 Task: Find connections with filter location Thimphu with filter topic #Futurismwith filter profile language Spanish with filter current company AU SMALL FINANCE BANK with filter school Maharaja Surajmal Institute with filter industry Chiropractors with filter service category Financial Reporting with filter keywords title Controller
Action: Mouse moved to (613, 124)
Screenshot: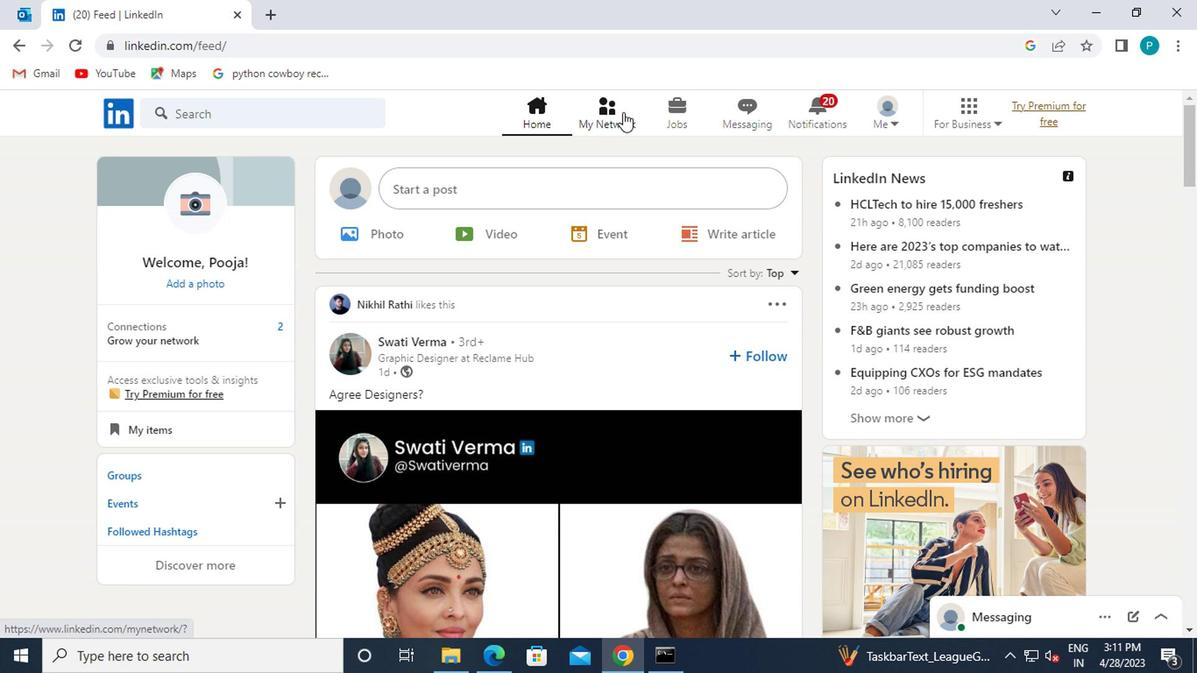 
Action: Mouse pressed left at (613, 124)
Screenshot: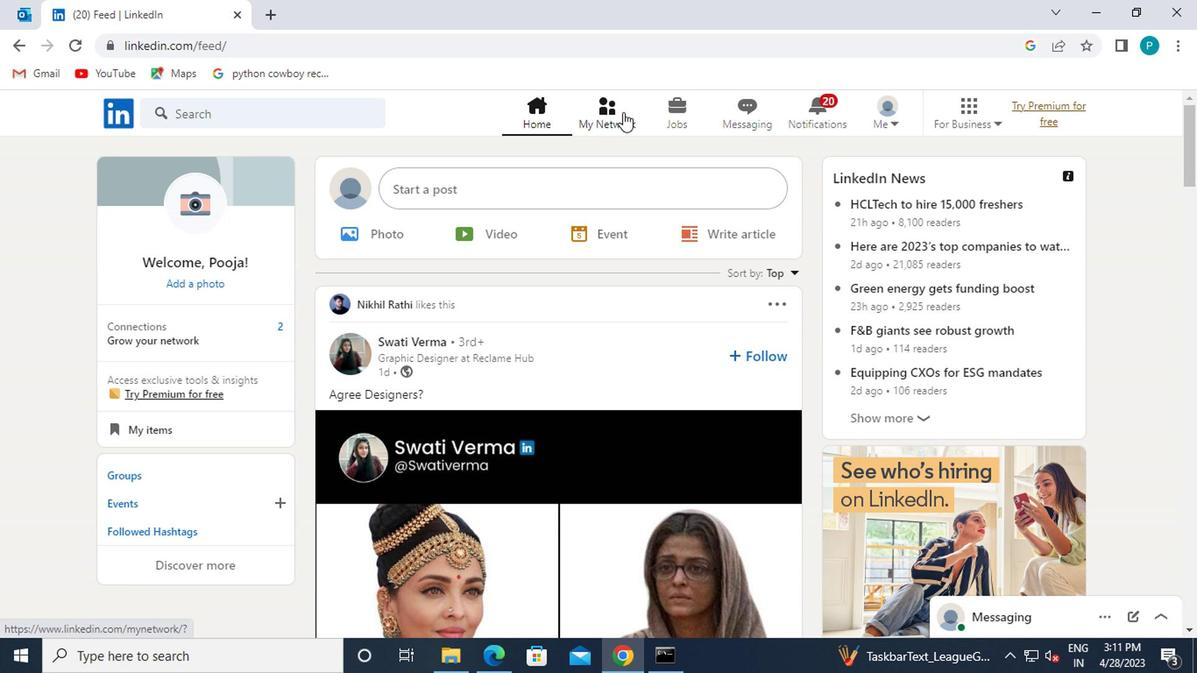 
Action: Mouse moved to (326, 203)
Screenshot: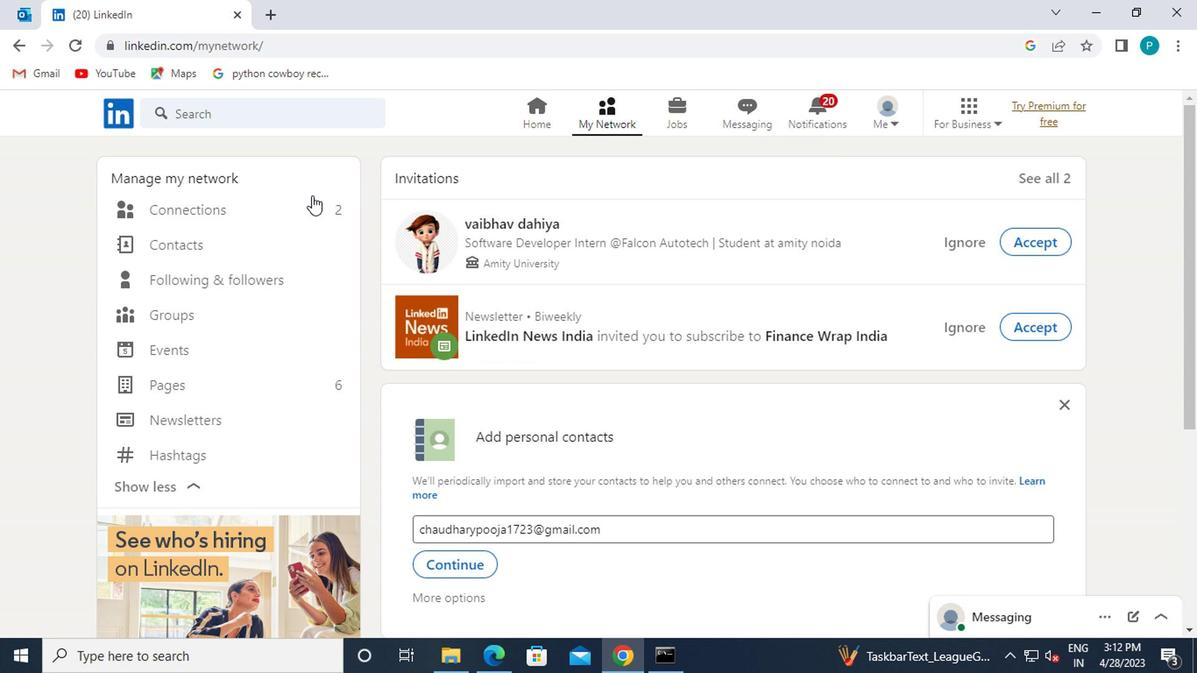 
Action: Mouse pressed left at (326, 203)
Screenshot: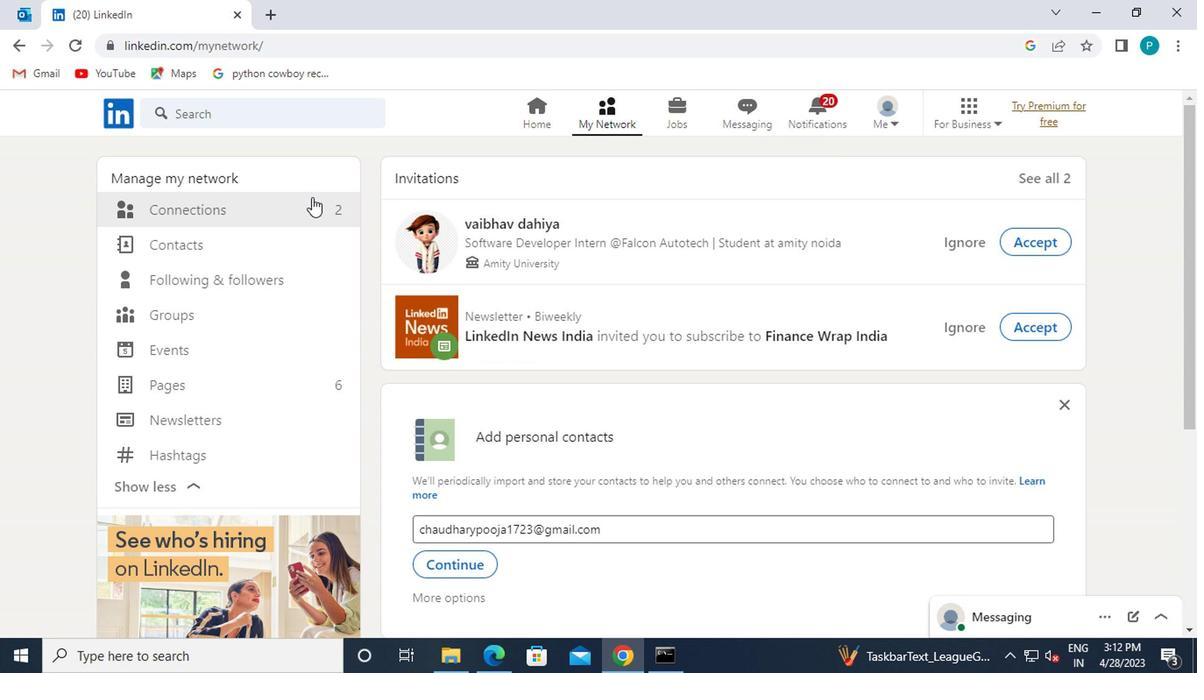 
Action: Mouse moved to (704, 223)
Screenshot: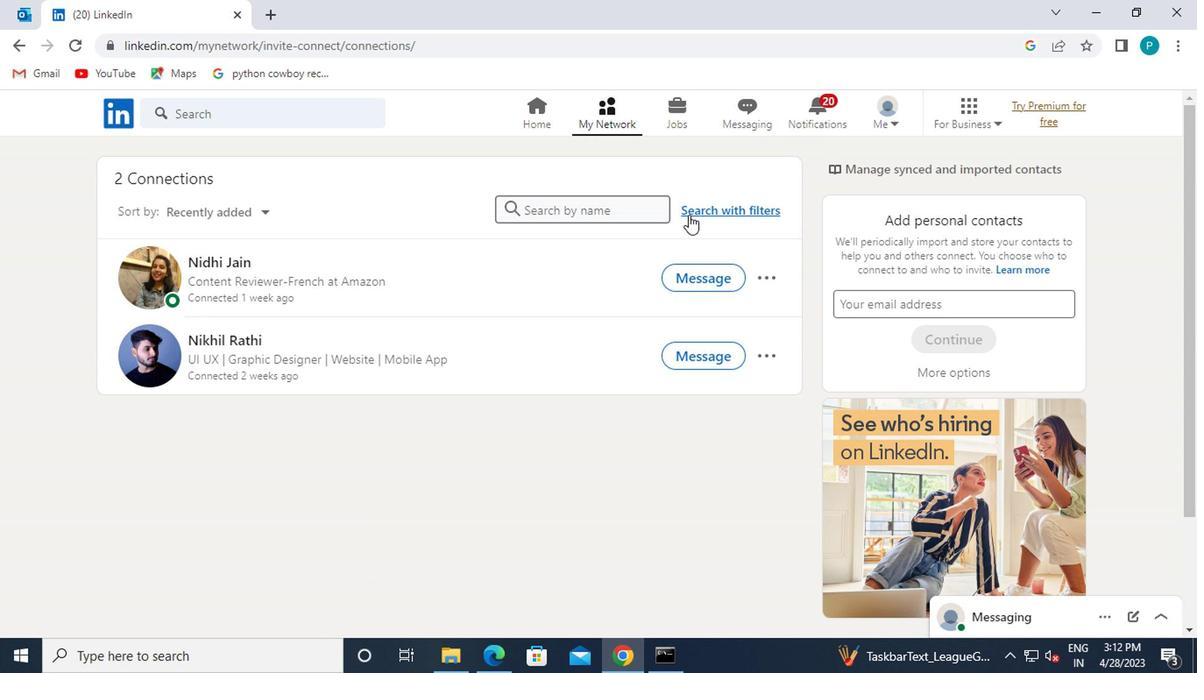 
Action: Mouse pressed left at (704, 223)
Screenshot: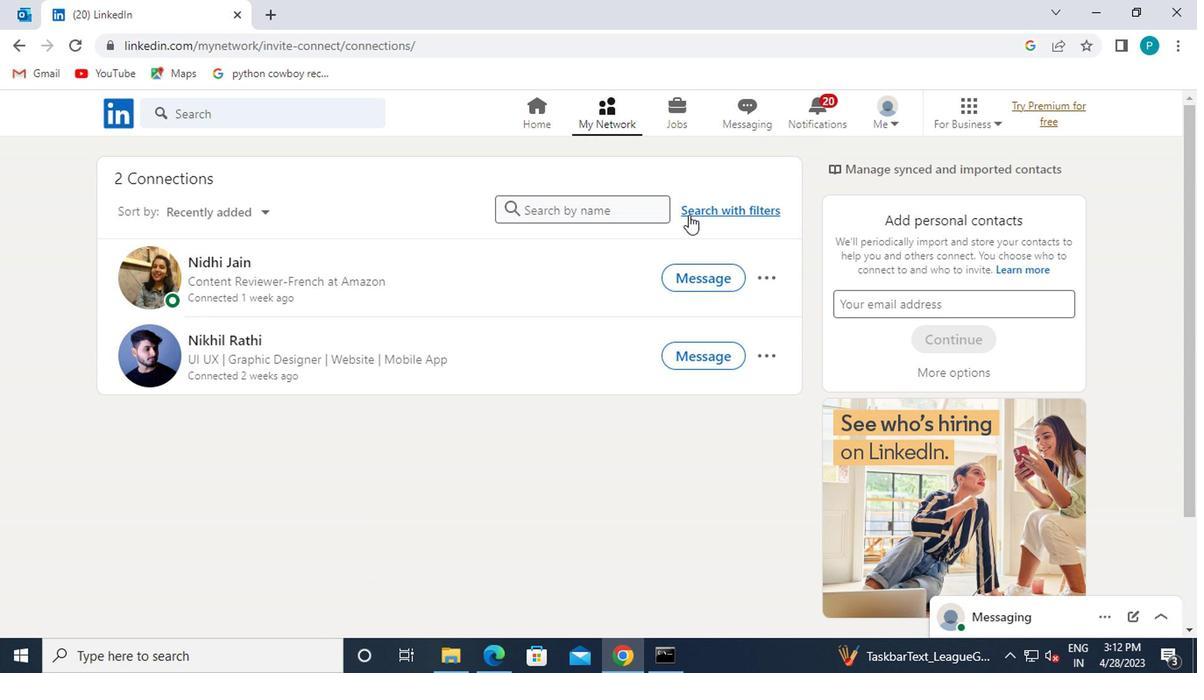 
Action: Mouse moved to (708, 217)
Screenshot: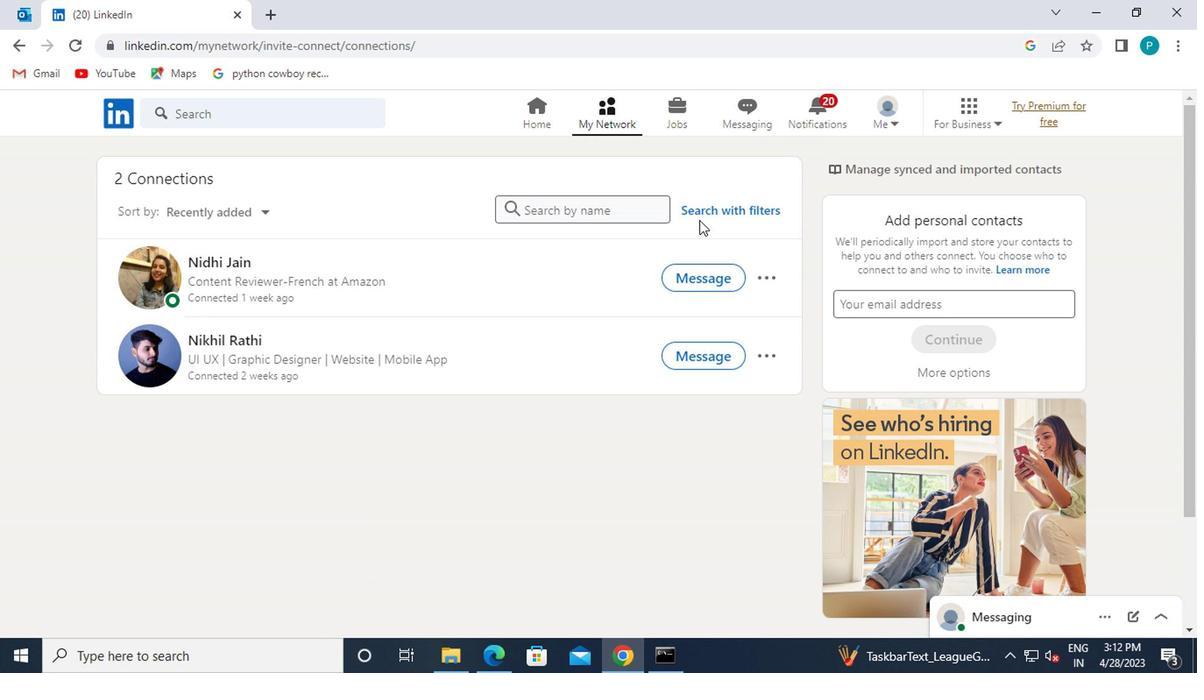 
Action: Mouse pressed left at (708, 217)
Screenshot: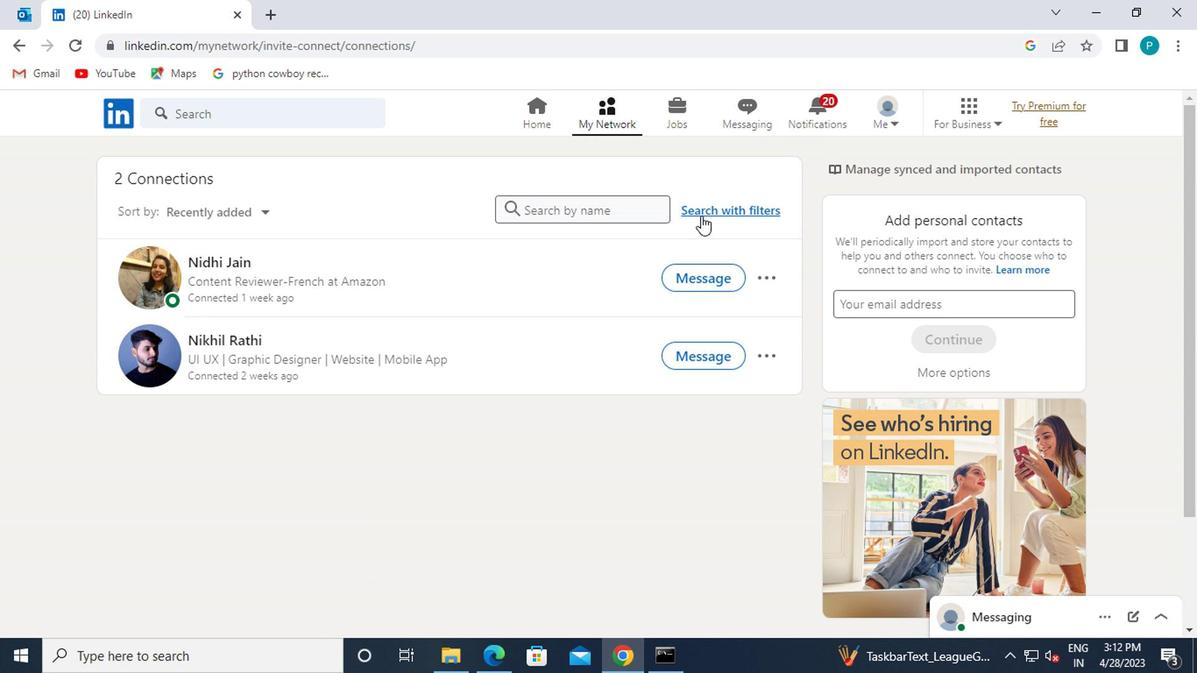 
Action: Mouse moved to (657, 167)
Screenshot: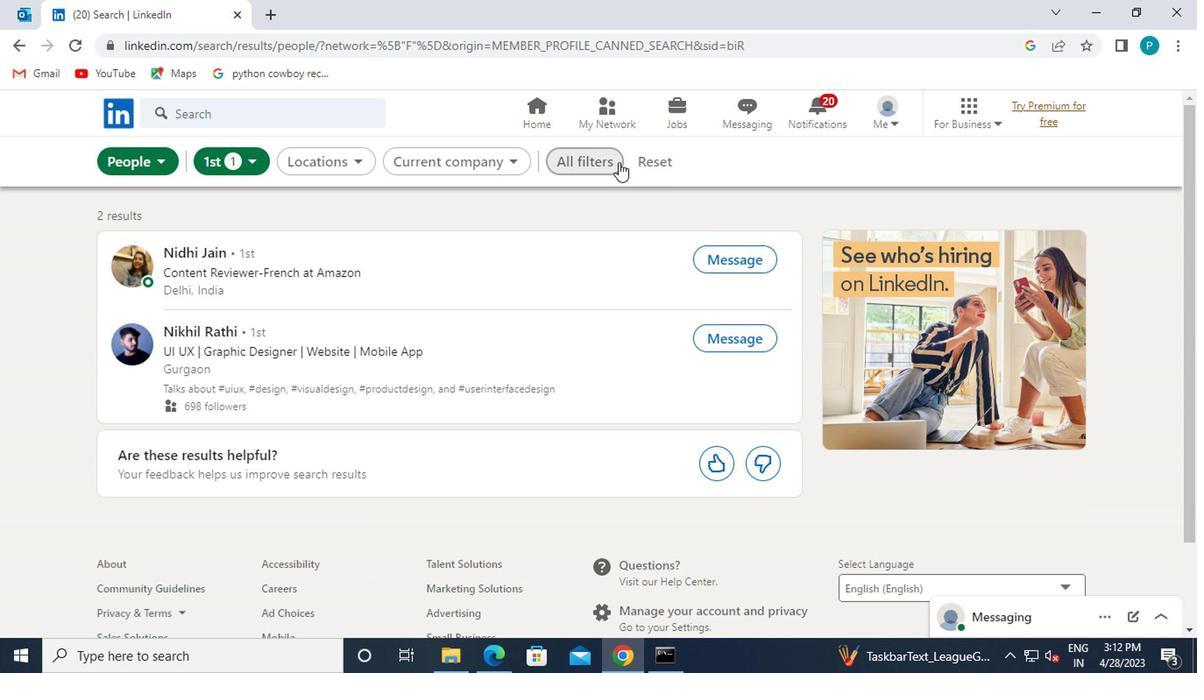 
Action: Mouse pressed left at (657, 167)
Screenshot: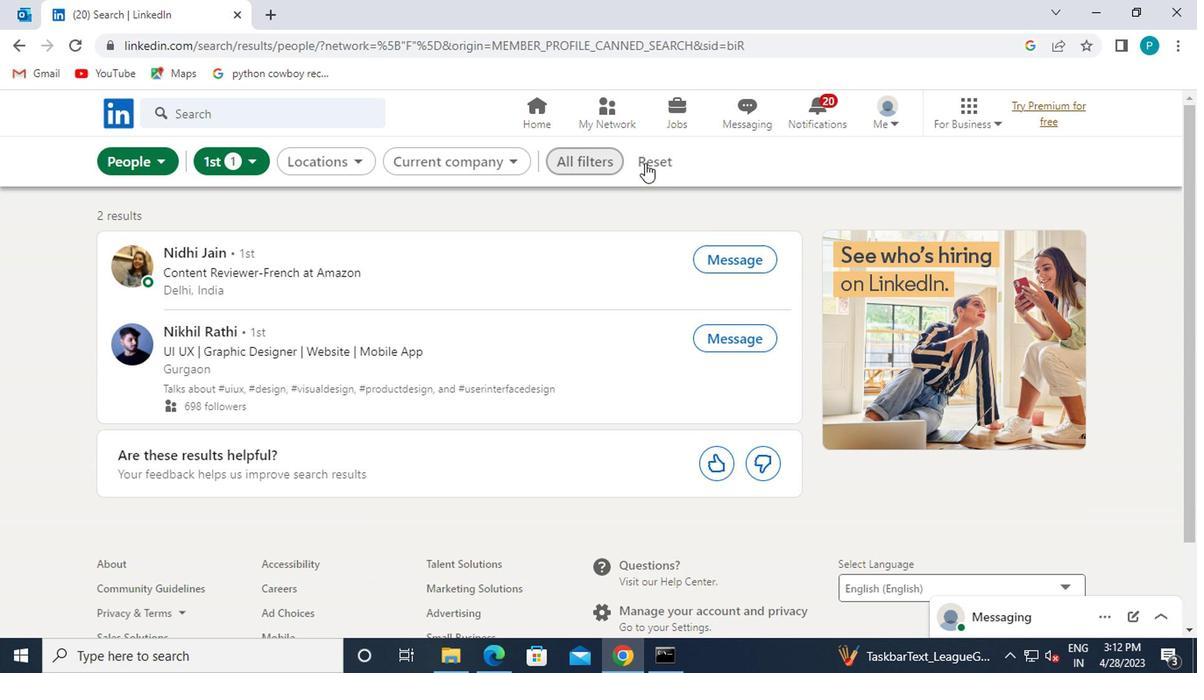 
Action: Mouse moved to (626, 162)
Screenshot: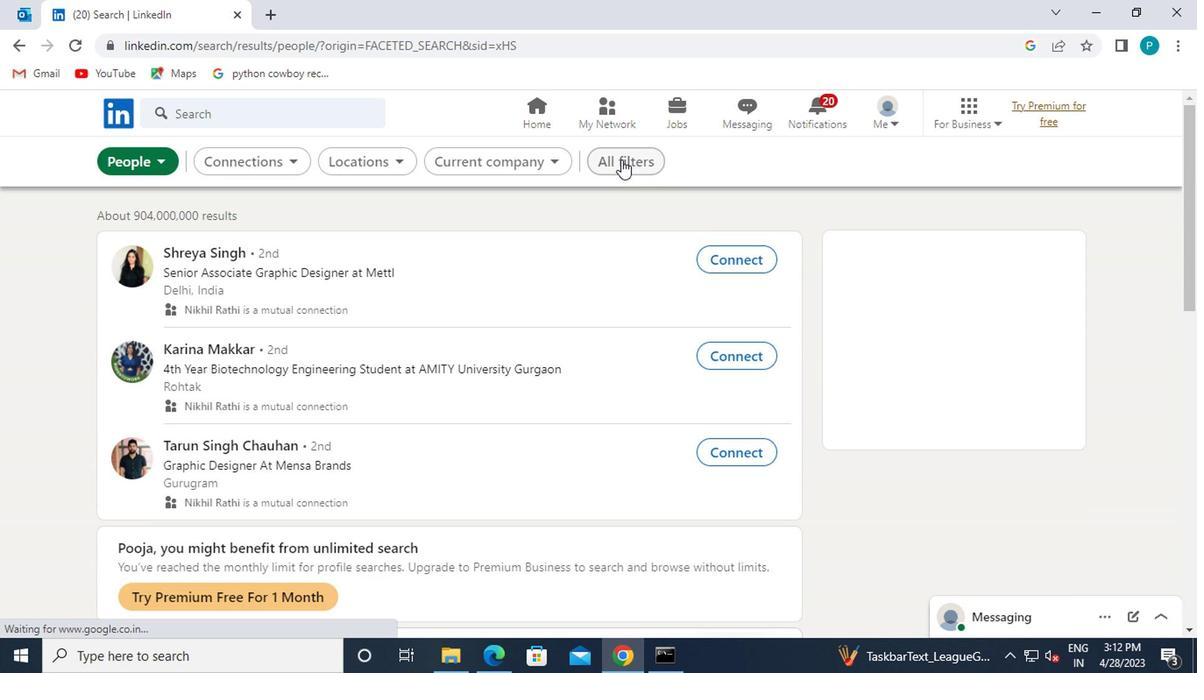 
Action: Mouse pressed left at (626, 162)
Screenshot: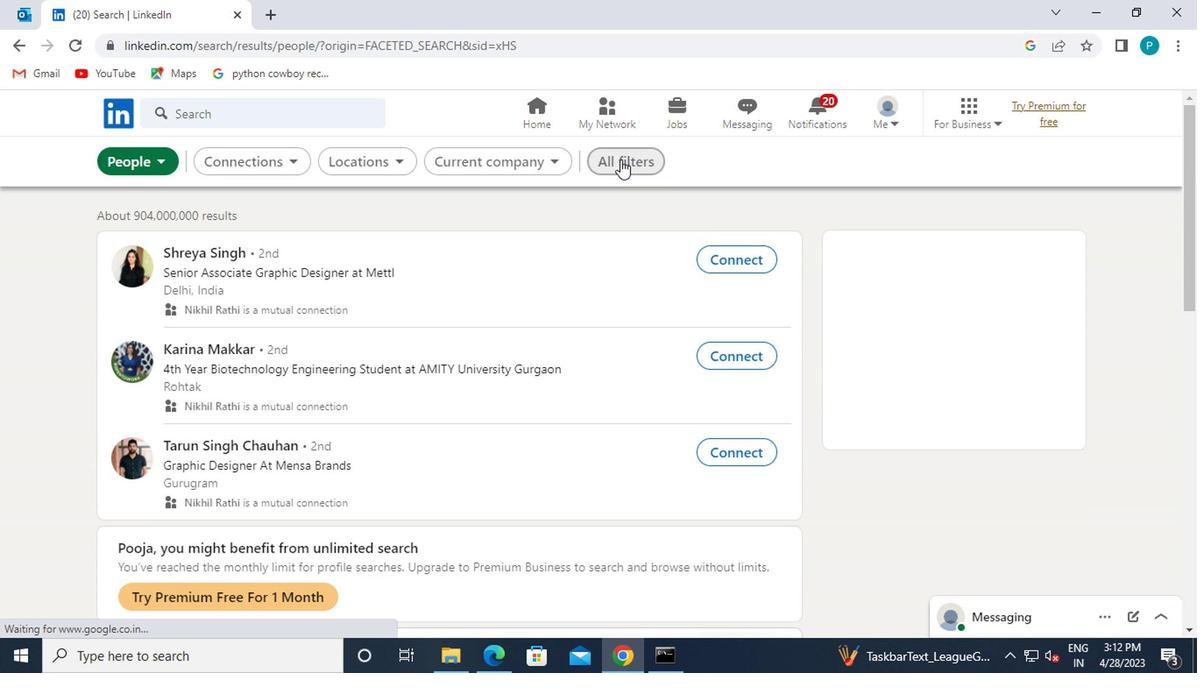 
Action: Mouse moved to (1018, 383)
Screenshot: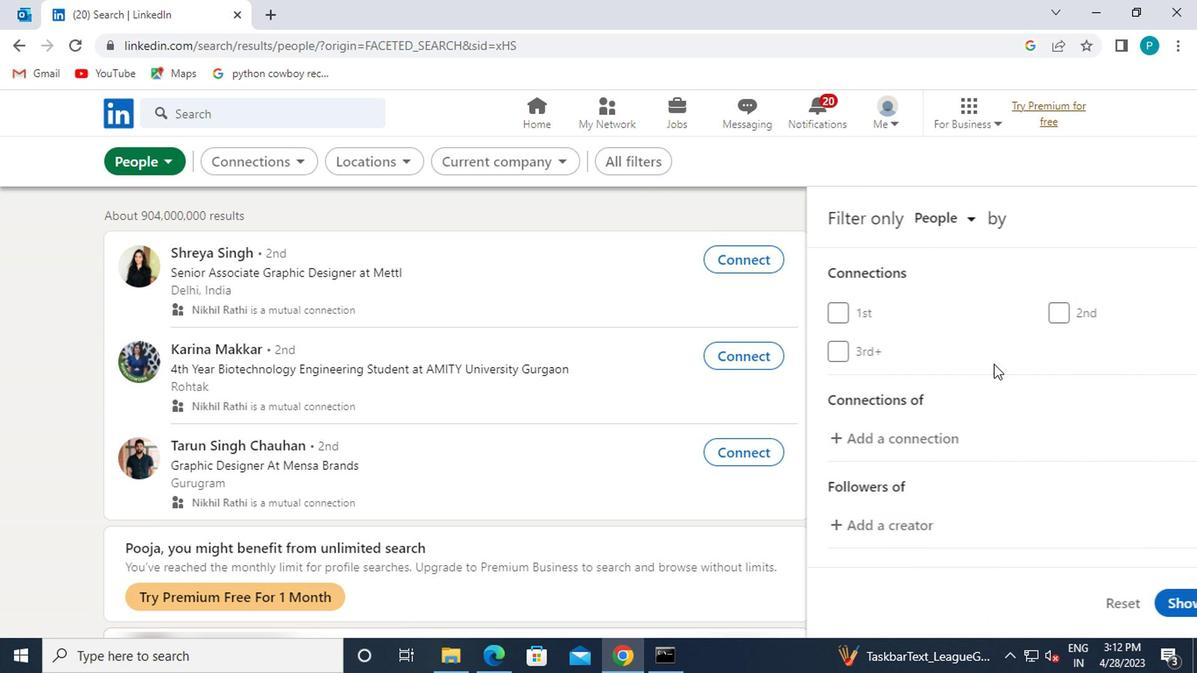 
Action: Mouse scrolled (1018, 381) with delta (0, -1)
Screenshot: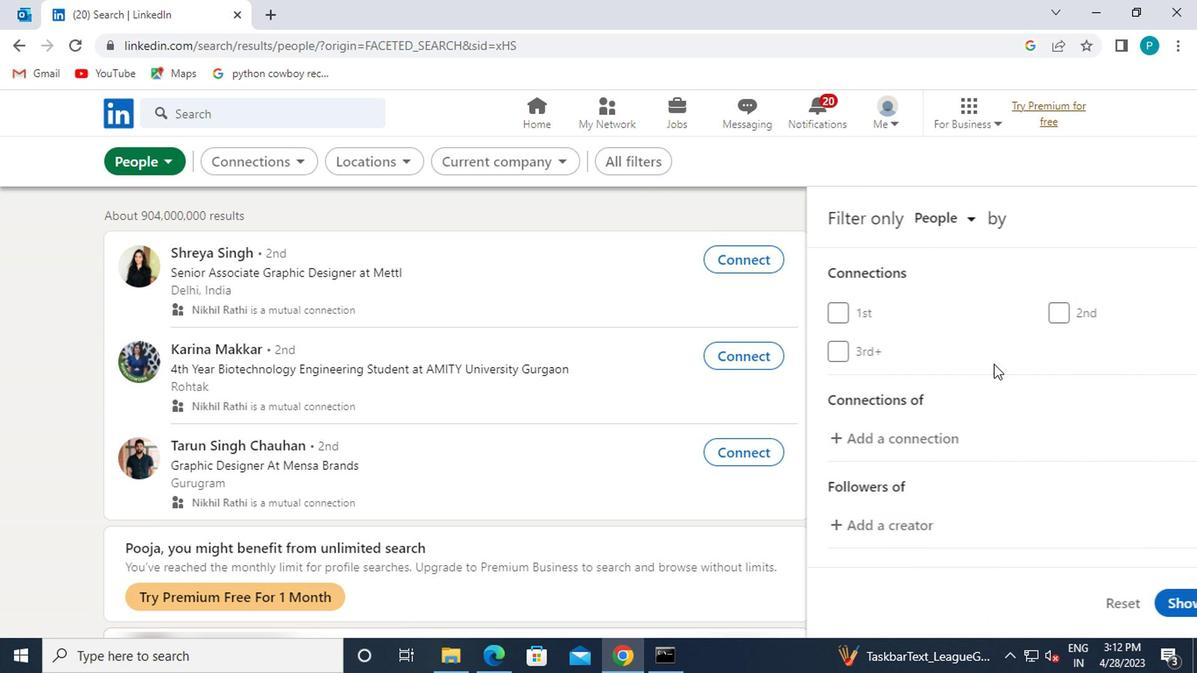 
Action: Mouse moved to (1021, 385)
Screenshot: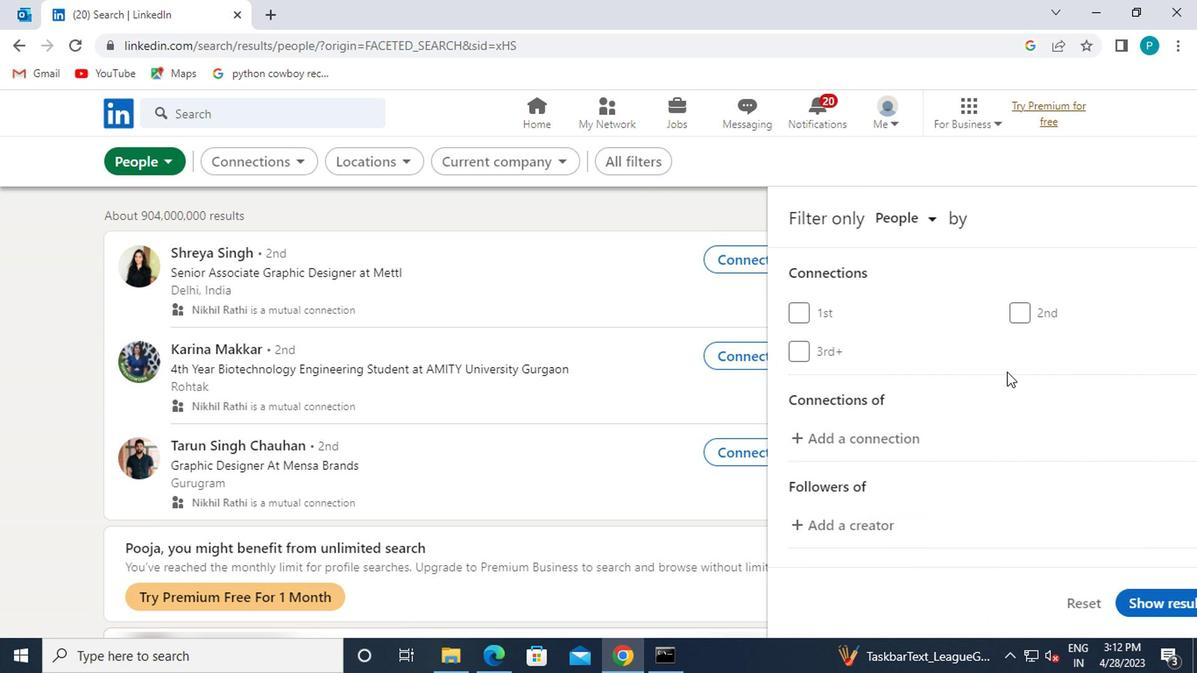 
Action: Mouse scrolled (1021, 384) with delta (0, -1)
Screenshot: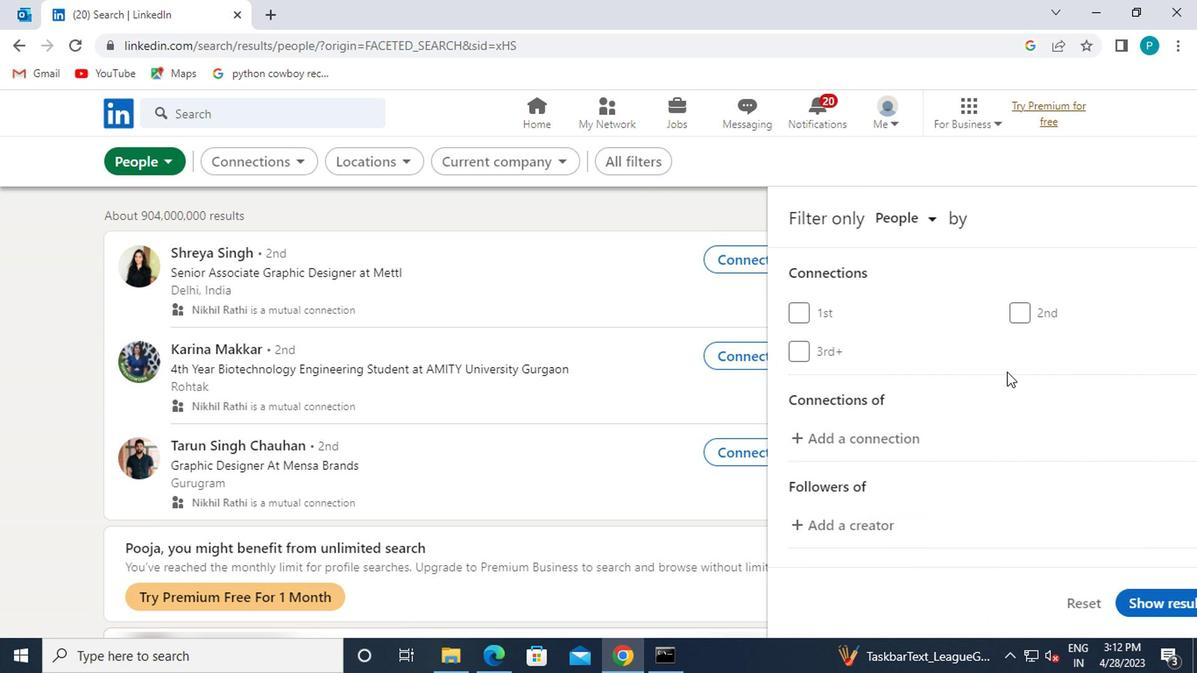 
Action: Mouse moved to (1023, 387)
Screenshot: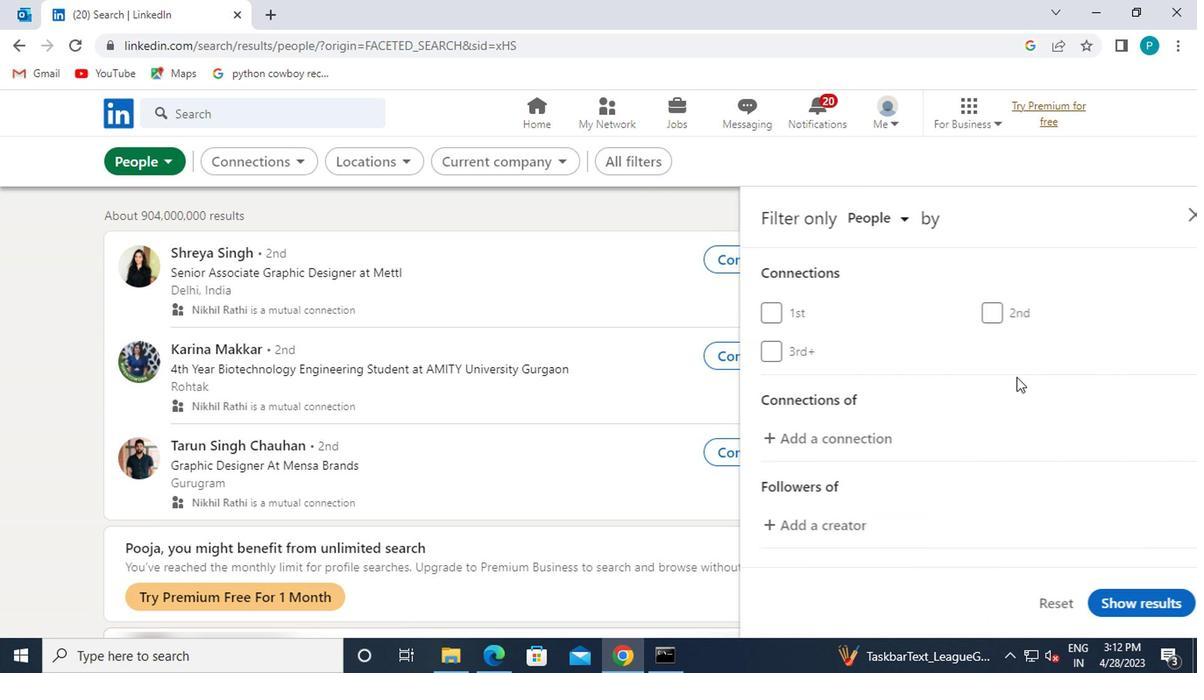
Action: Mouse scrolled (1023, 386) with delta (0, -1)
Screenshot: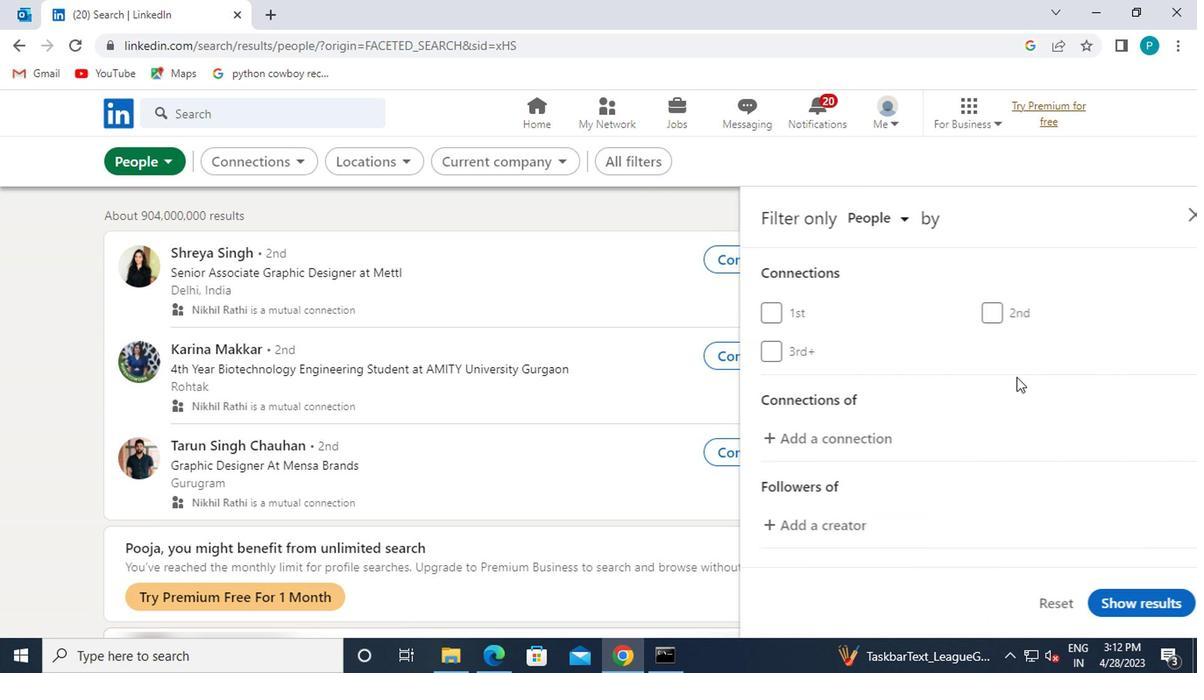 
Action: Mouse moved to (1031, 429)
Screenshot: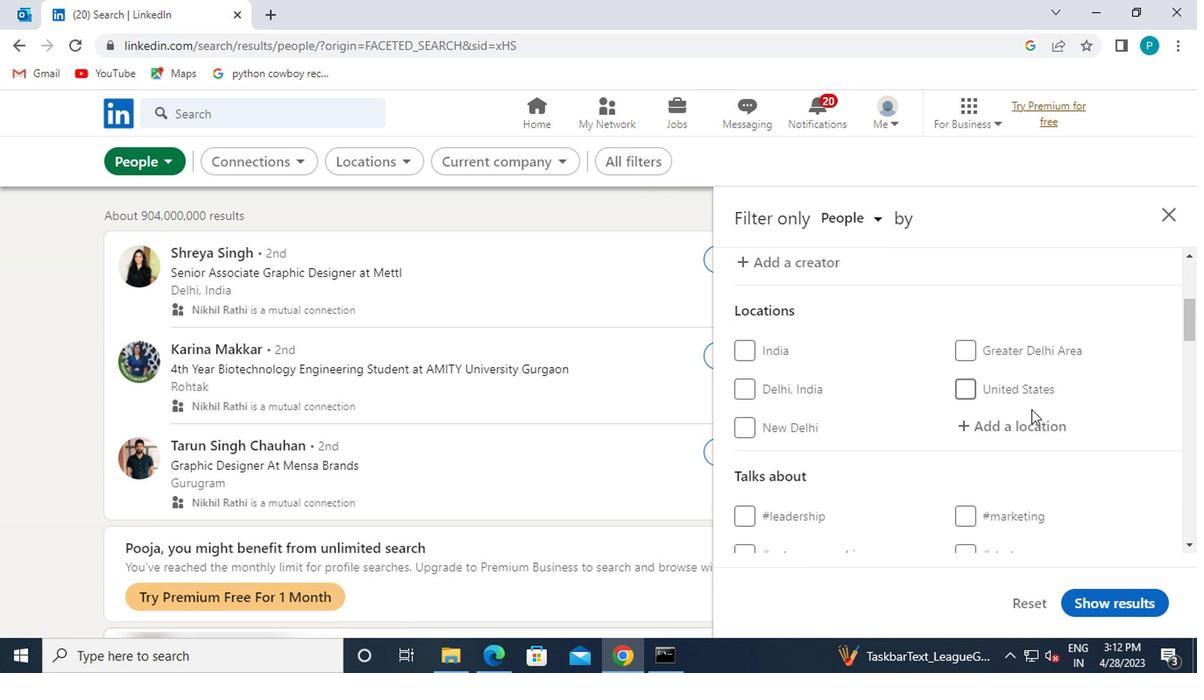 
Action: Mouse pressed left at (1031, 429)
Screenshot: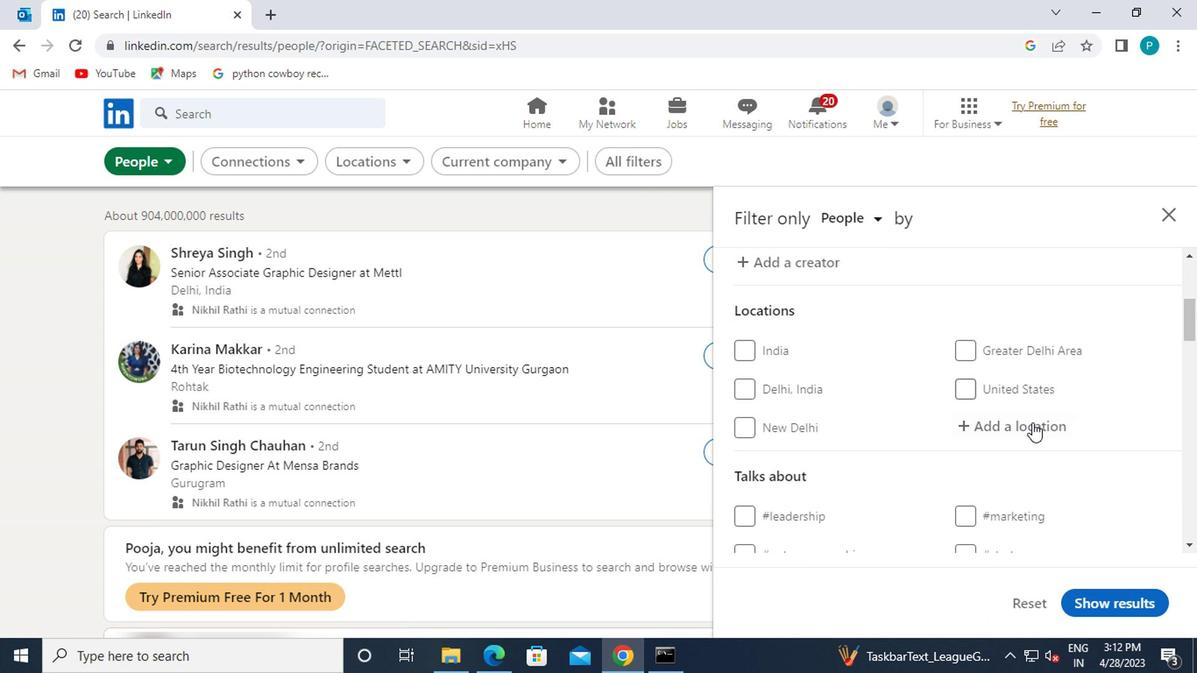 
Action: Mouse moved to (1031, 429)
Screenshot: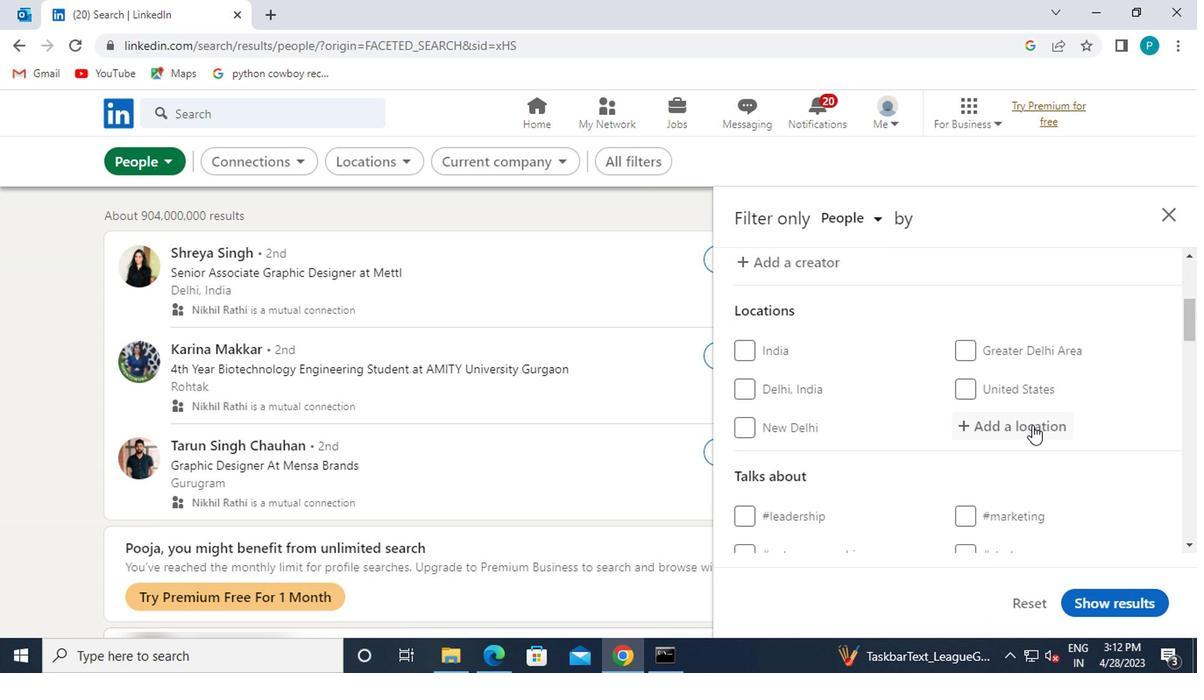 
Action: Key pressed <Key.caps_lock>t<Key.caps_lock>himpu
Screenshot: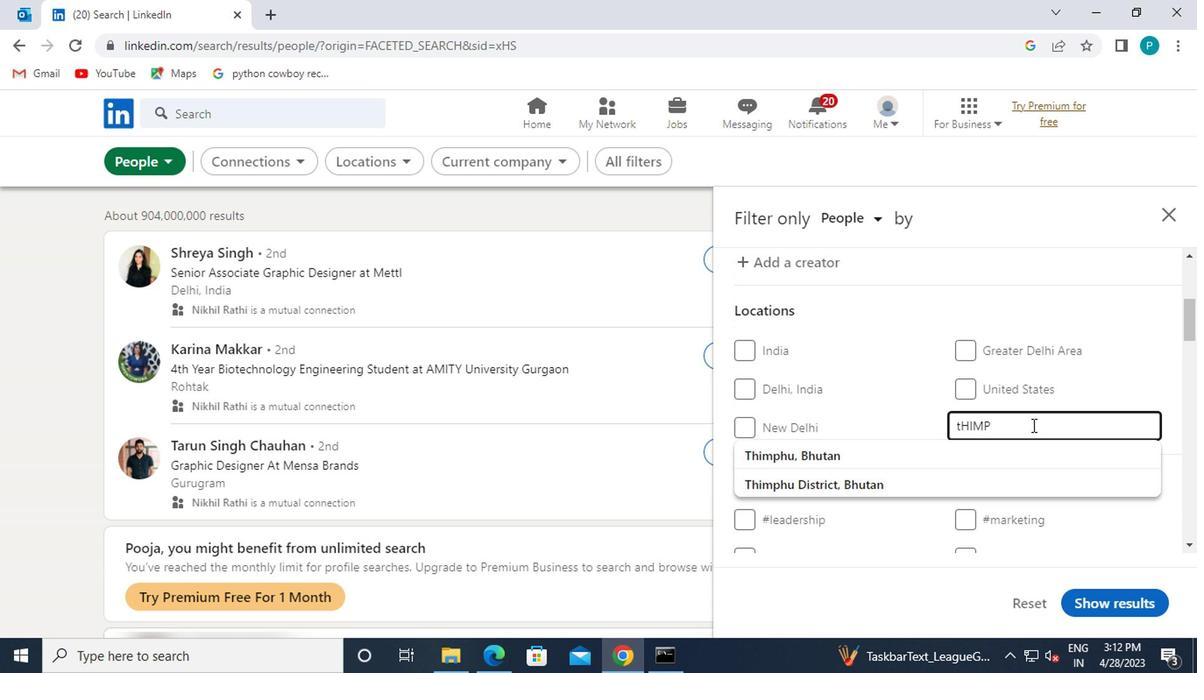 
Action: Mouse moved to (1006, 464)
Screenshot: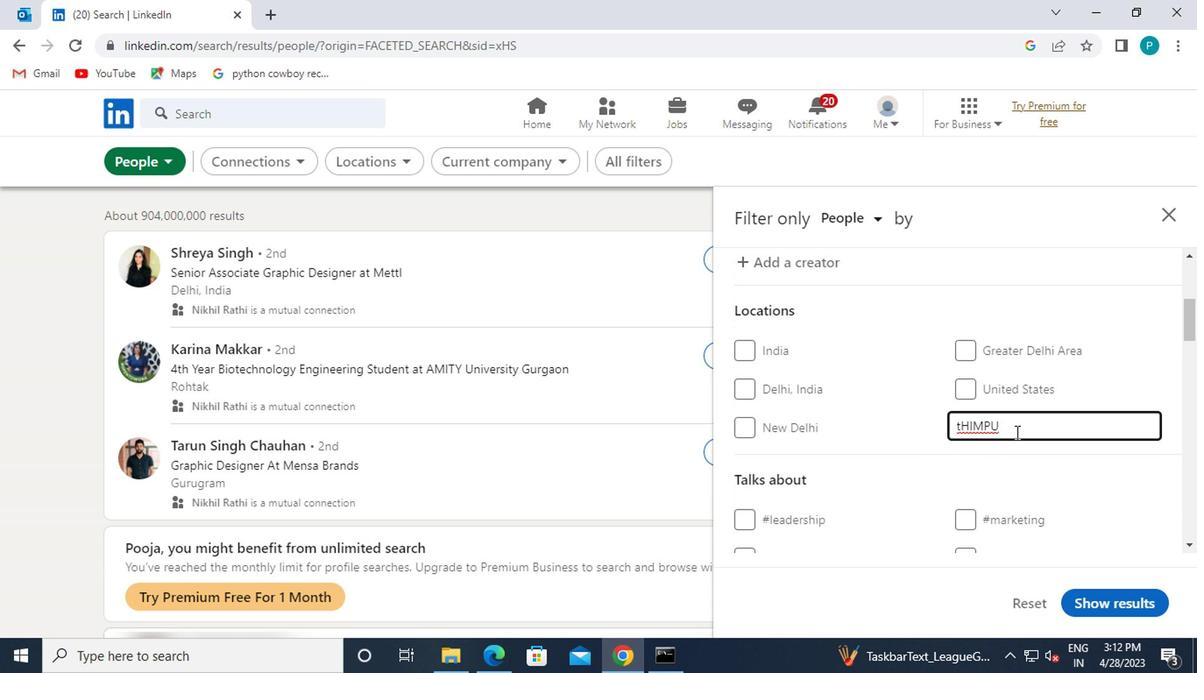 
Action: Key pressed <Key.backspace><Key.backspace>
Screenshot: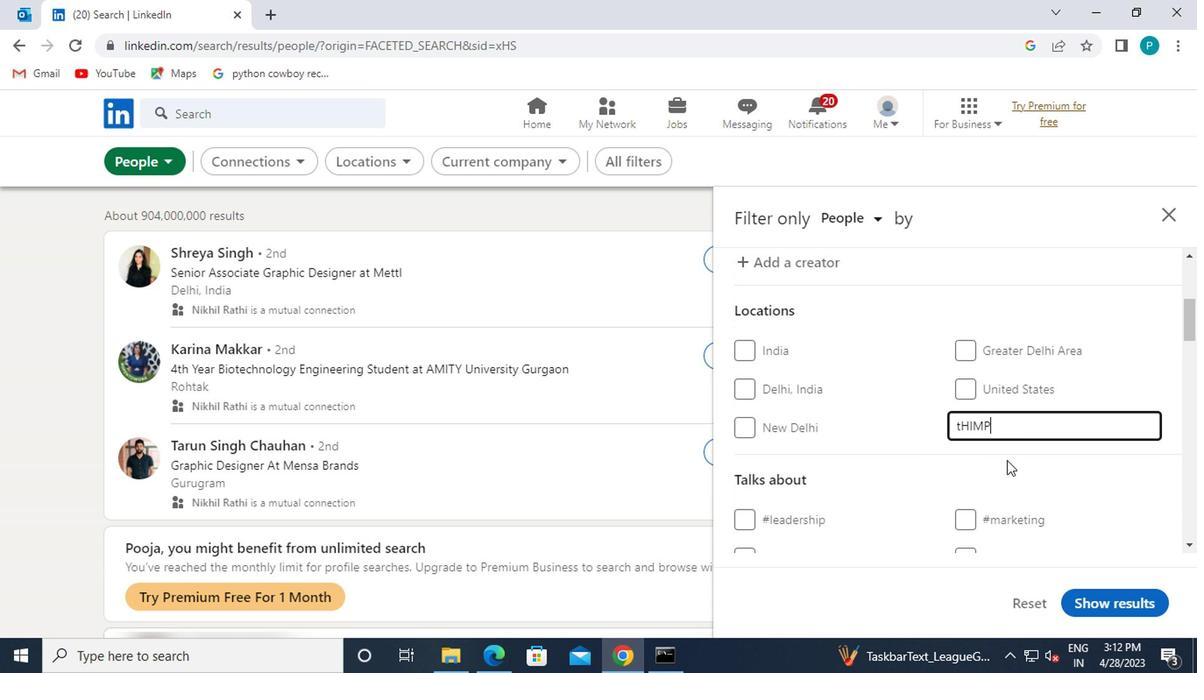 
Action: Mouse moved to (966, 452)
Screenshot: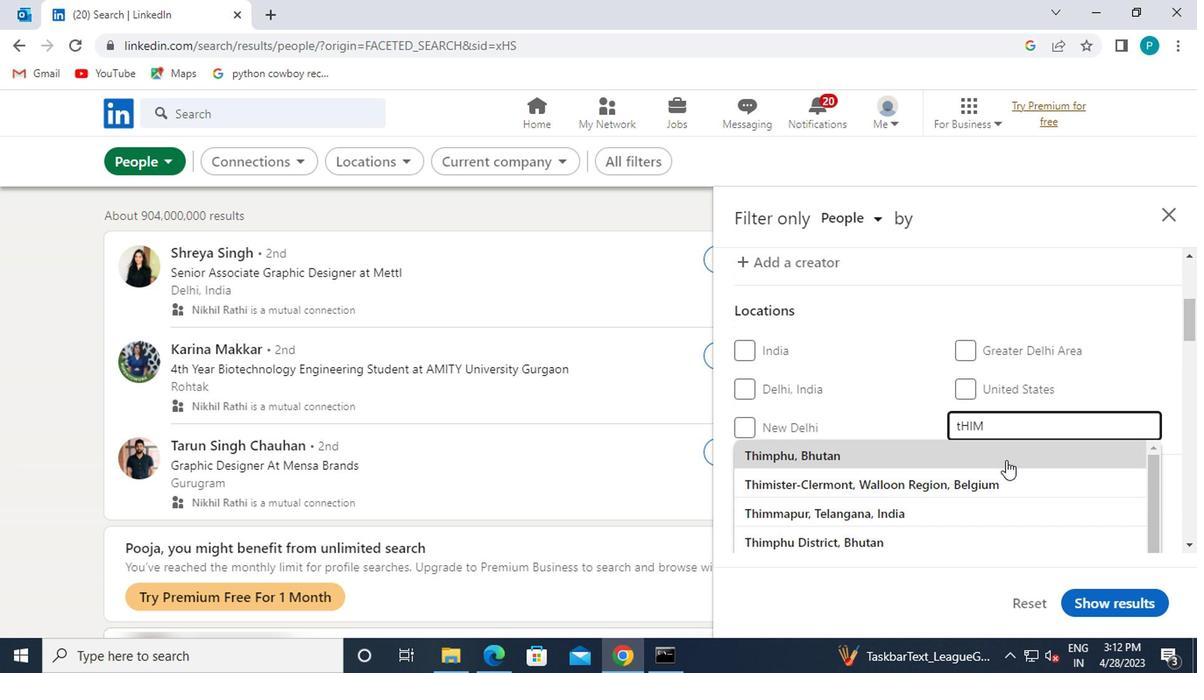 
Action: Mouse pressed left at (966, 452)
Screenshot: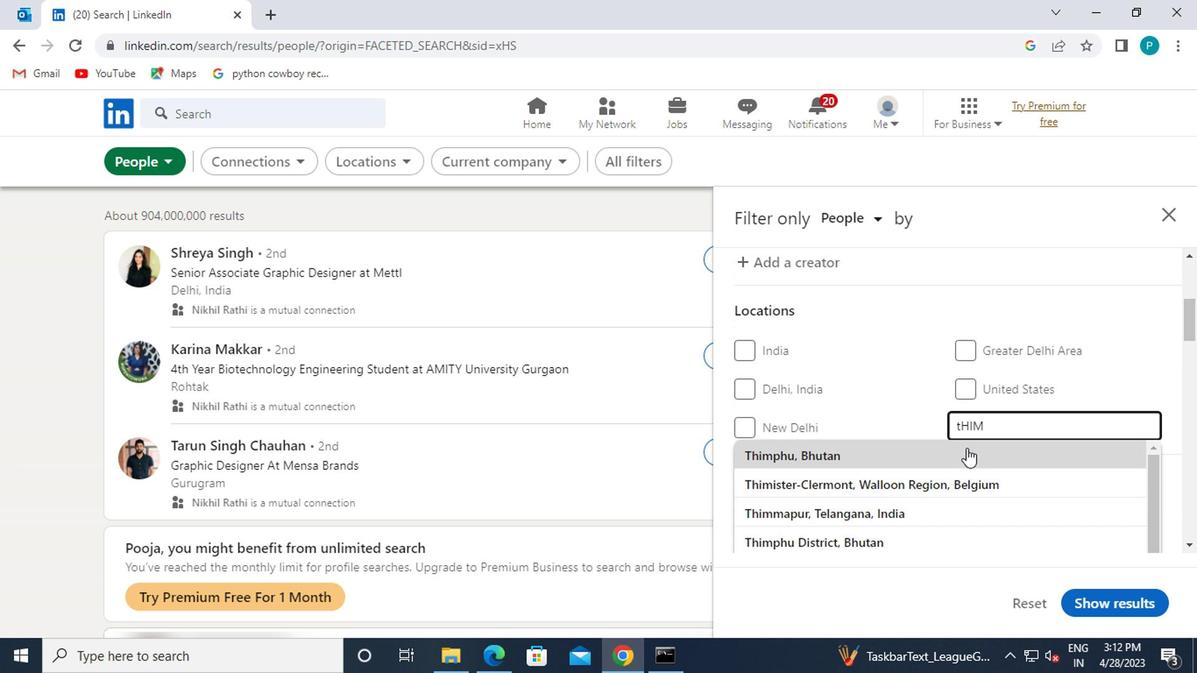 
Action: Mouse scrolled (966, 451) with delta (0, 0)
Screenshot: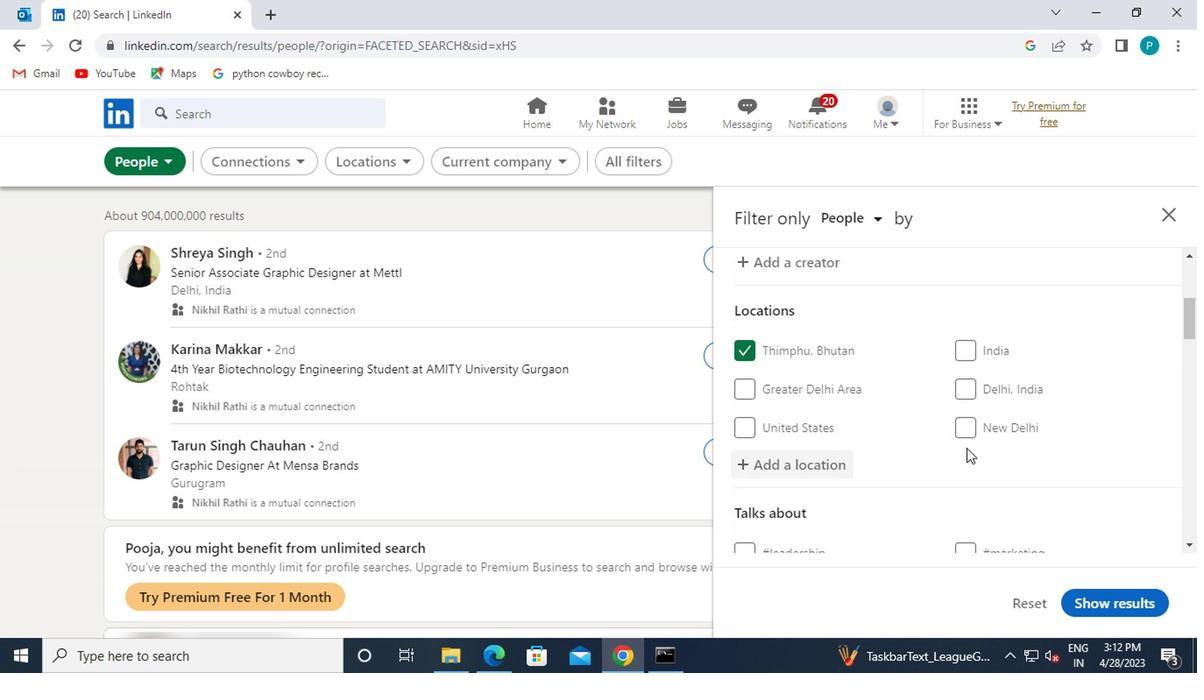 
Action: Mouse scrolled (966, 451) with delta (0, 0)
Screenshot: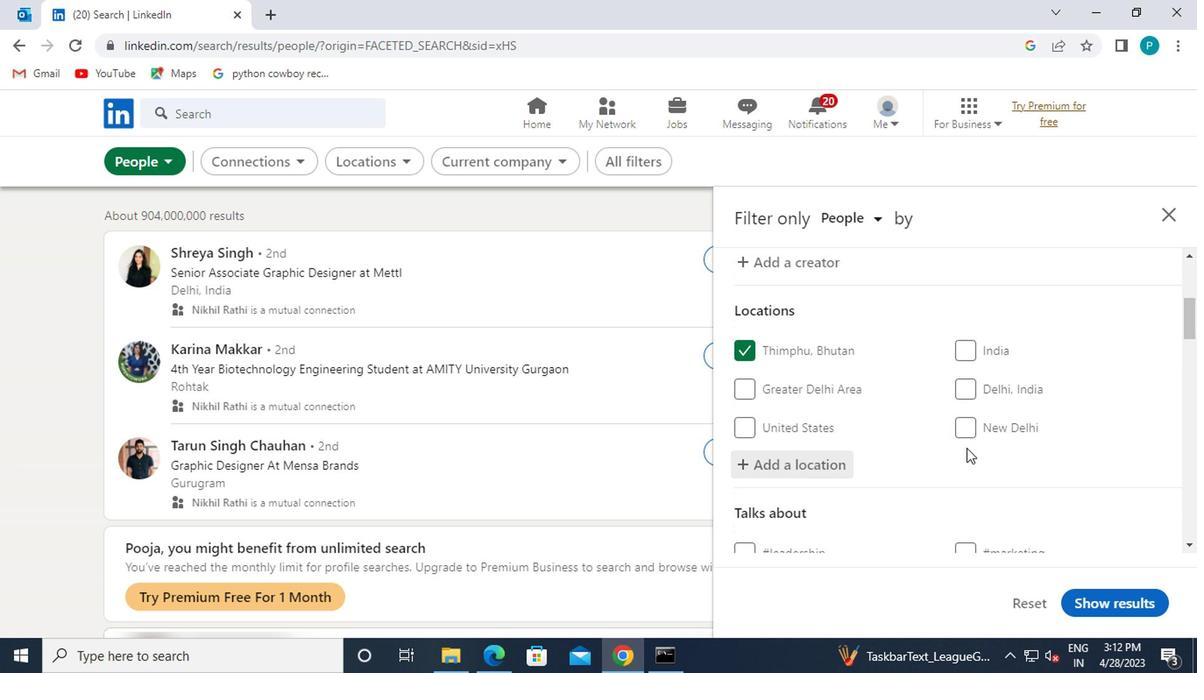 
Action: Mouse scrolled (966, 451) with delta (0, 0)
Screenshot: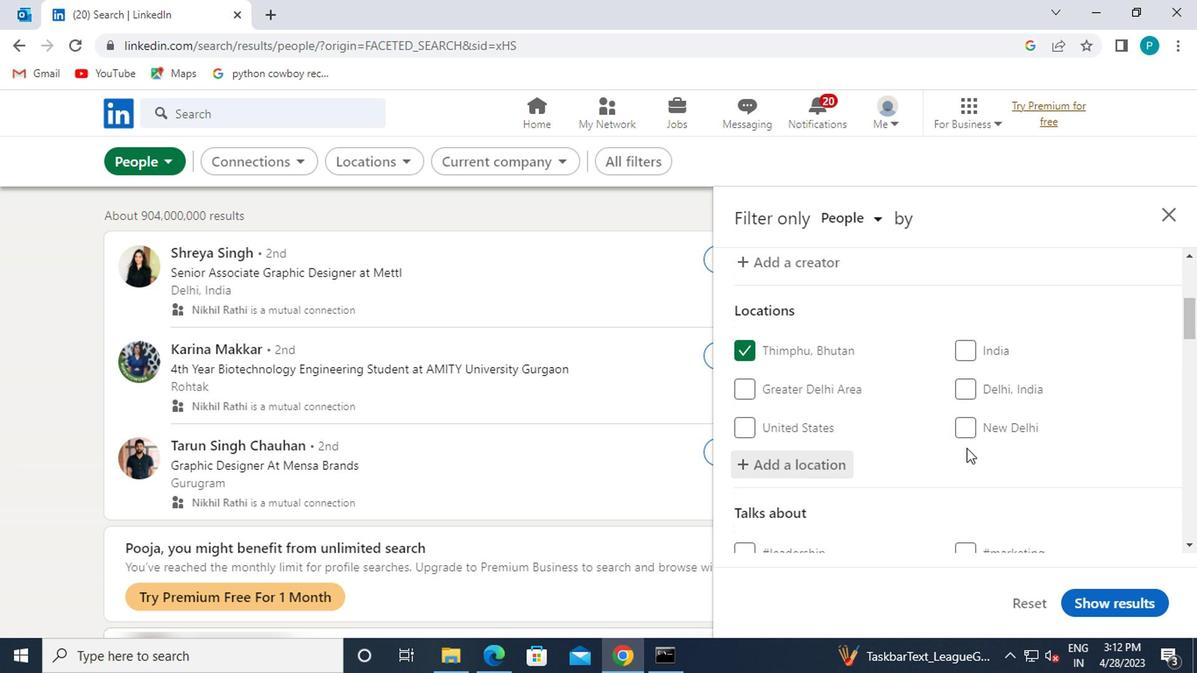 
Action: Mouse moved to (990, 375)
Screenshot: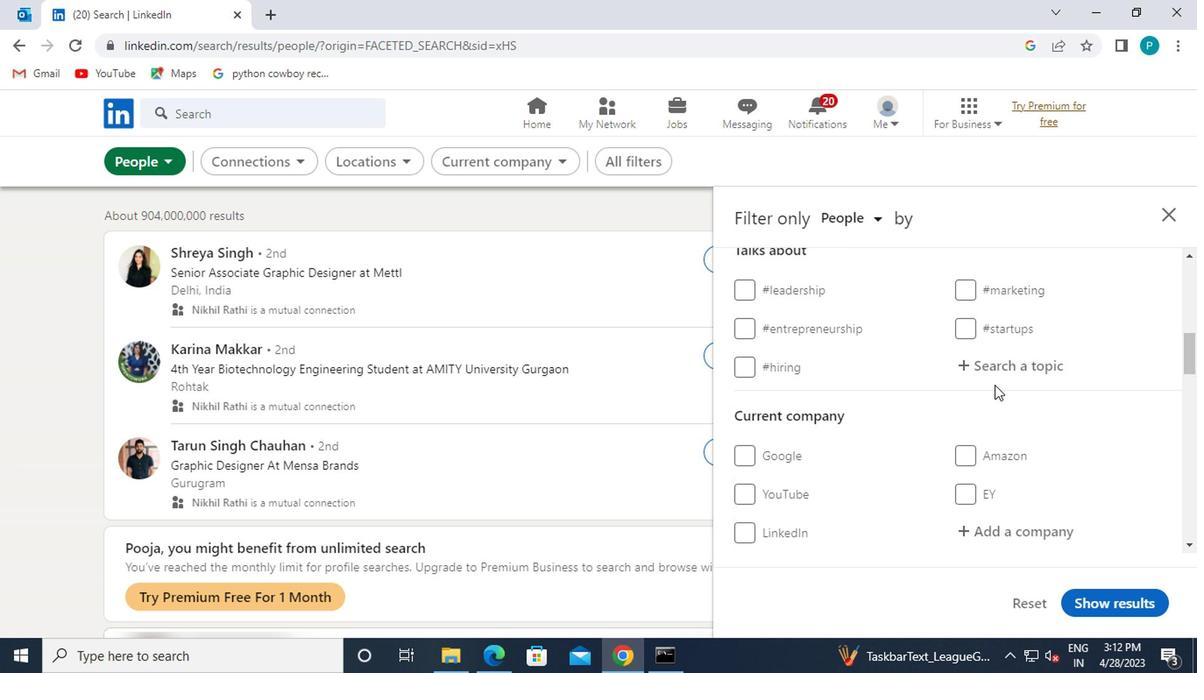 
Action: Mouse pressed left at (990, 375)
Screenshot: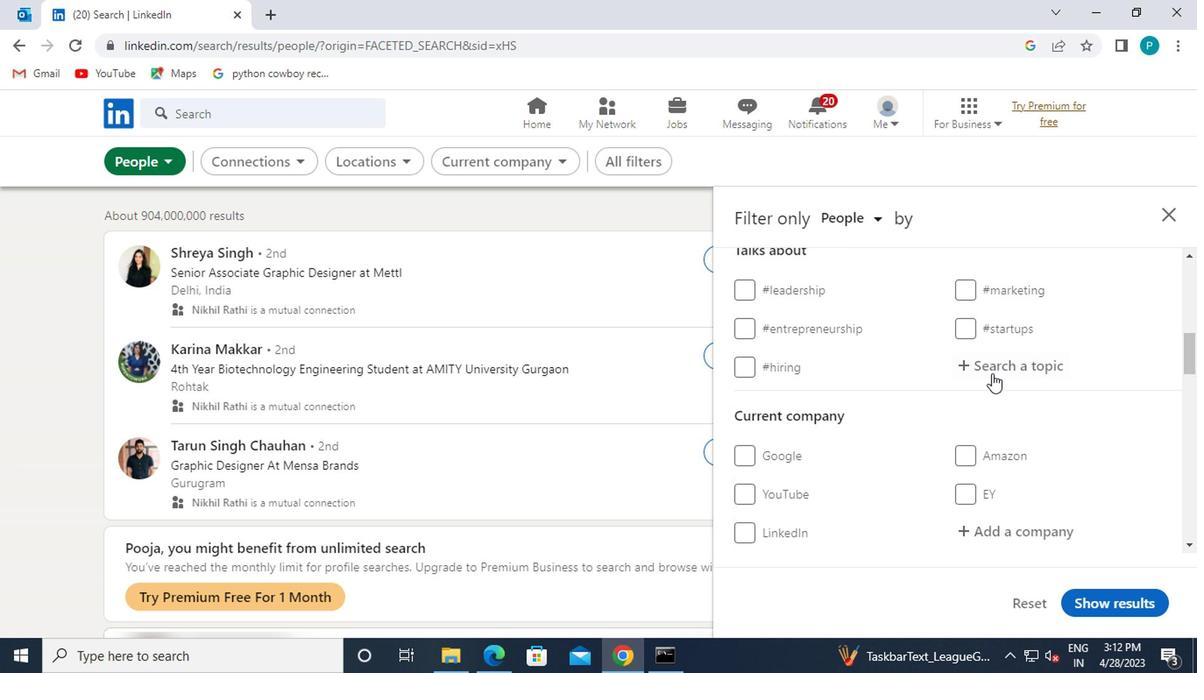 
Action: Mouse moved to (990, 372)
Screenshot: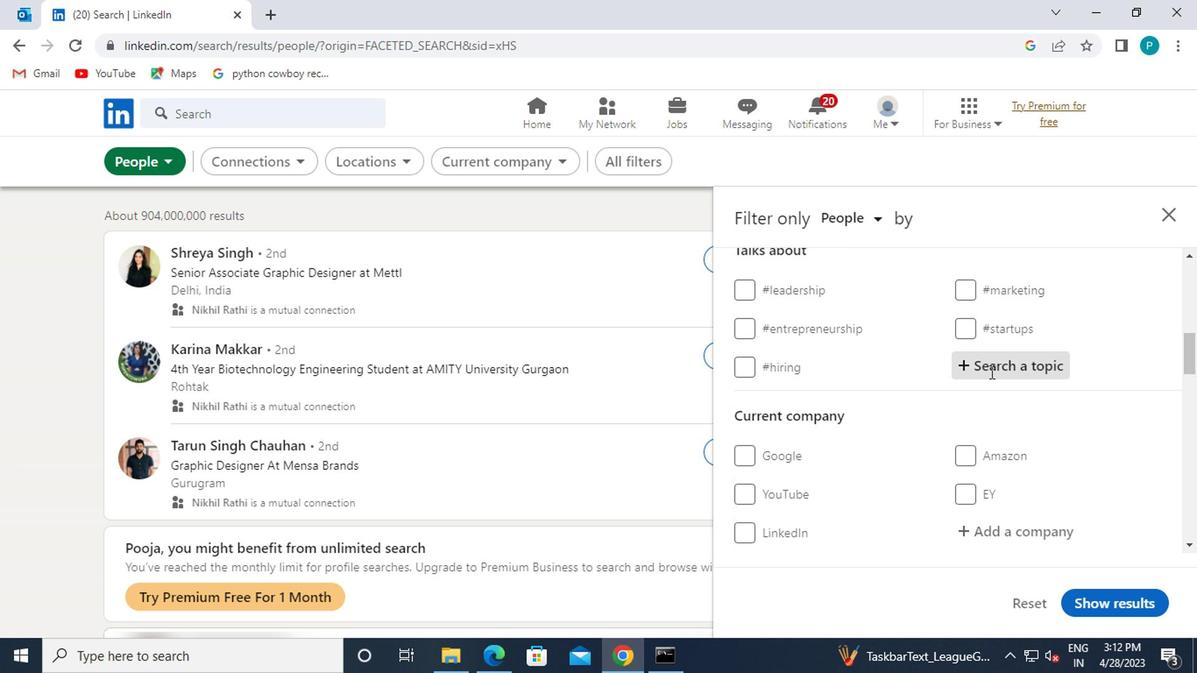 
Action: Key pressed <Key.shift>#<Key.caps_lock><Key.caps_lock>F<Key.caps_lock>UTURISM
Screenshot: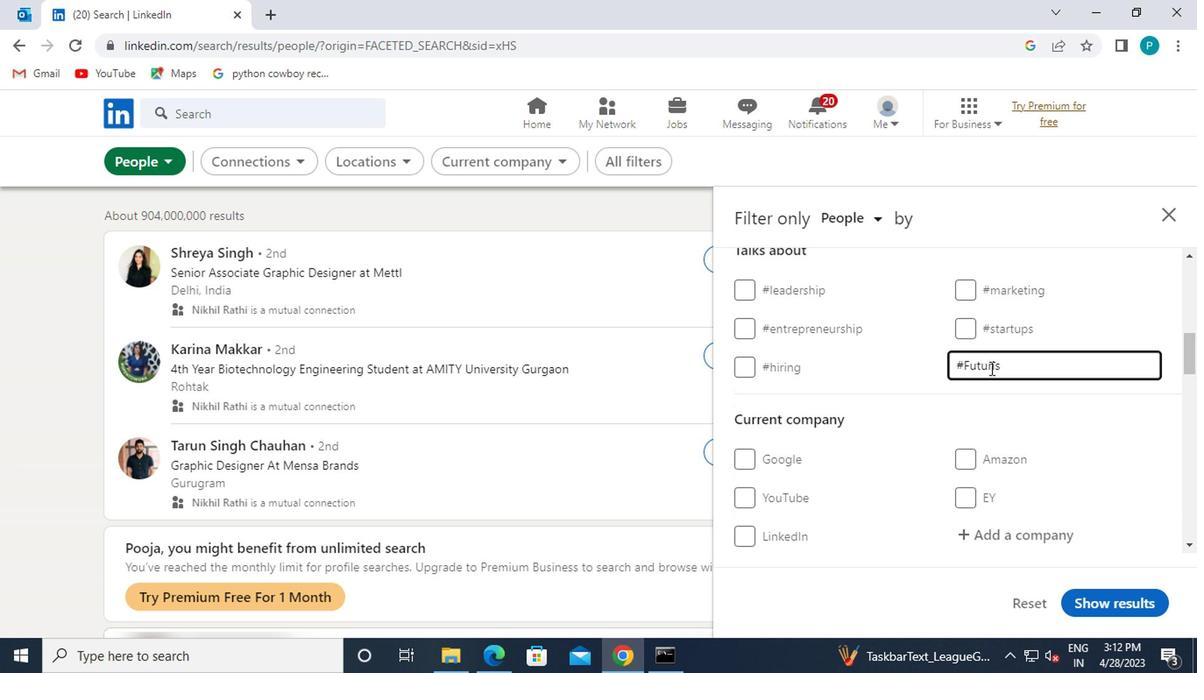 
Action: Mouse moved to (949, 407)
Screenshot: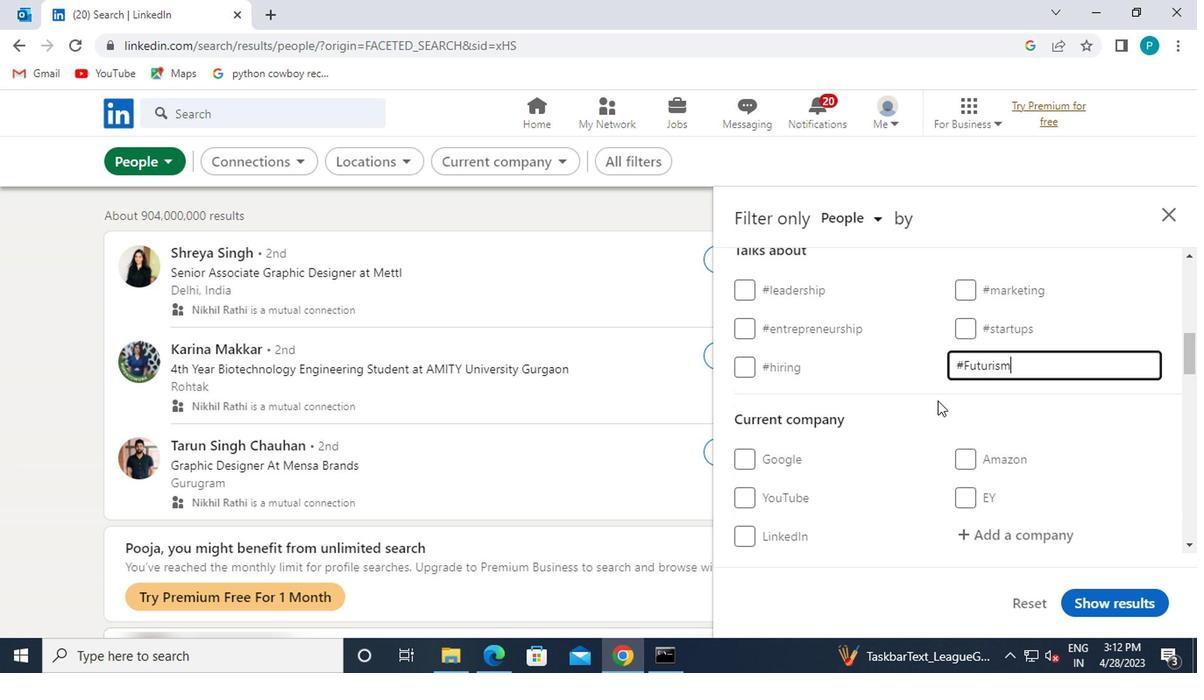 
Action: Mouse scrolled (949, 406) with delta (0, 0)
Screenshot: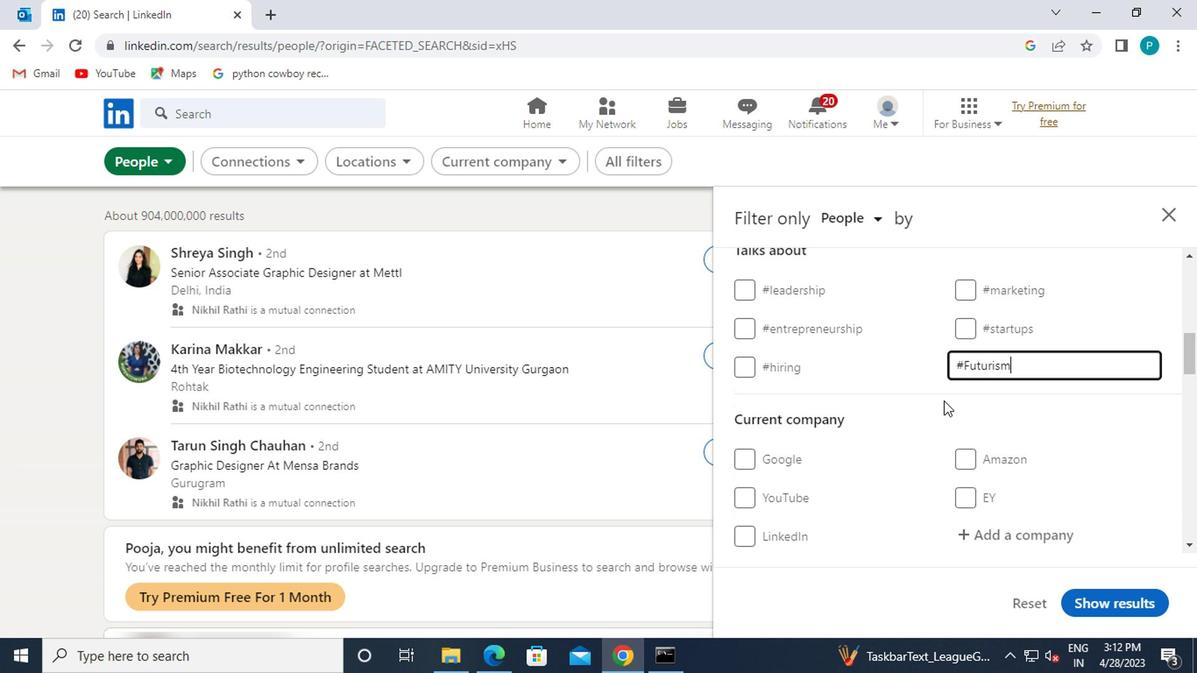 
Action: Mouse moved to (1024, 449)
Screenshot: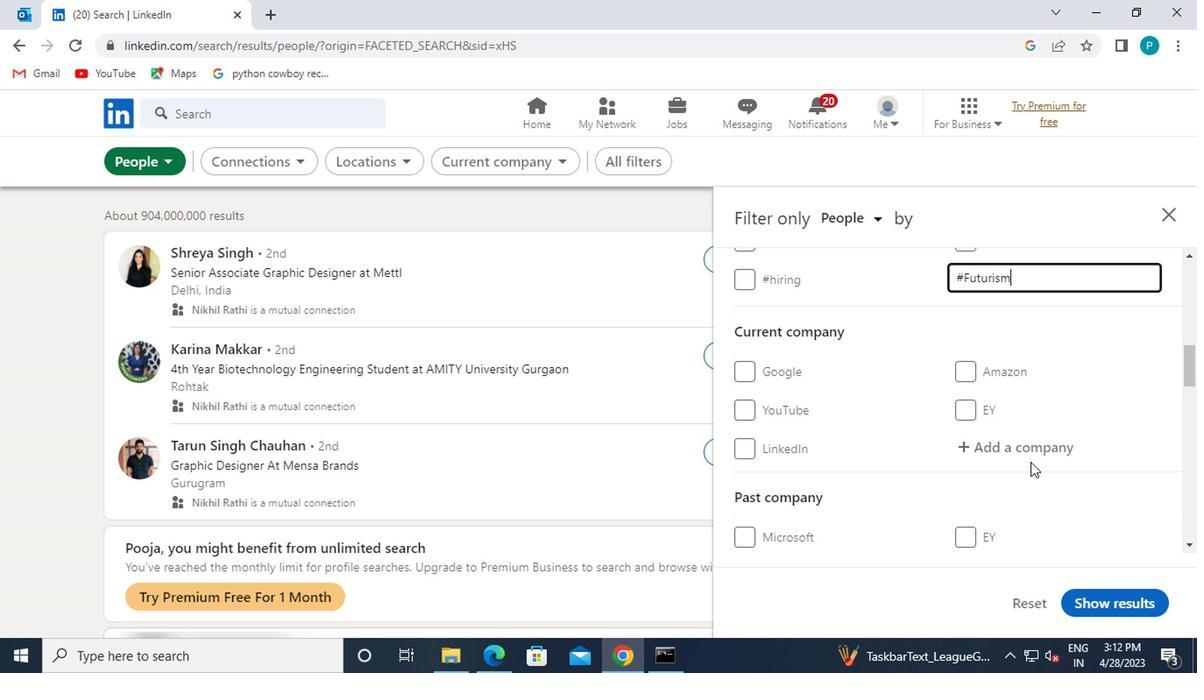 
Action: Mouse pressed left at (1024, 449)
Screenshot: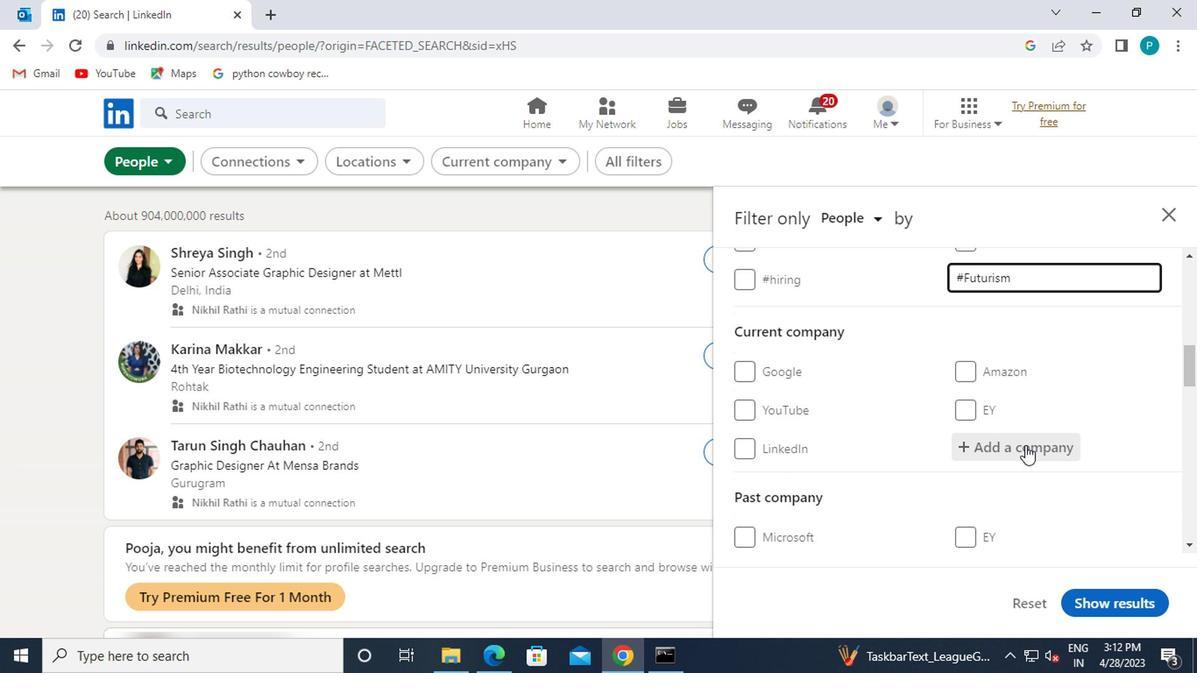 
Action: Mouse moved to (940, 457)
Screenshot: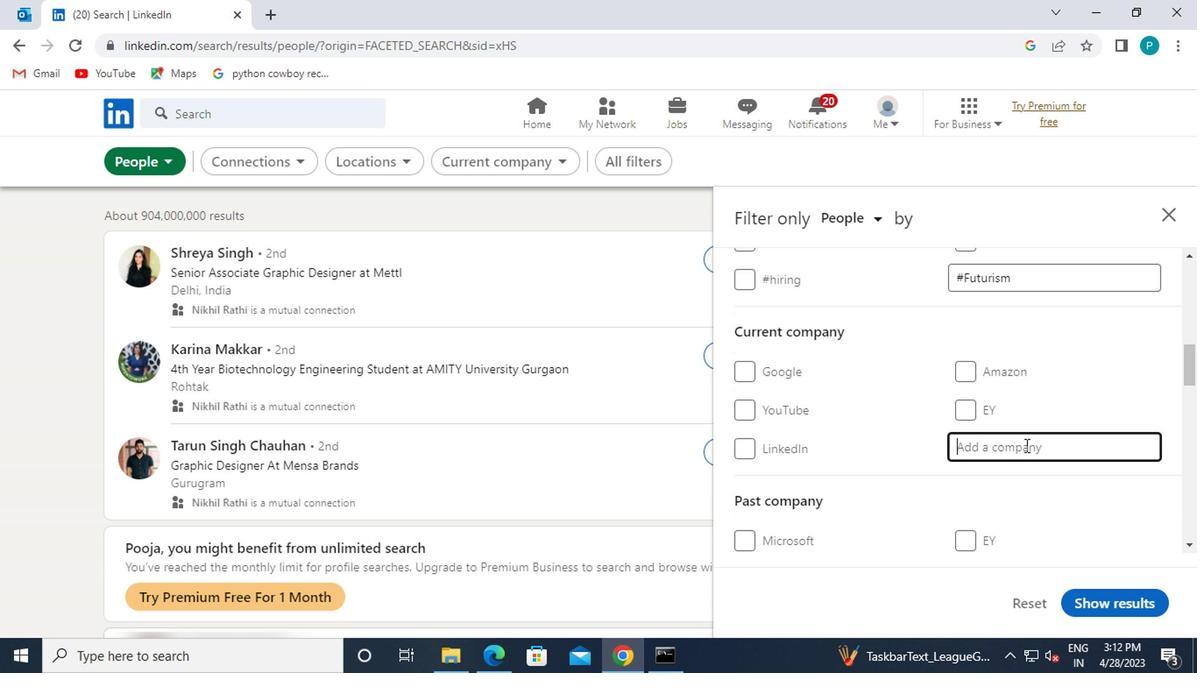 
Action: Mouse scrolled (940, 456) with delta (0, 0)
Screenshot: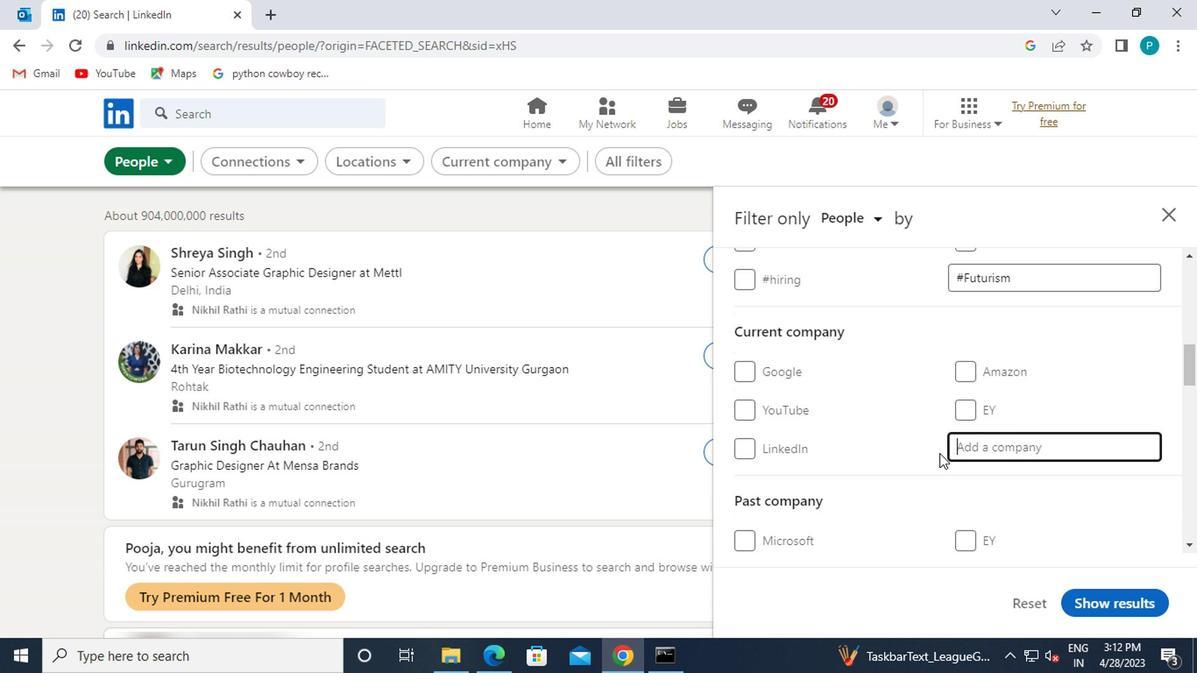 
Action: Mouse scrolled (940, 456) with delta (0, 0)
Screenshot: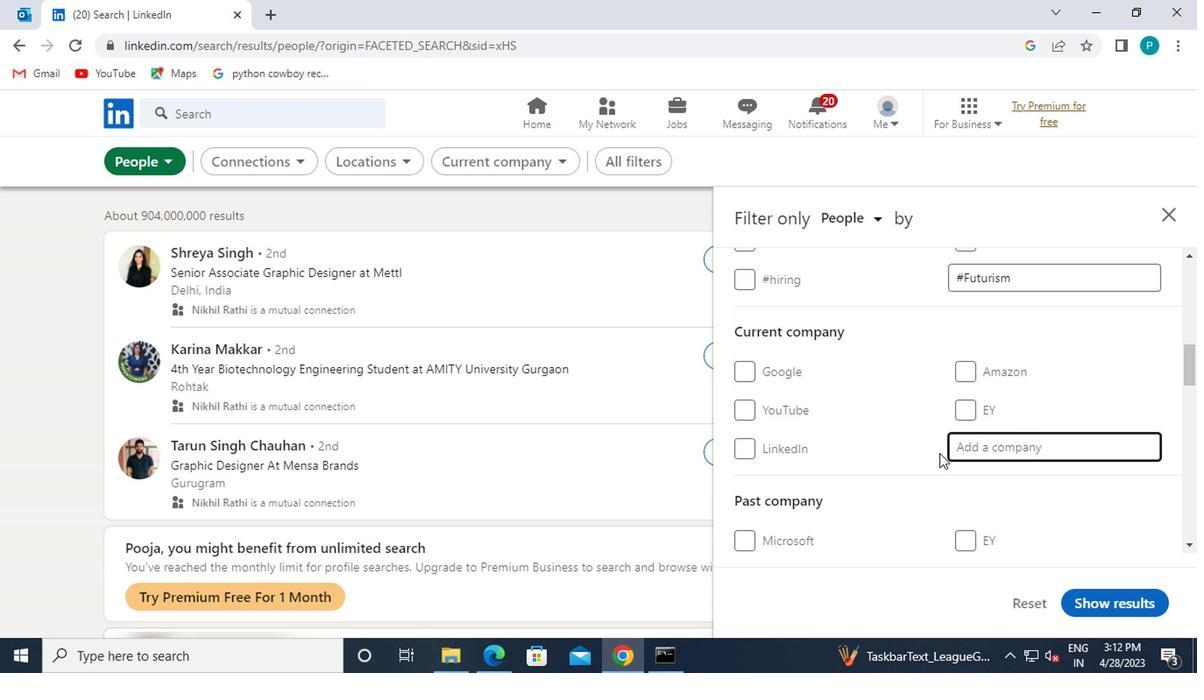 
Action: Mouse scrolled (940, 456) with delta (0, 0)
Screenshot: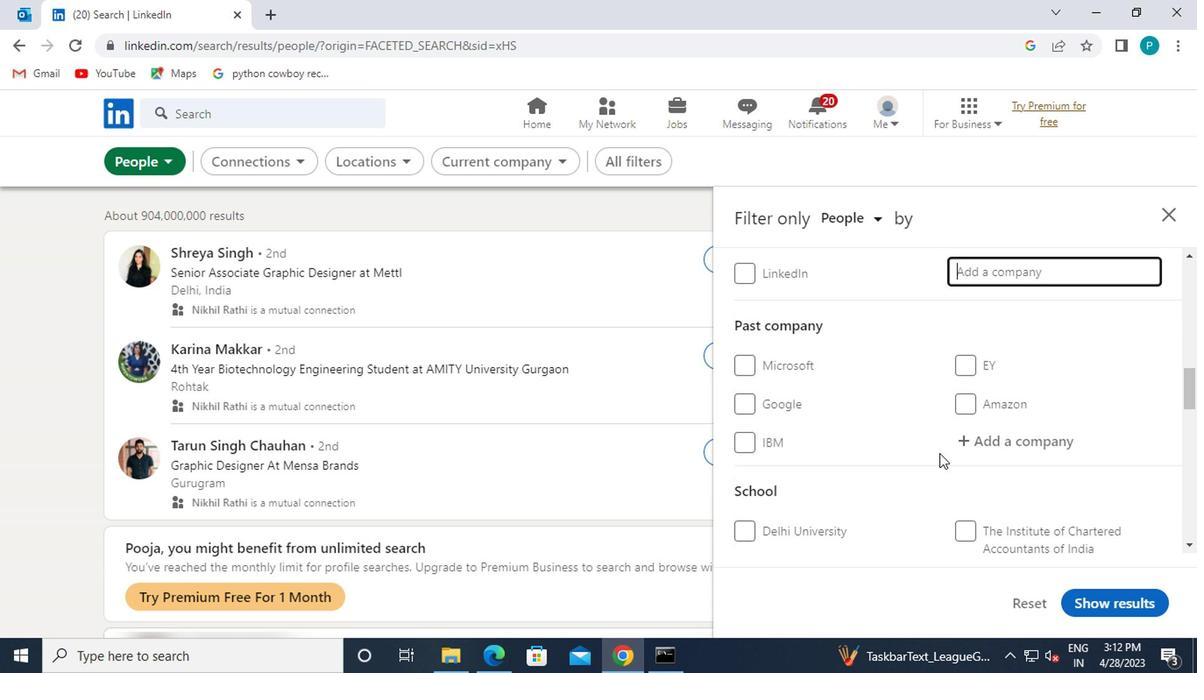 
Action: Mouse scrolled (940, 456) with delta (0, 0)
Screenshot: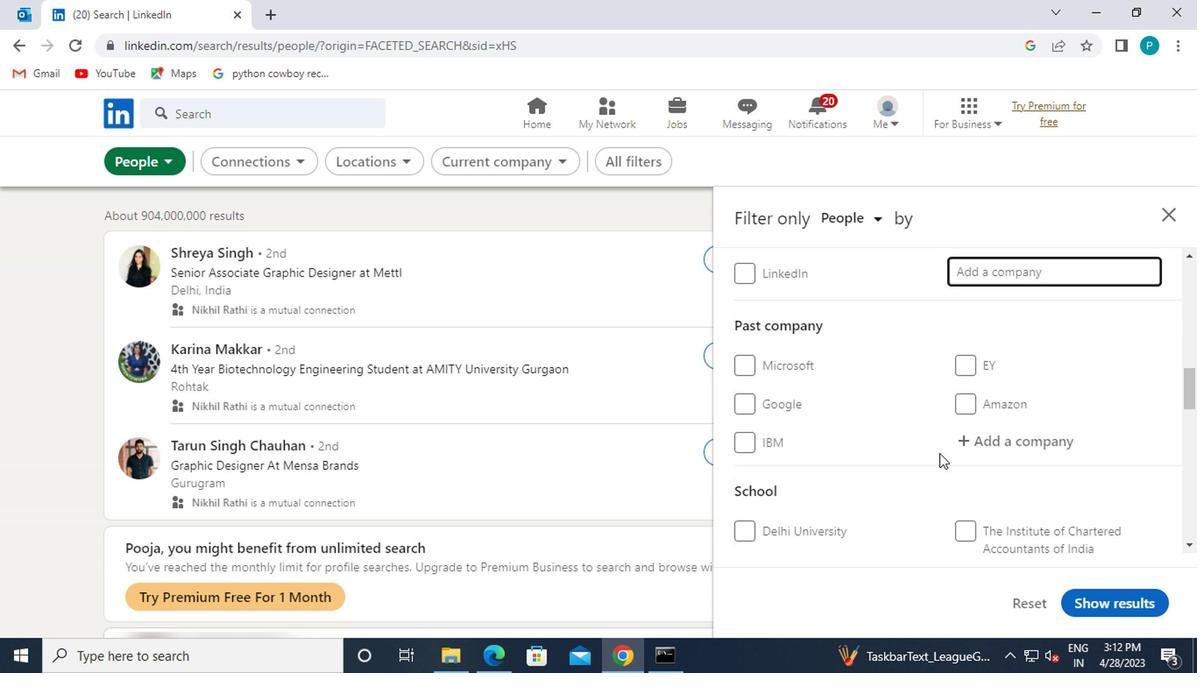 
Action: Mouse moved to (799, 444)
Screenshot: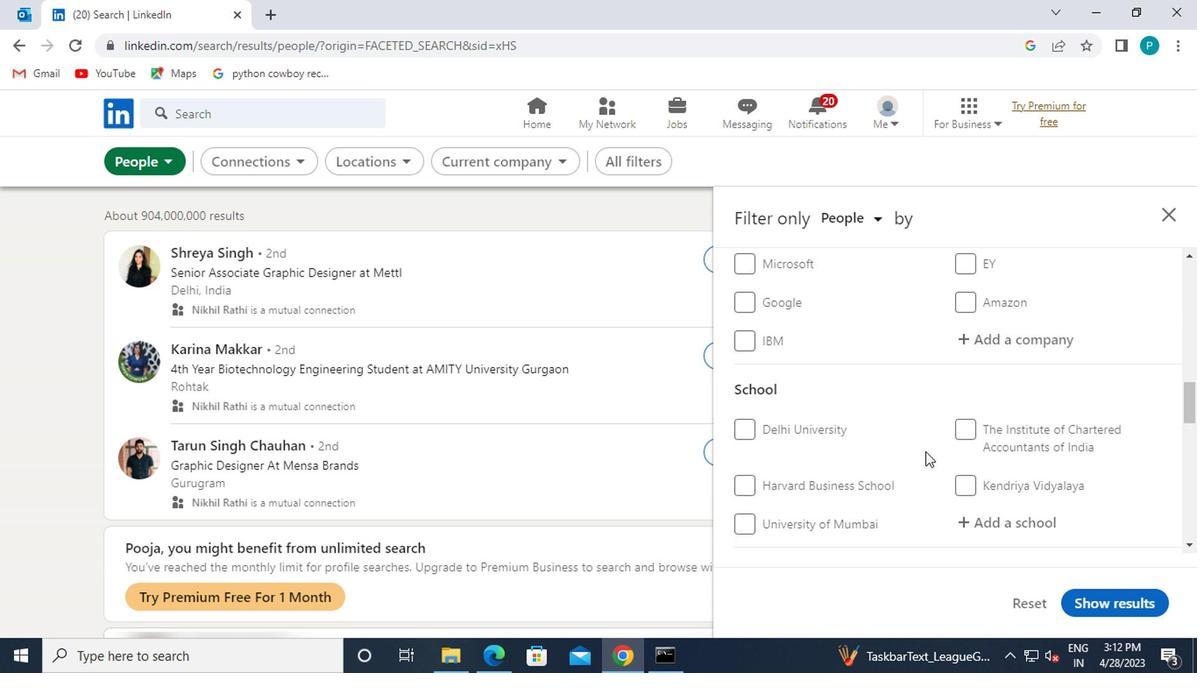 
Action: Mouse scrolled (799, 443) with delta (0, 0)
Screenshot: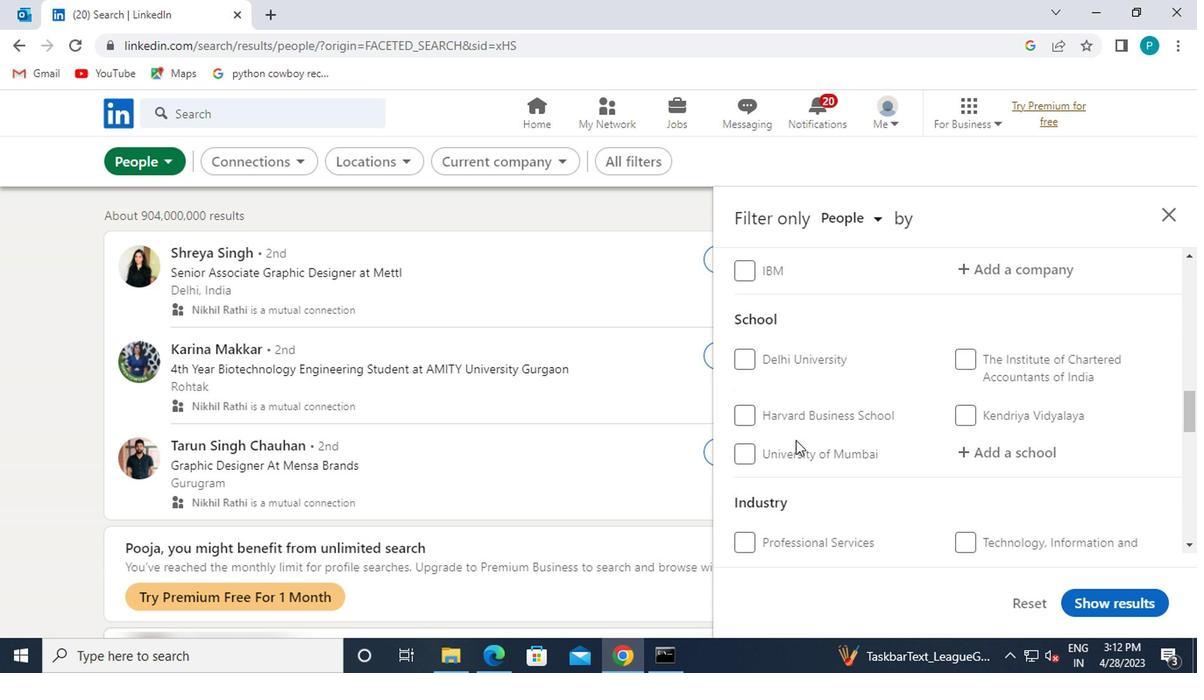 
Action: Mouse scrolled (799, 443) with delta (0, 0)
Screenshot: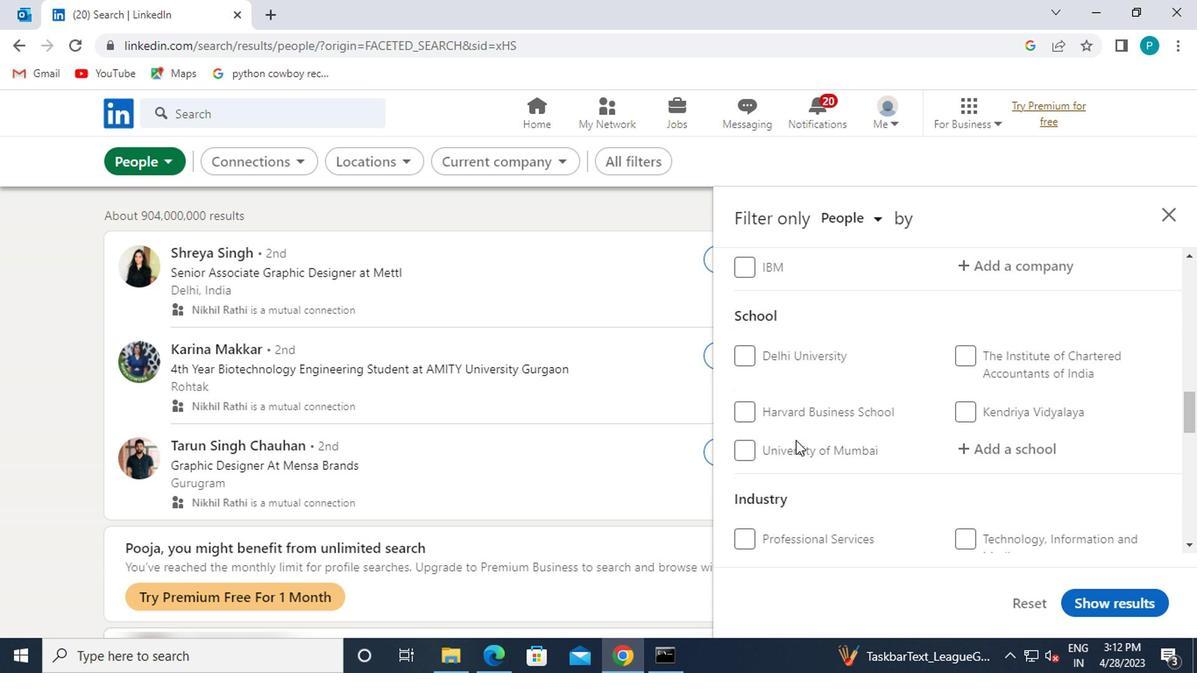
Action: Mouse scrolled (799, 443) with delta (0, 0)
Screenshot: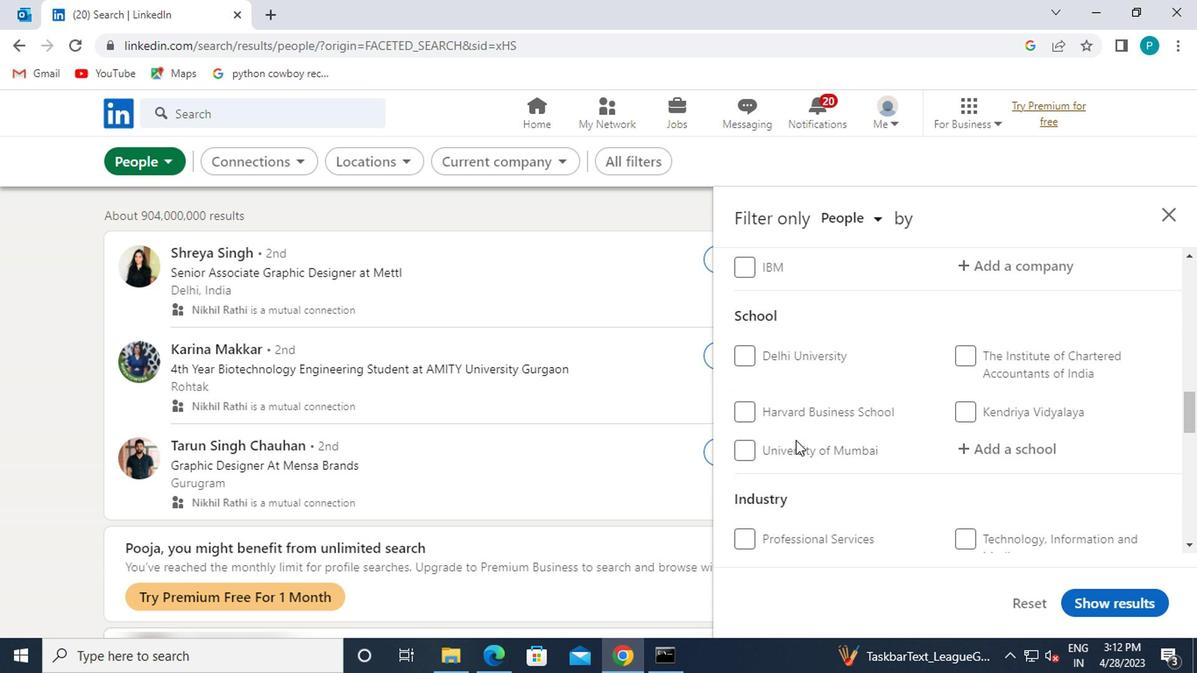 
Action: Mouse moved to (788, 464)
Screenshot: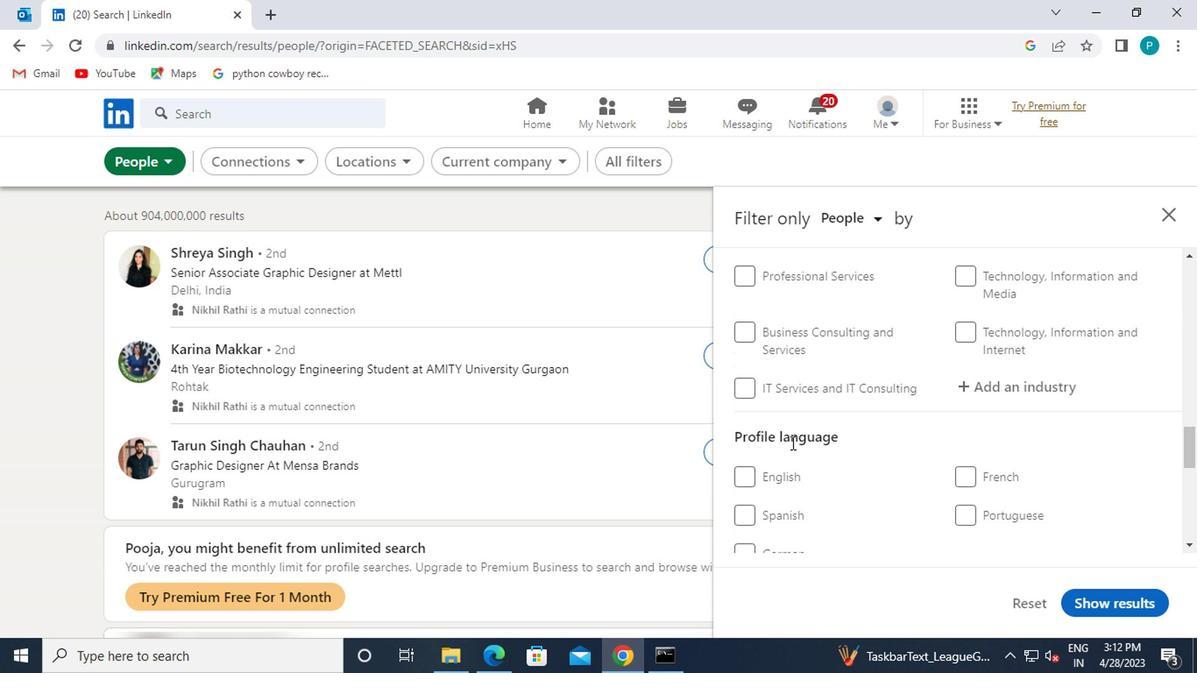 
Action: Mouse scrolled (788, 463) with delta (0, -1)
Screenshot: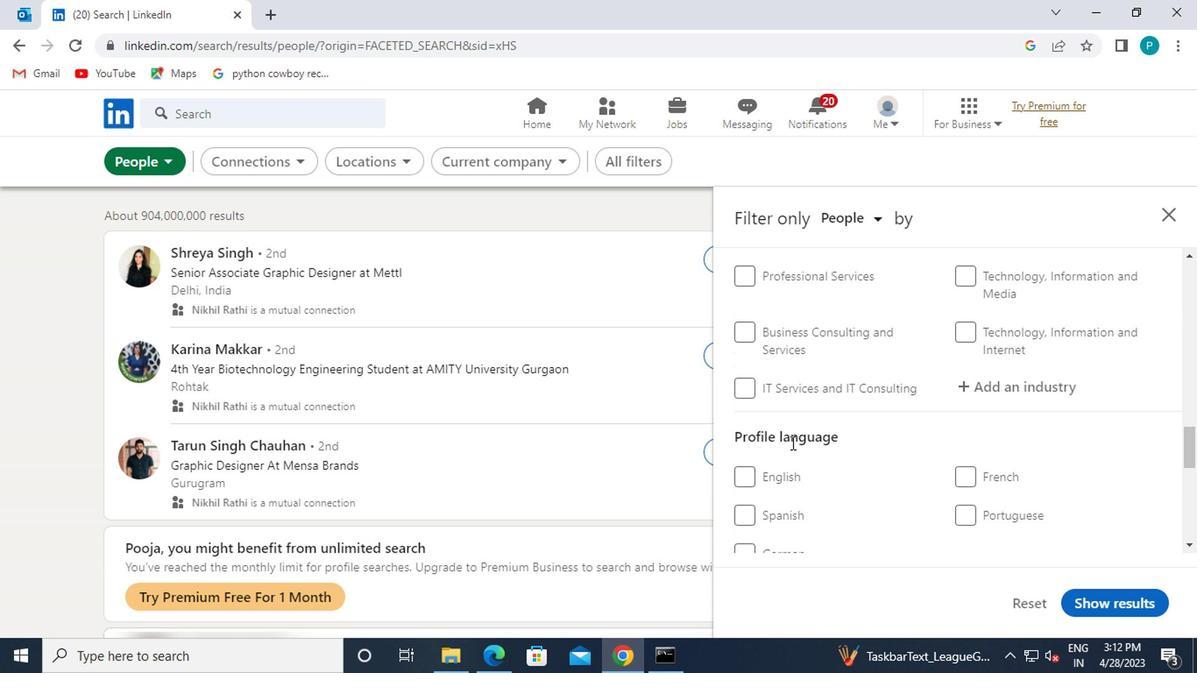 
Action: Mouse moved to (787, 465)
Screenshot: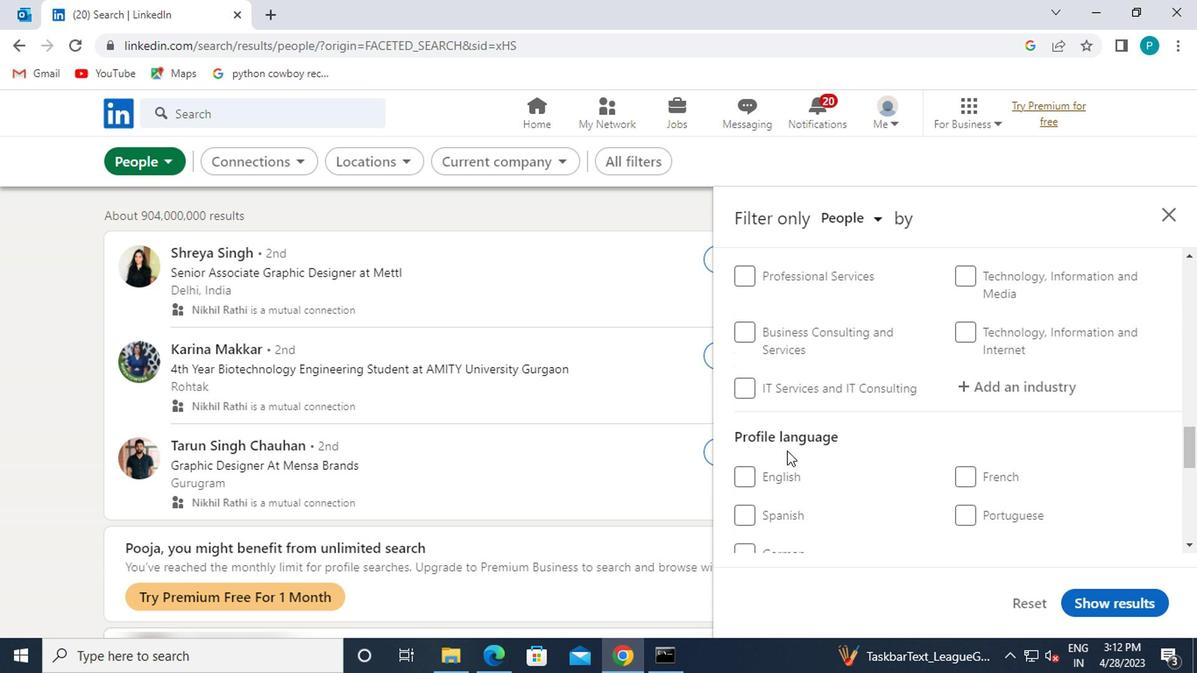 
Action: Mouse scrolled (787, 464) with delta (0, 0)
Screenshot: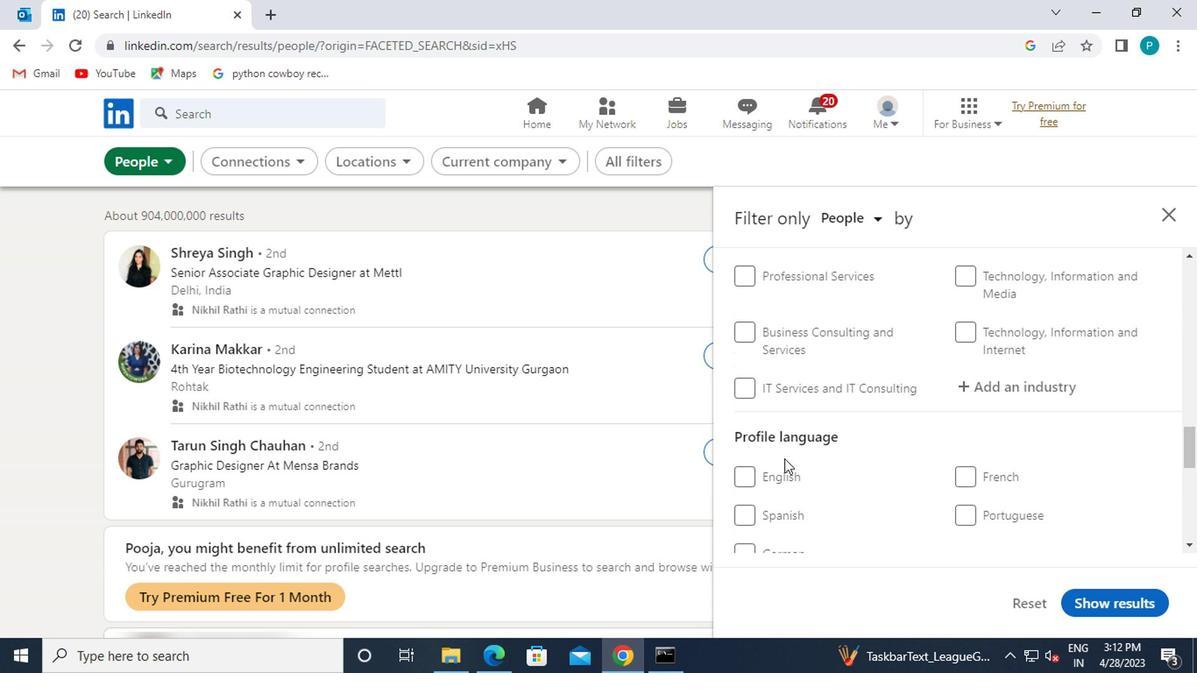
Action: Mouse moved to (771, 351)
Screenshot: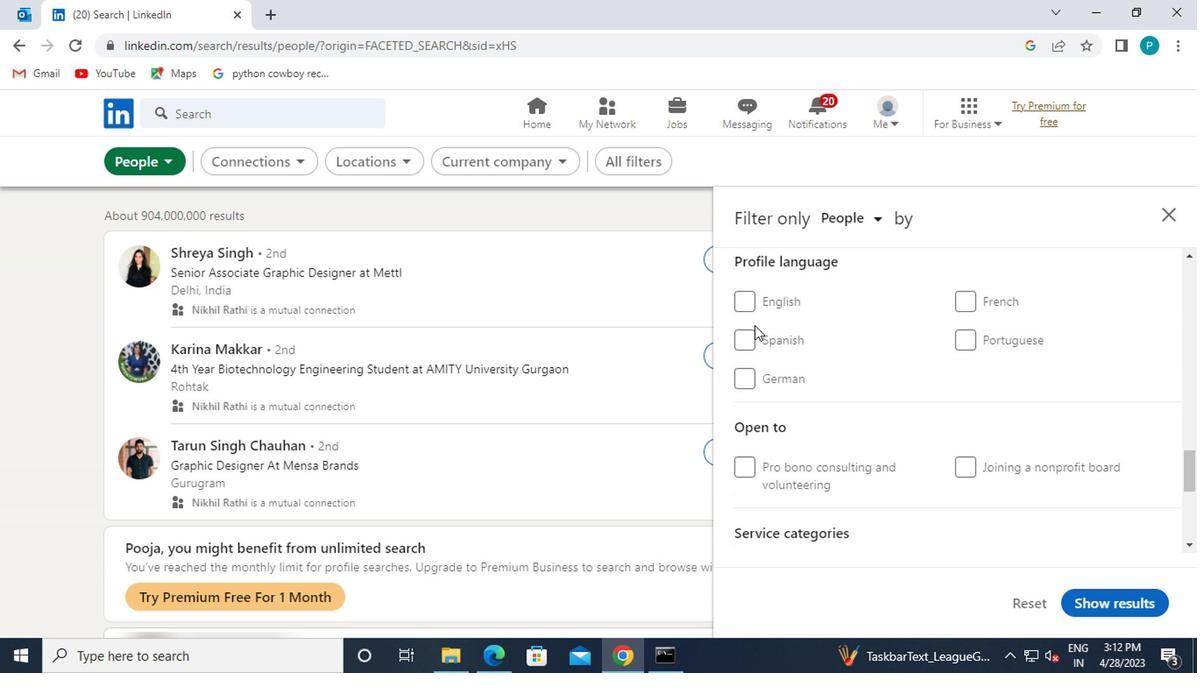
Action: Mouse pressed left at (771, 351)
Screenshot: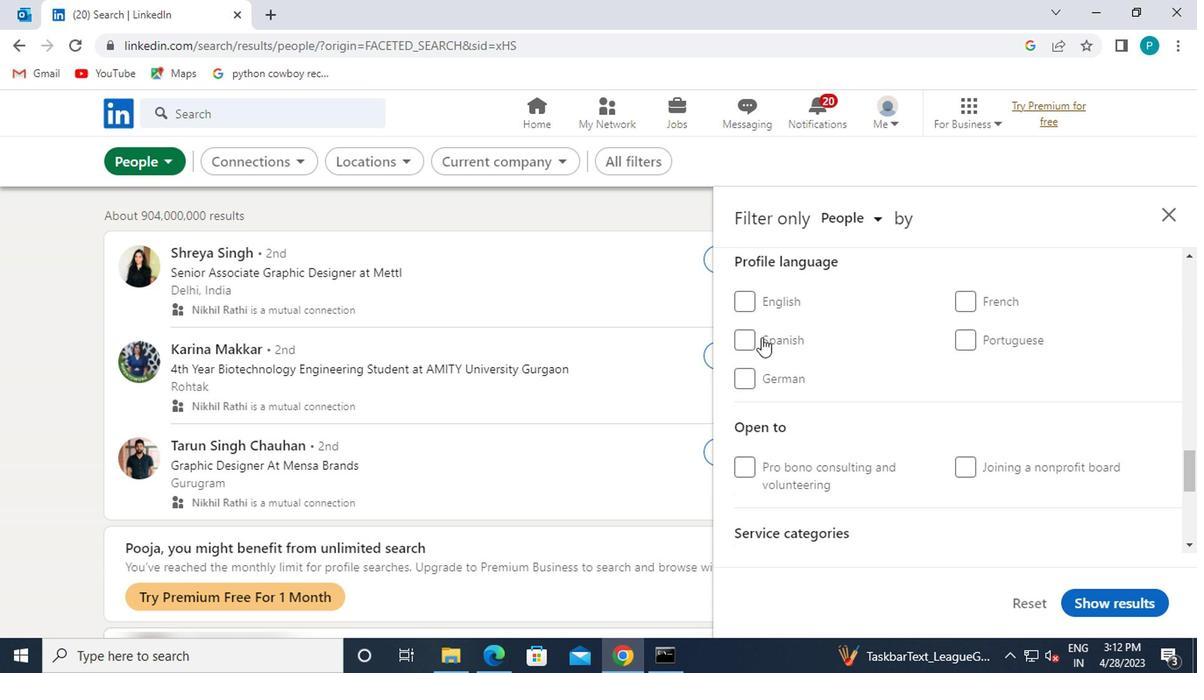 
Action: Mouse moved to (910, 374)
Screenshot: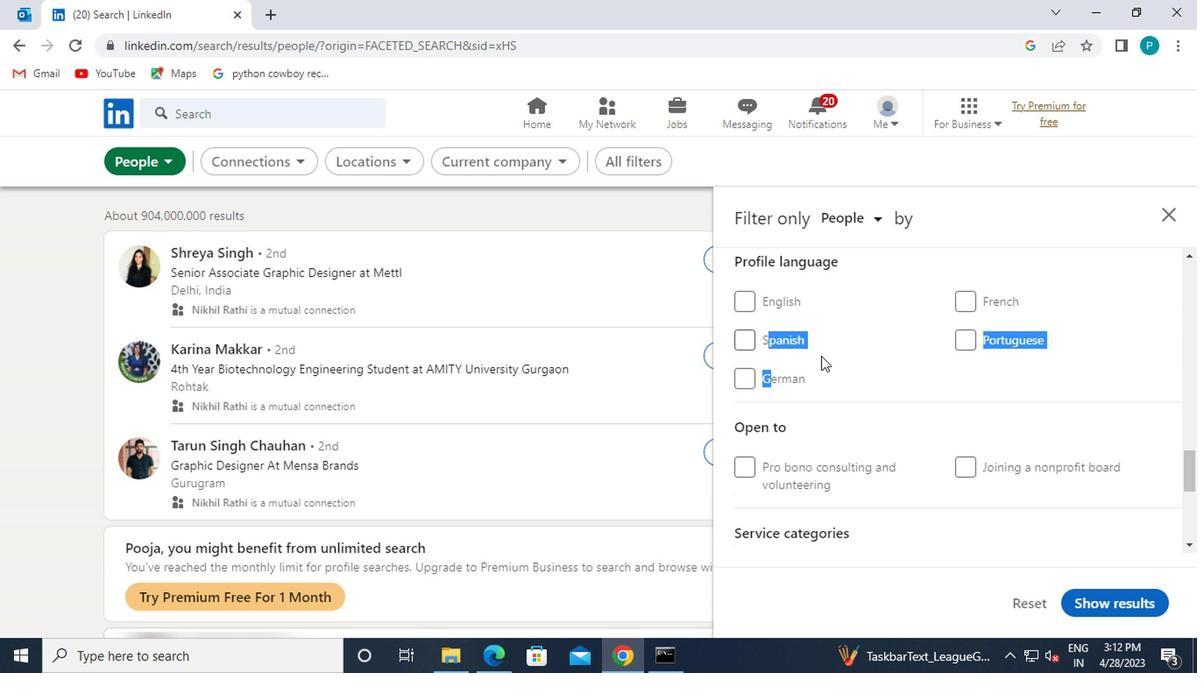 
Action: Mouse scrolled (910, 375) with delta (0, 0)
Screenshot: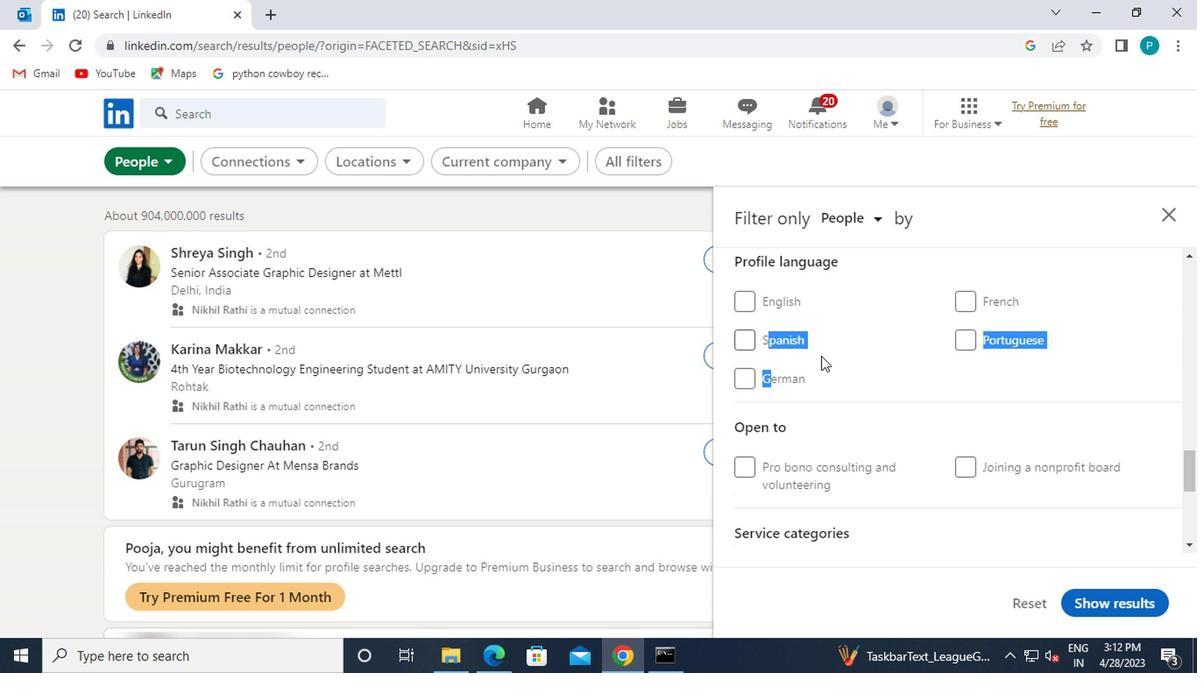 
Action: Mouse scrolled (910, 375) with delta (0, 0)
Screenshot: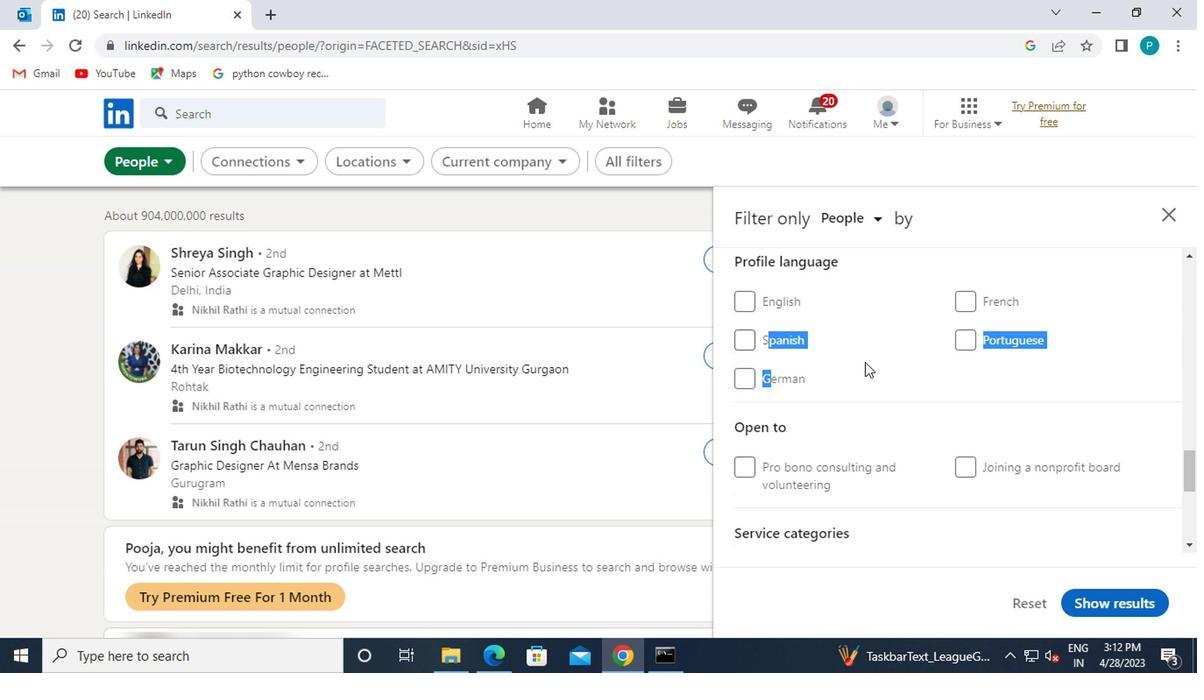 
Action: Mouse scrolled (910, 375) with delta (0, 0)
Screenshot: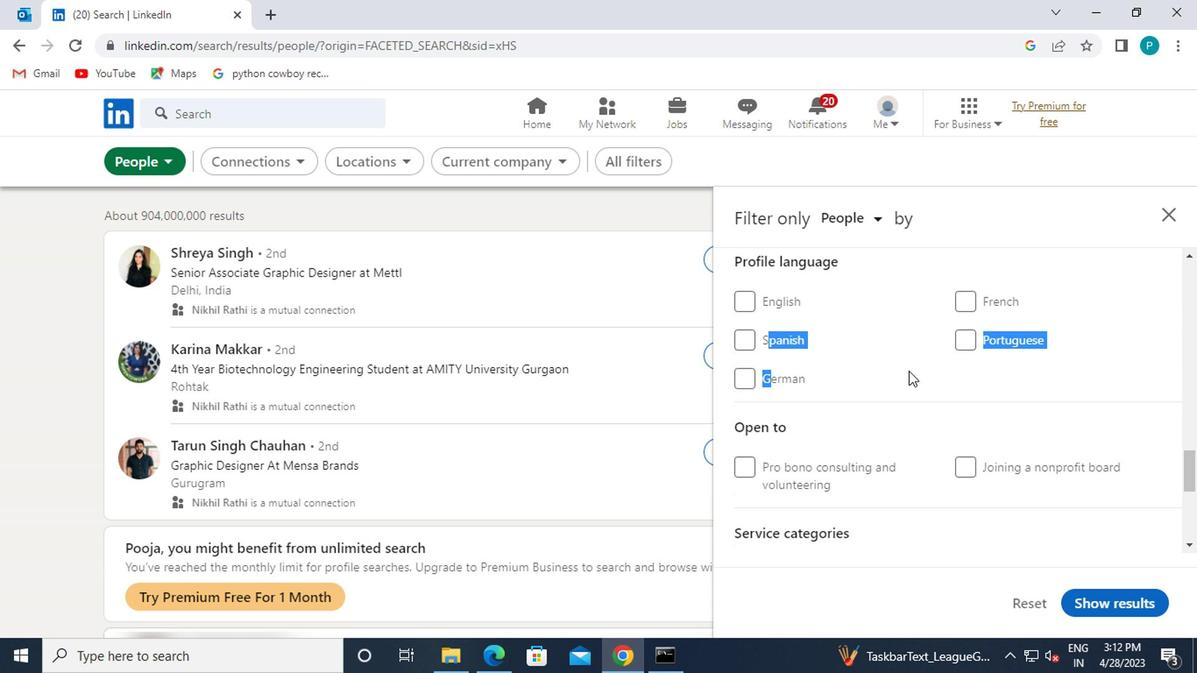 
Action: Mouse moved to (757, 508)
Screenshot: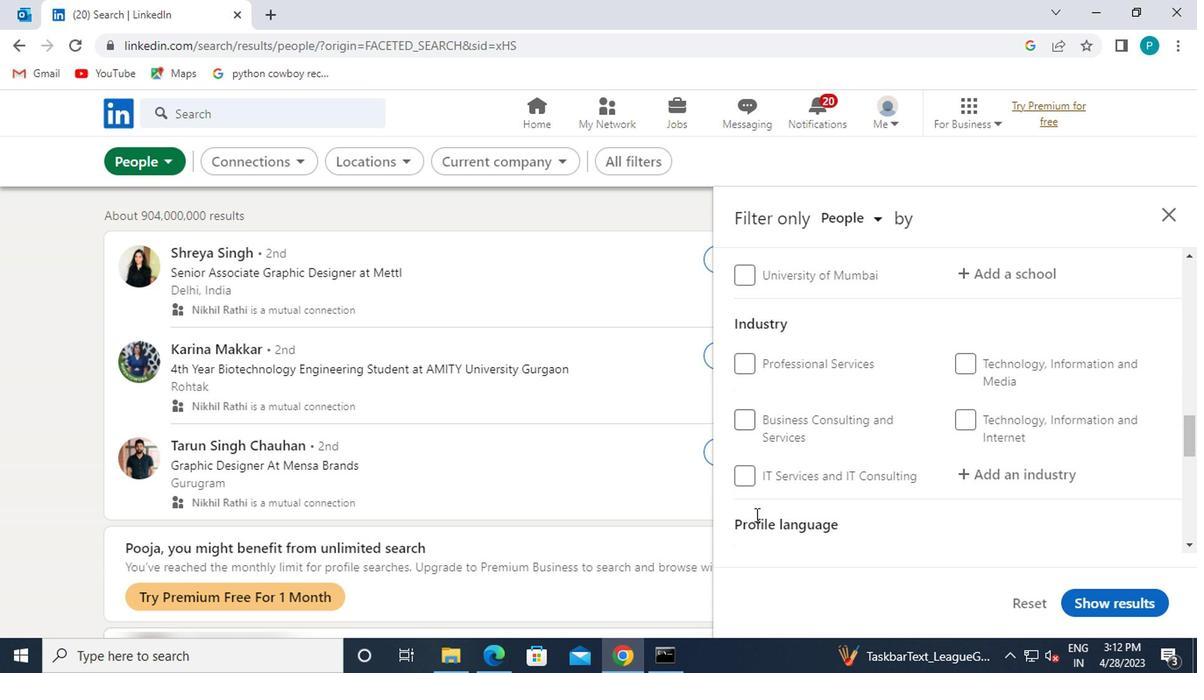 
Action: Mouse scrolled (757, 507) with delta (0, 0)
Screenshot: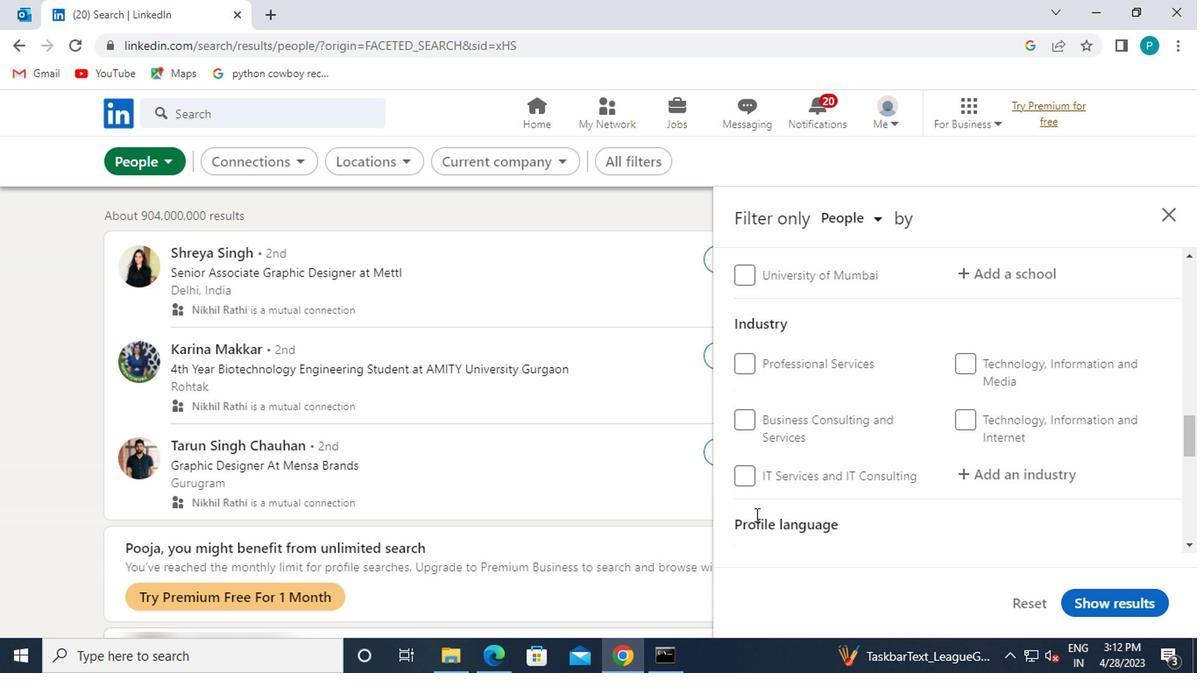 
Action: Mouse scrolled (757, 507) with delta (0, 0)
Screenshot: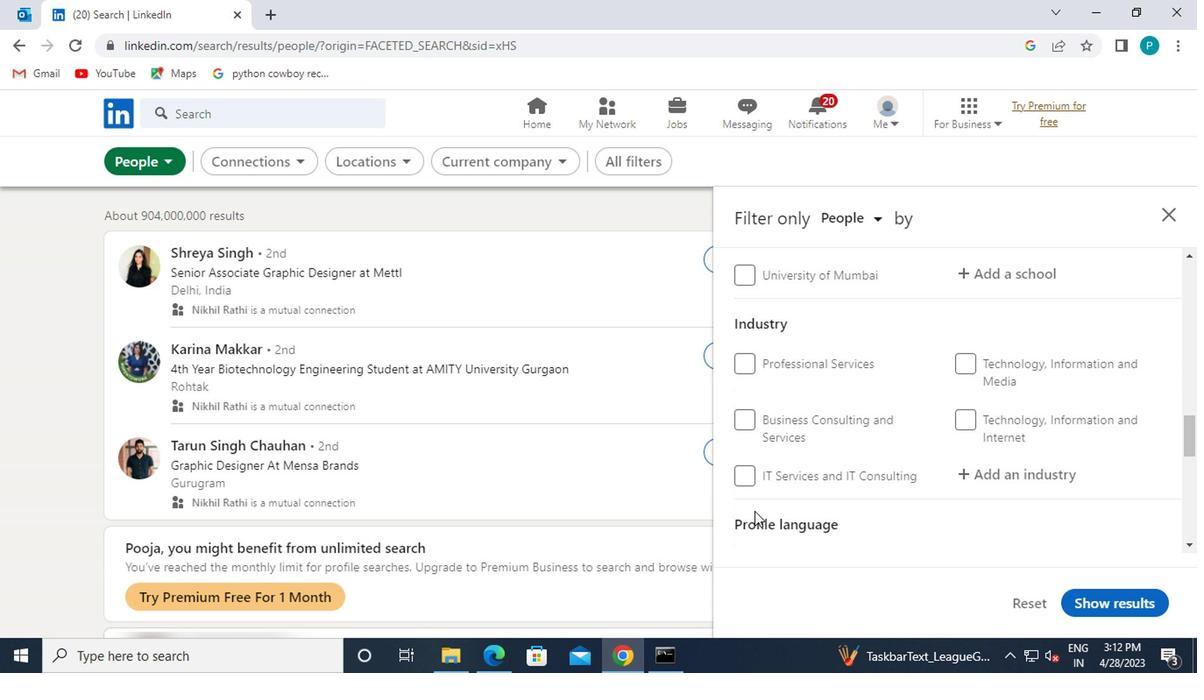 
Action: Mouse moved to (754, 437)
Screenshot: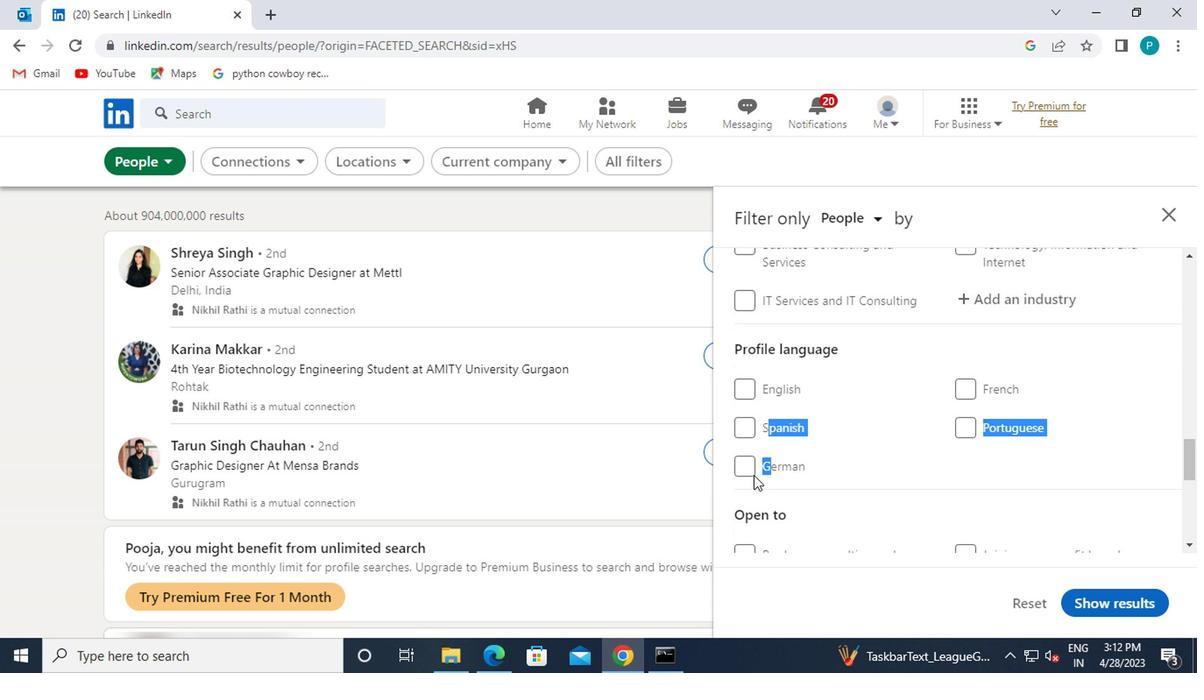 
Action: Mouse pressed left at (754, 437)
Screenshot: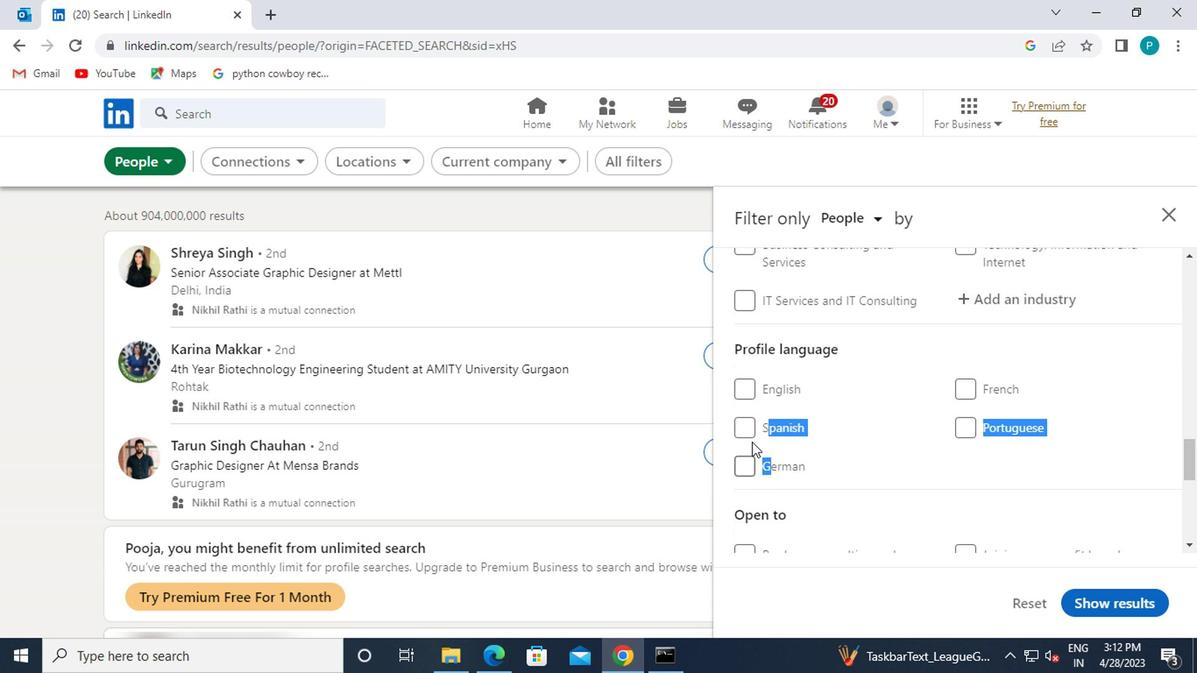 
Action: Mouse moved to (877, 448)
Screenshot: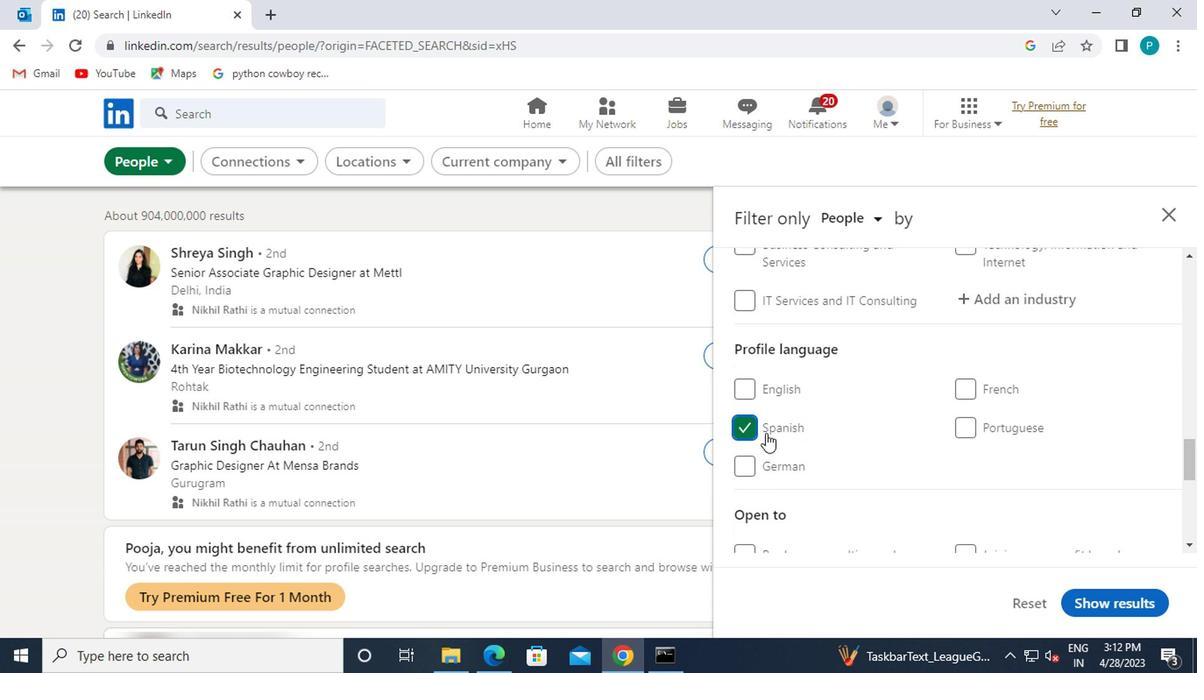 
Action: Mouse scrolled (877, 449) with delta (0, 1)
Screenshot: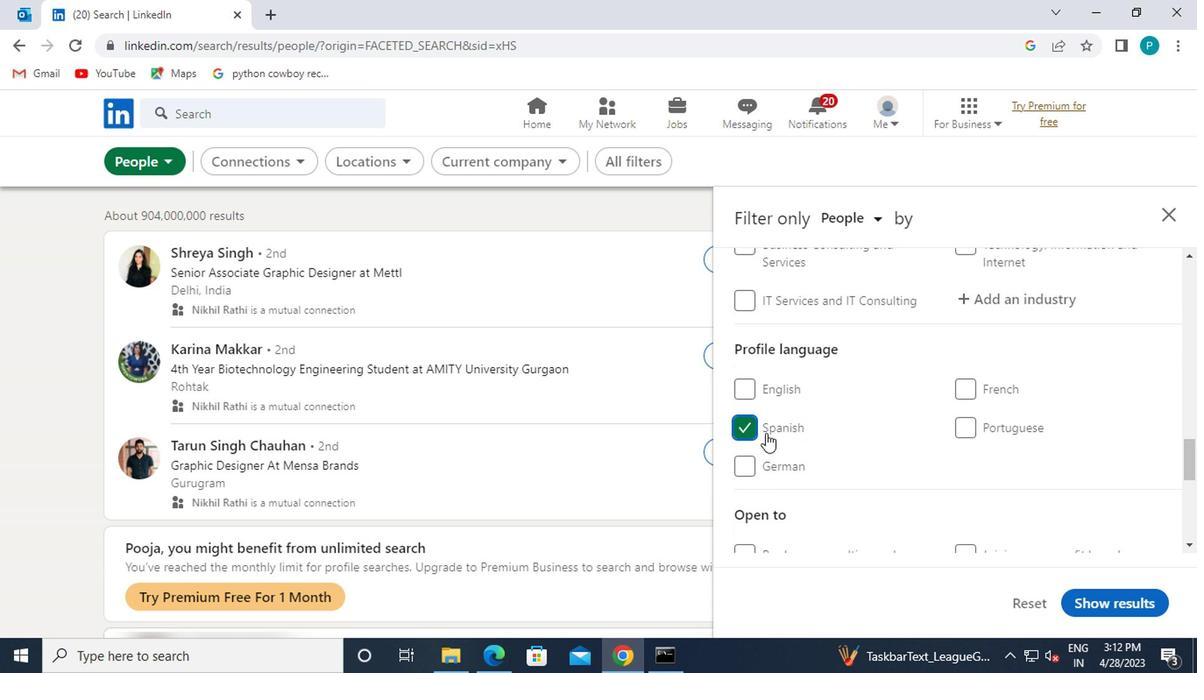 
Action: Mouse moved to (877, 448)
Screenshot: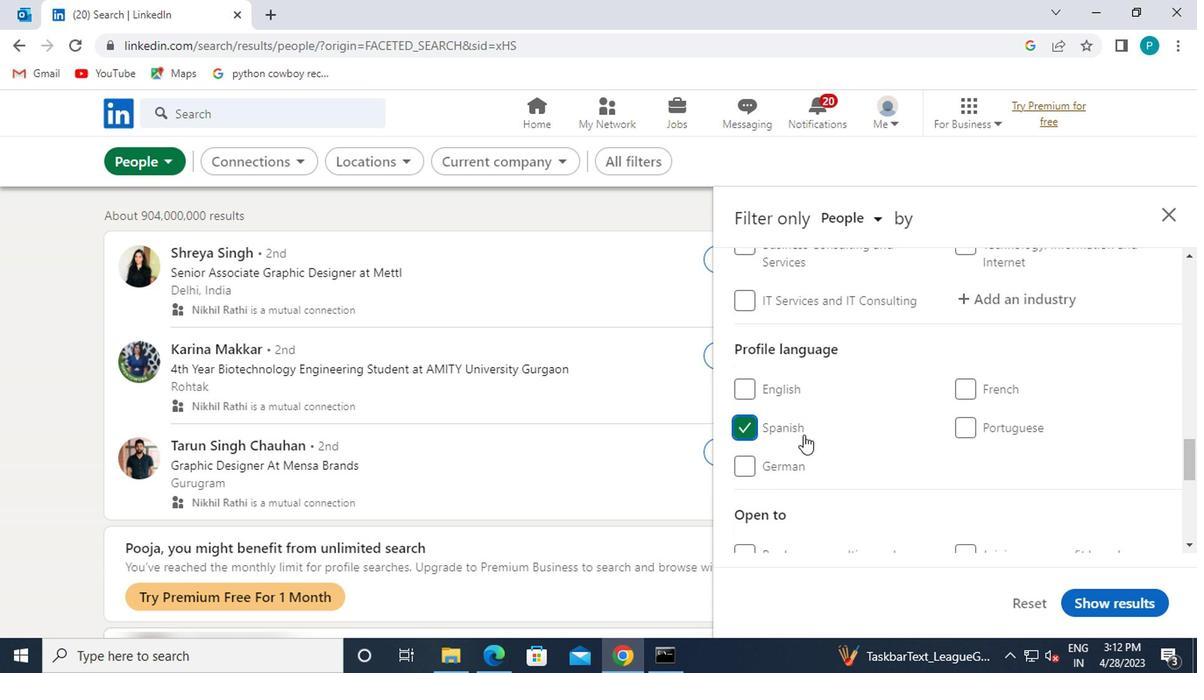 
Action: Mouse scrolled (877, 449) with delta (0, 1)
Screenshot: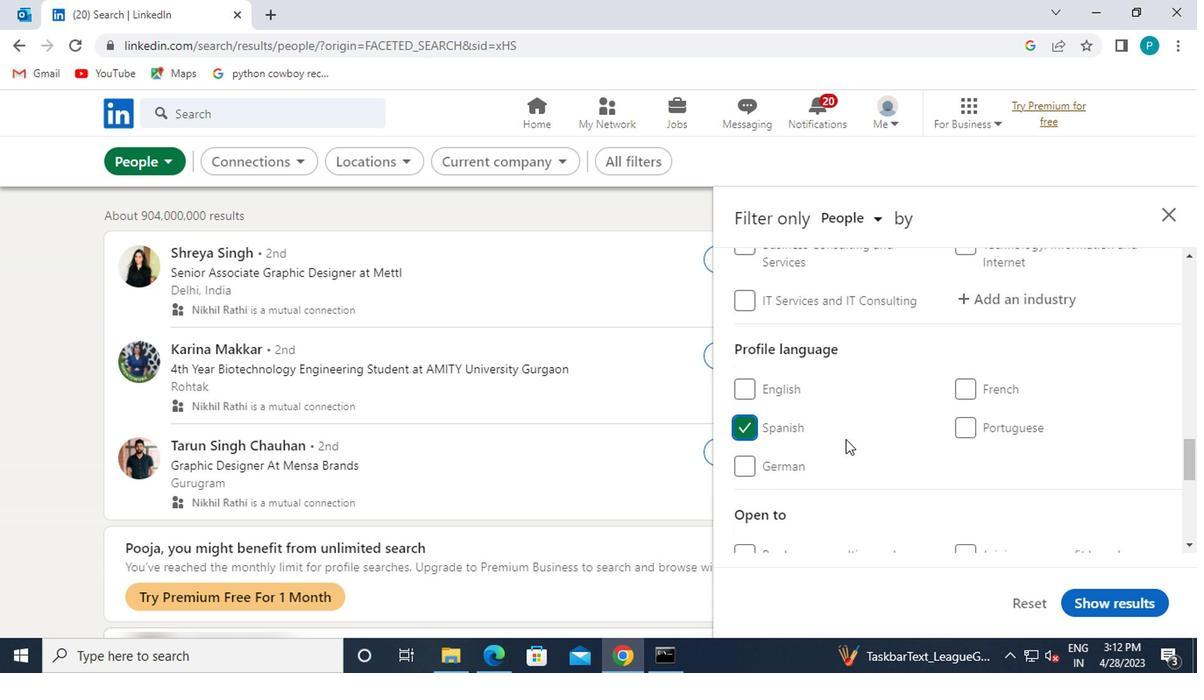 
Action: Mouse moved to (879, 450)
Screenshot: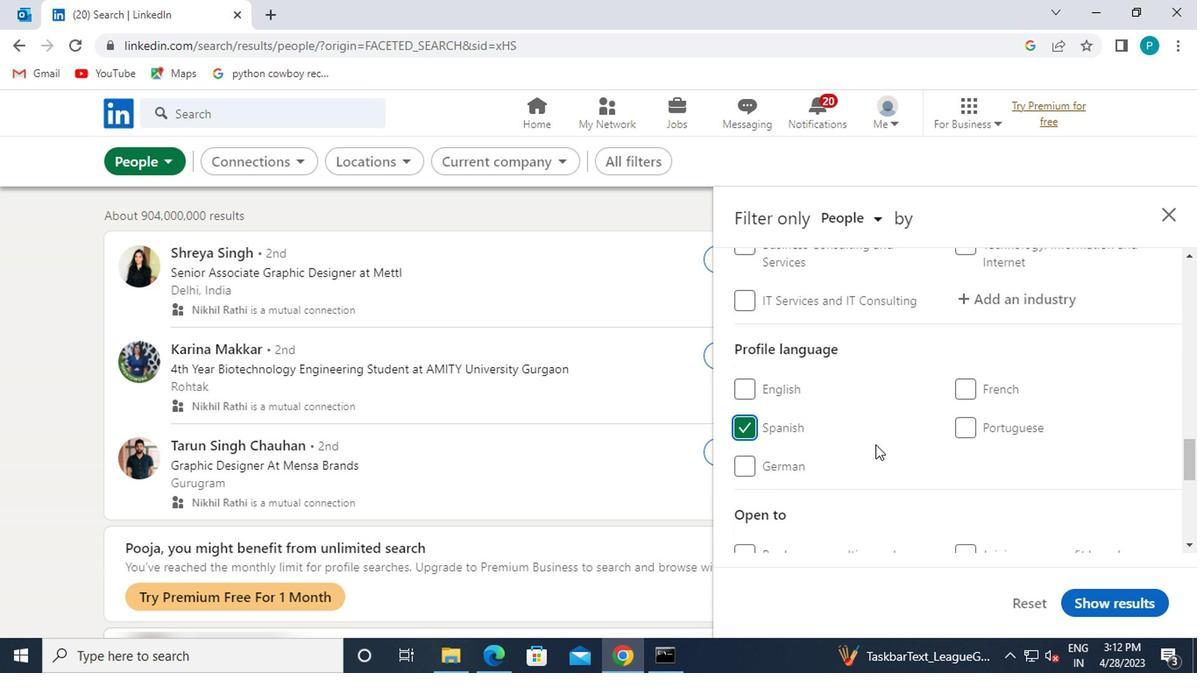 
Action: Mouse scrolled (879, 451) with delta (0, 1)
Screenshot: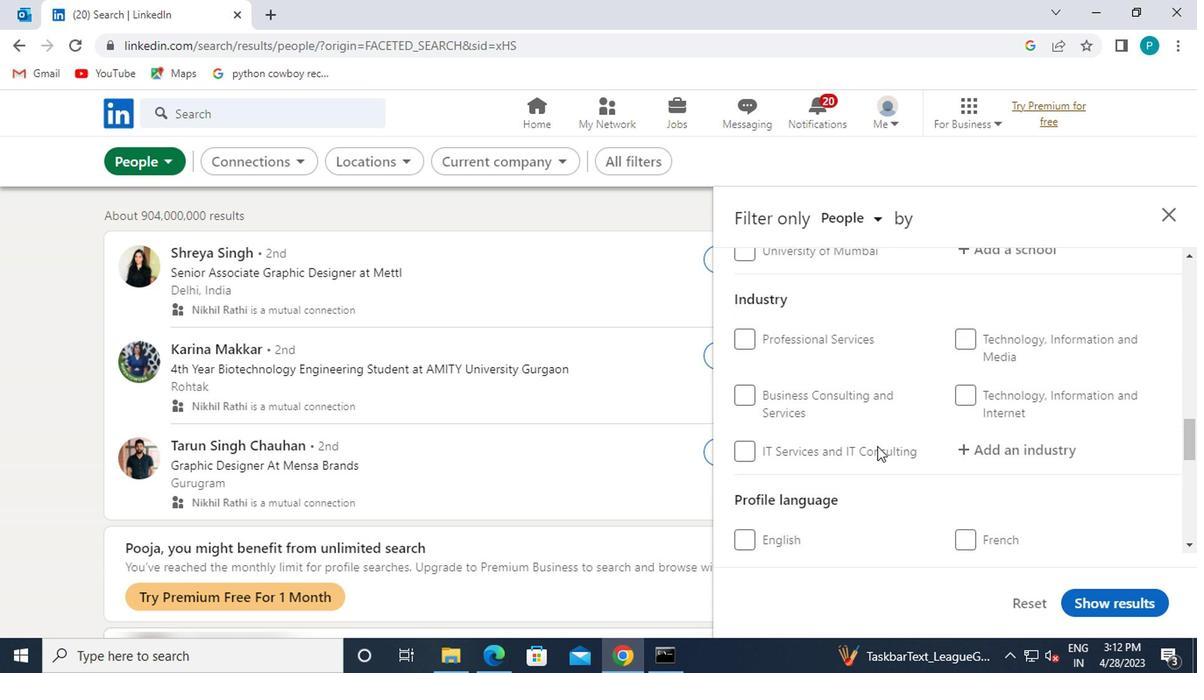 
Action: Mouse scrolled (879, 451) with delta (0, 1)
Screenshot: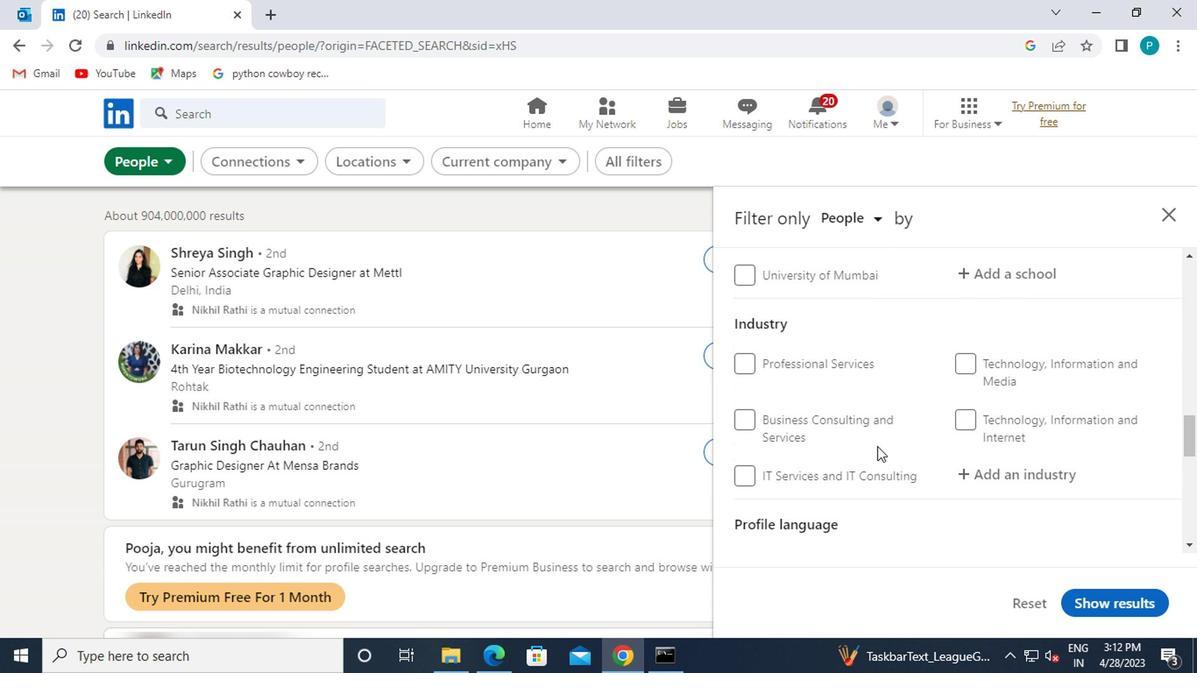 
Action: Mouse scrolled (879, 451) with delta (0, 1)
Screenshot: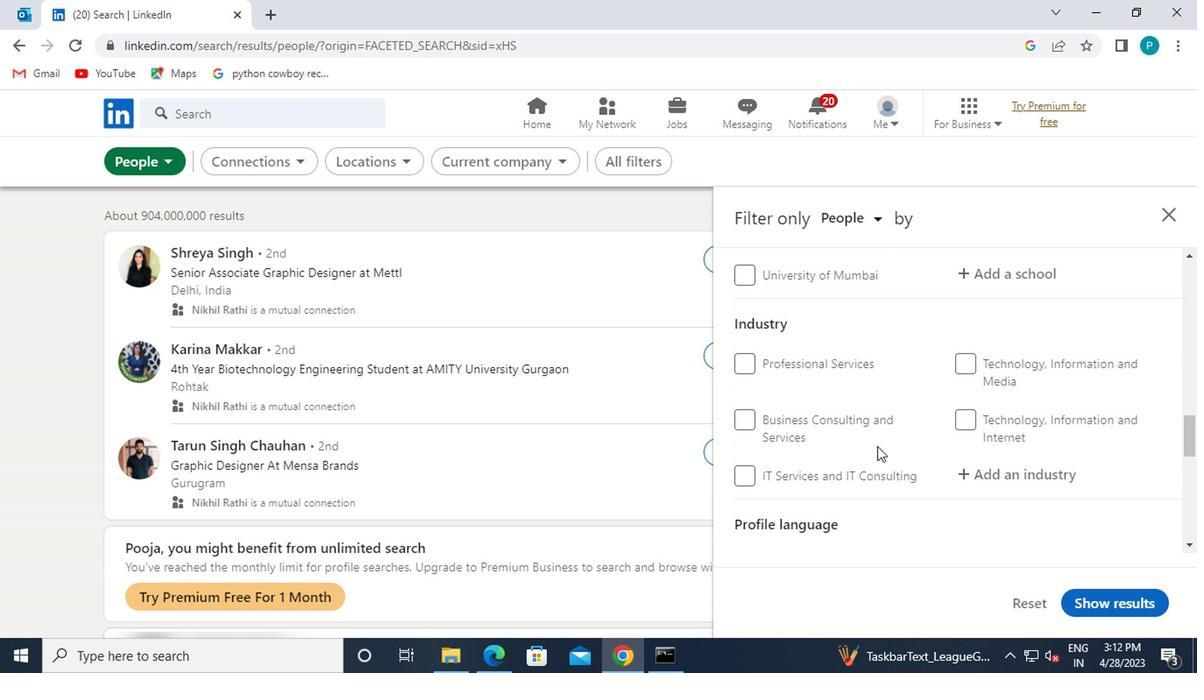 
Action: Mouse moved to (906, 467)
Screenshot: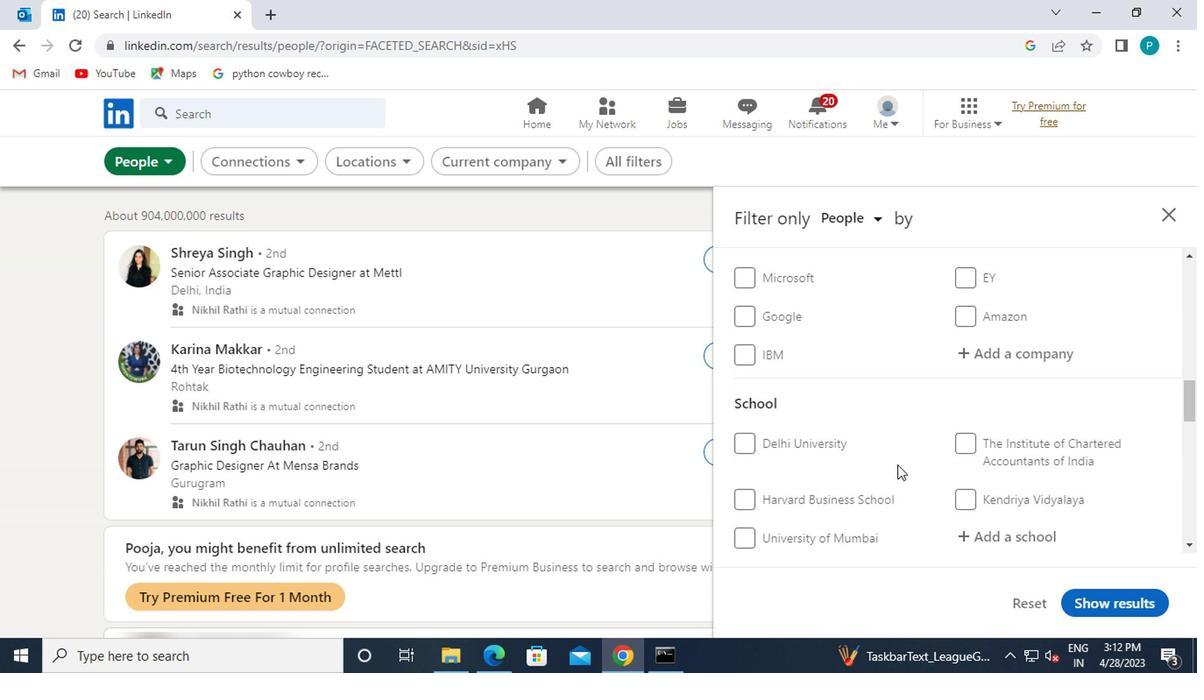 
Action: Mouse scrolled (906, 469) with delta (0, 1)
Screenshot: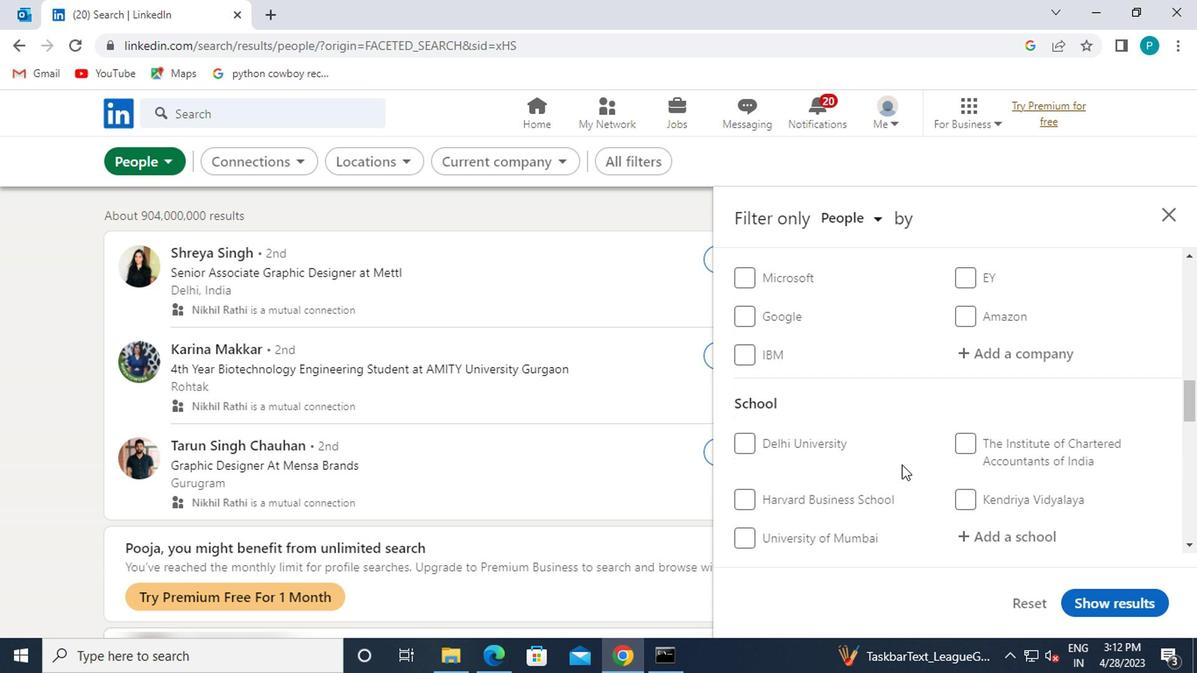 
Action: Mouse moved to (907, 467)
Screenshot: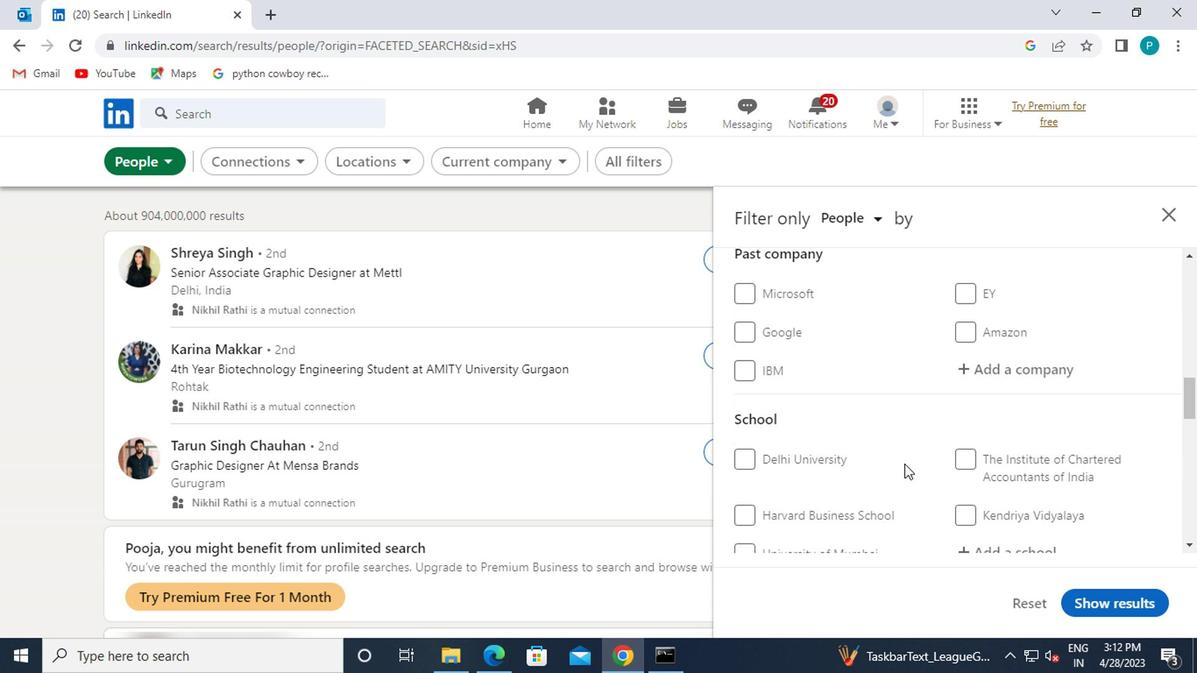 
Action: Mouse scrolled (907, 469) with delta (0, 1)
Screenshot: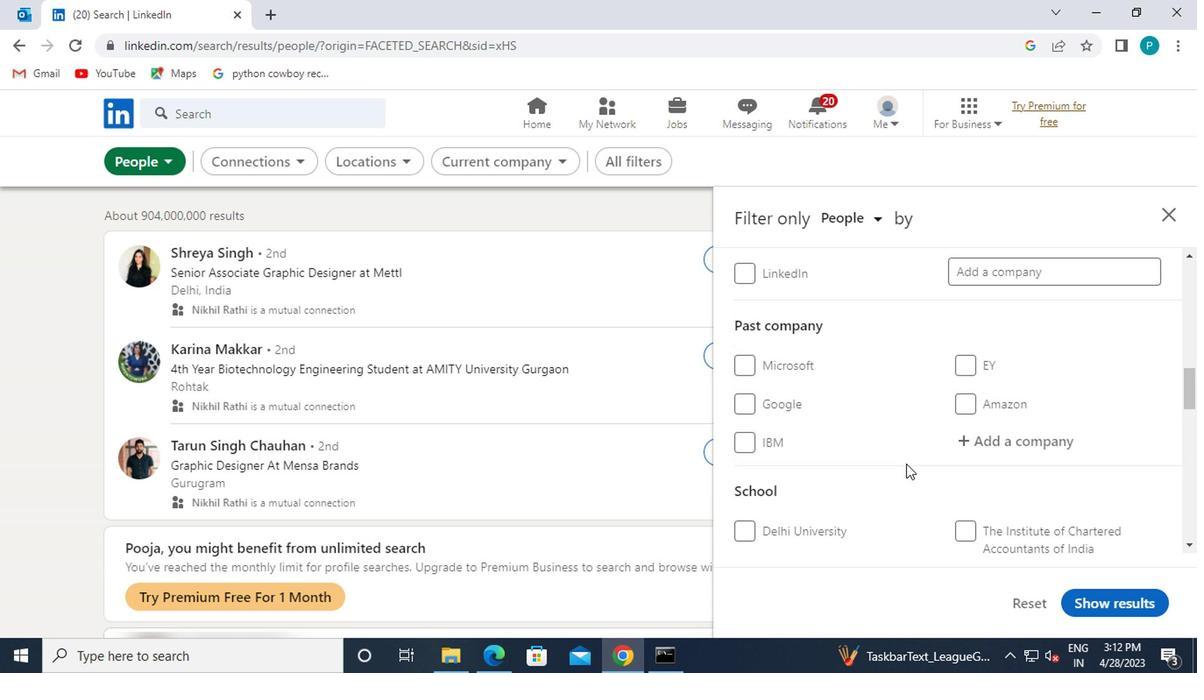 
Action: Mouse scrolled (907, 469) with delta (0, 1)
Screenshot: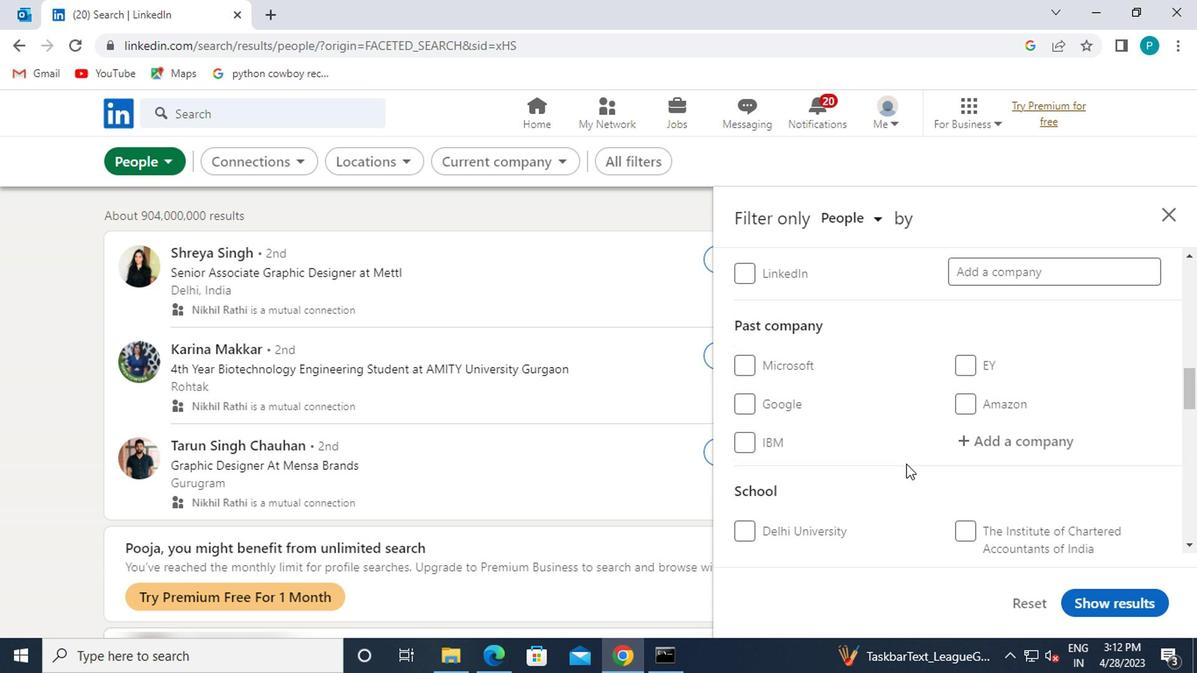 
Action: Mouse moved to (973, 452)
Screenshot: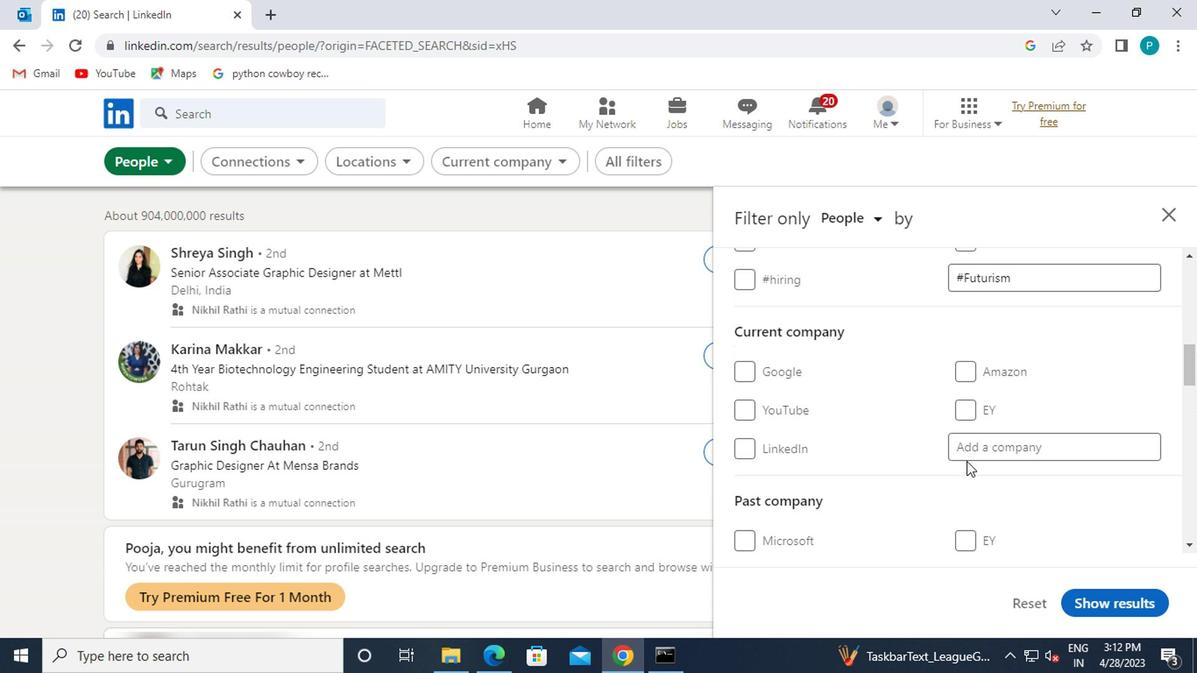 
Action: Mouse pressed left at (973, 452)
Screenshot: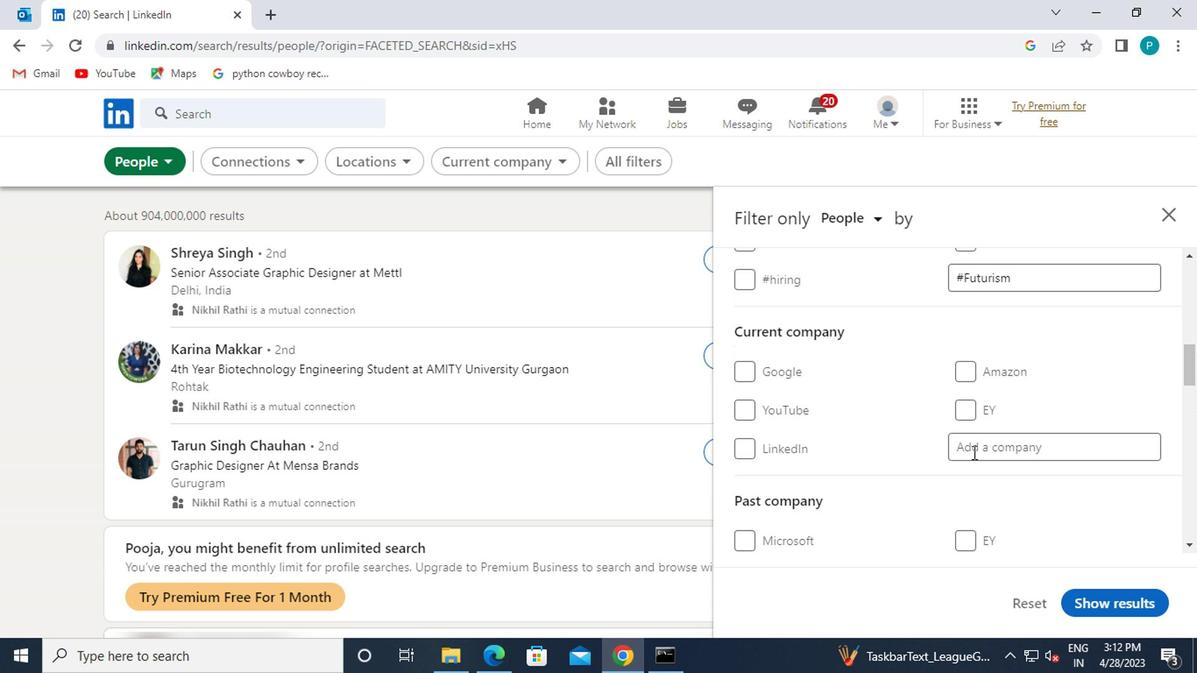 
Action: Key pressed <Key.caps_lock>AU<Key.space>SMALL
Screenshot: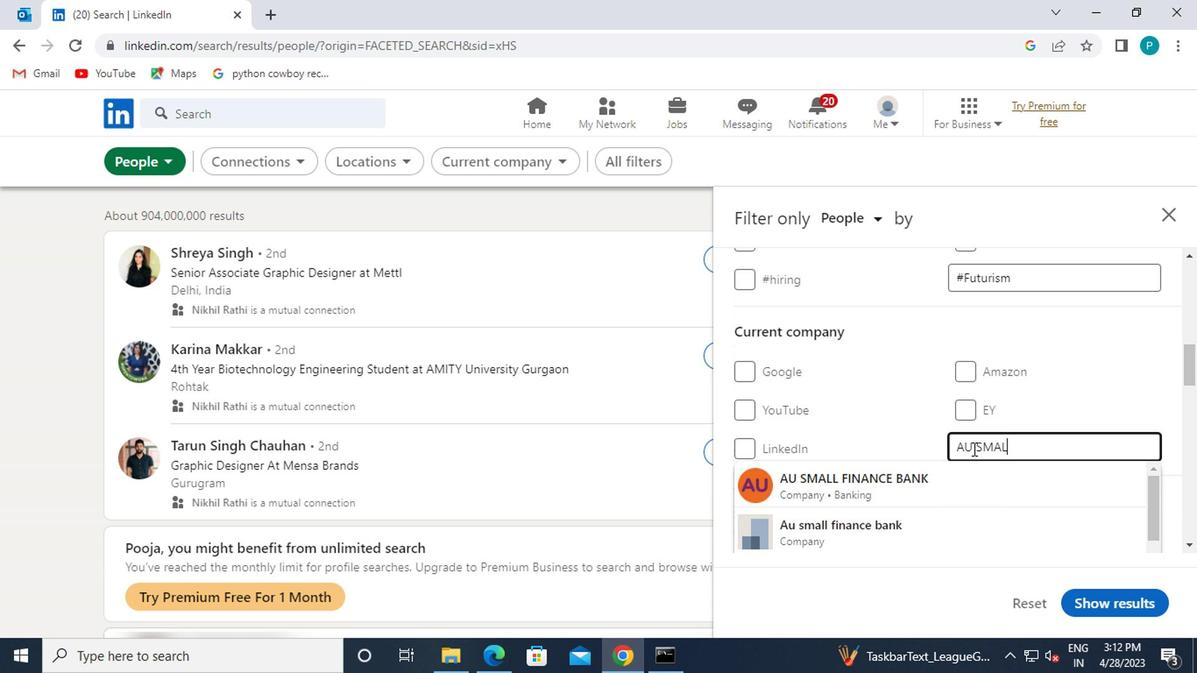 
Action: Mouse moved to (963, 485)
Screenshot: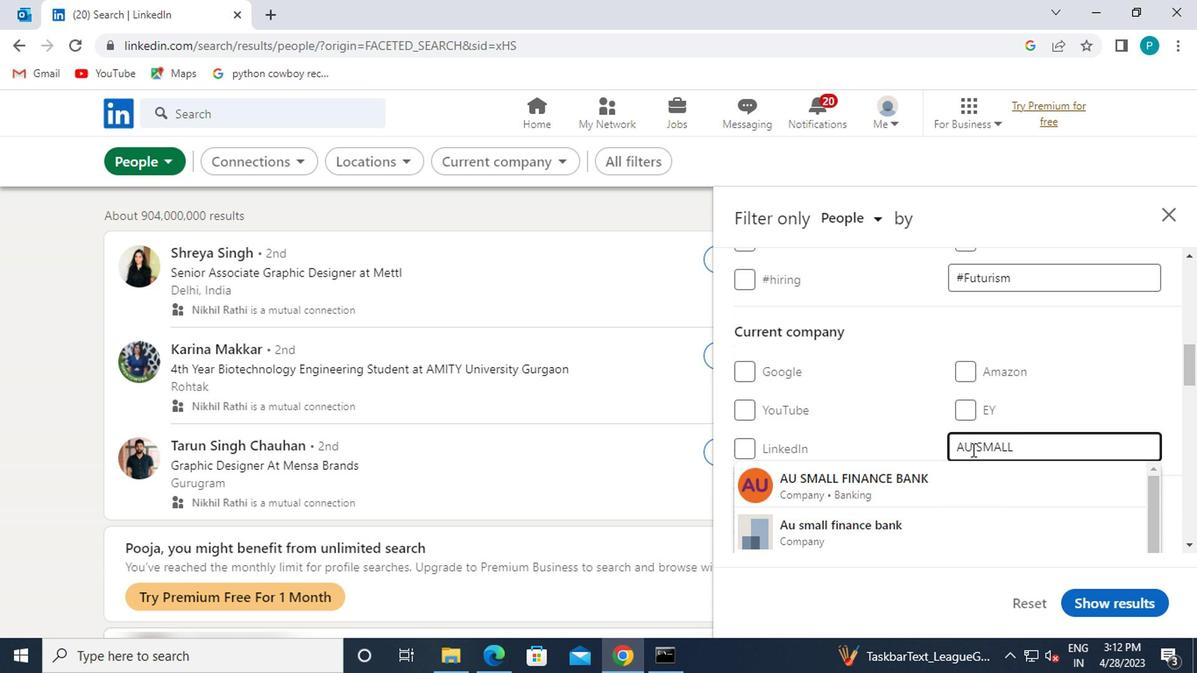 
Action: Mouse pressed left at (963, 485)
Screenshot: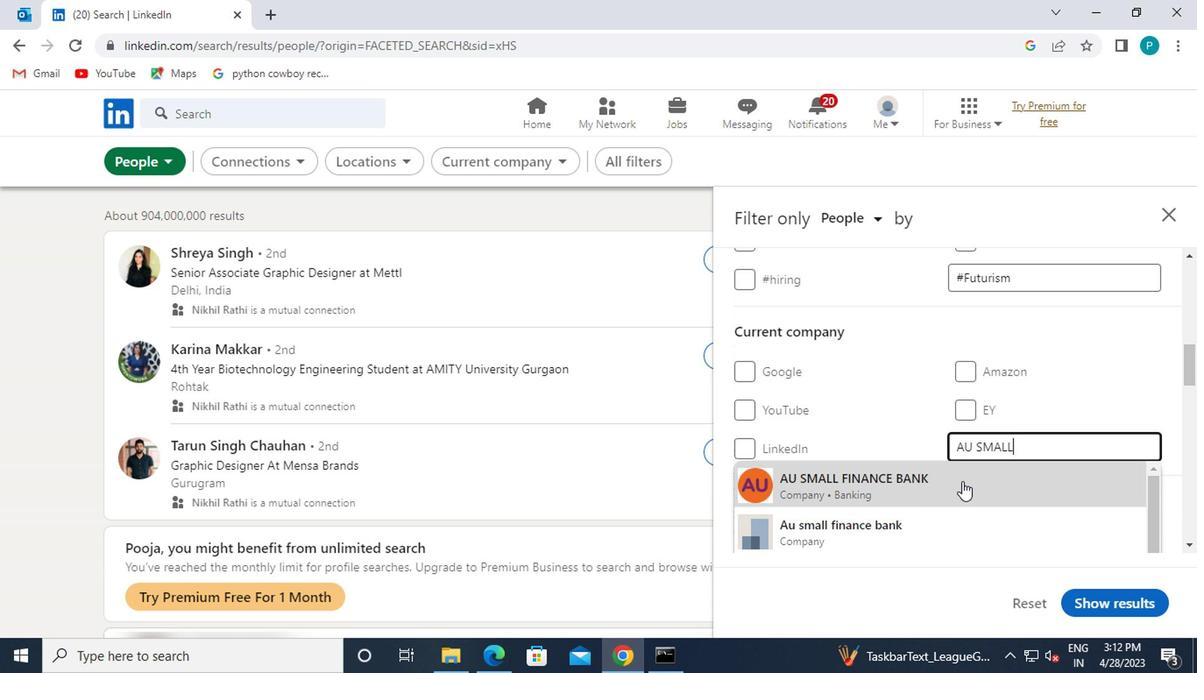 
Action: Mouse moved to (932, 458)
Screenshot: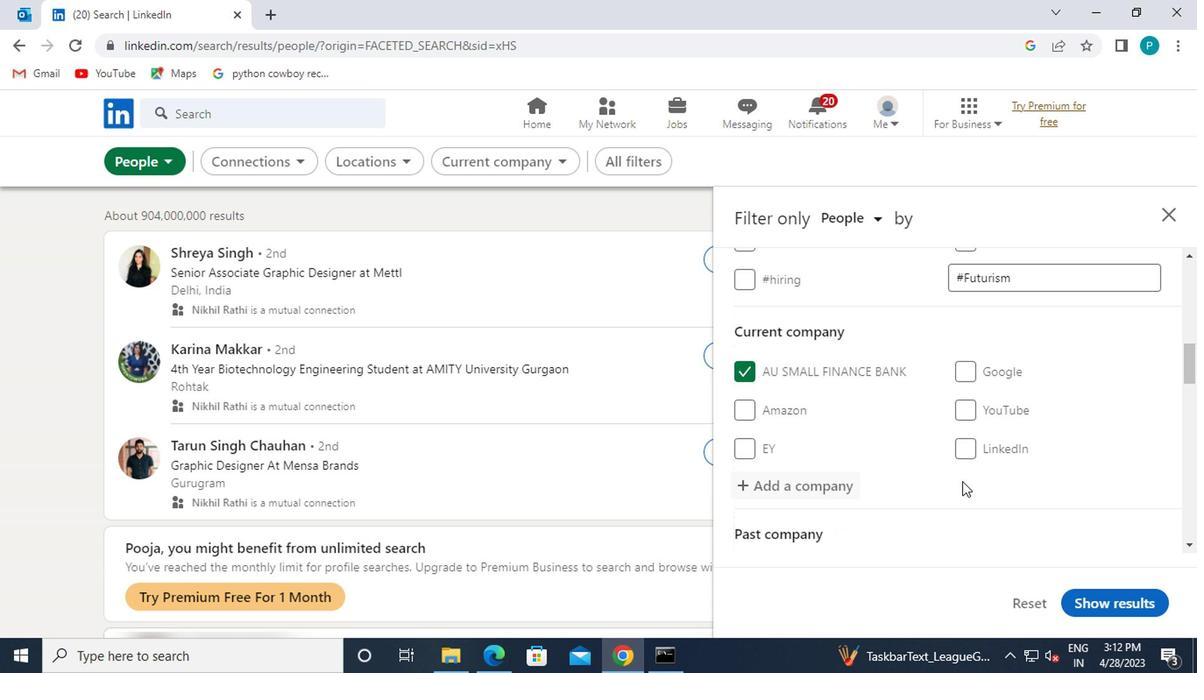 
Action: Mouse scrolled (932, 457) with delta (0, -1)
Screenshot: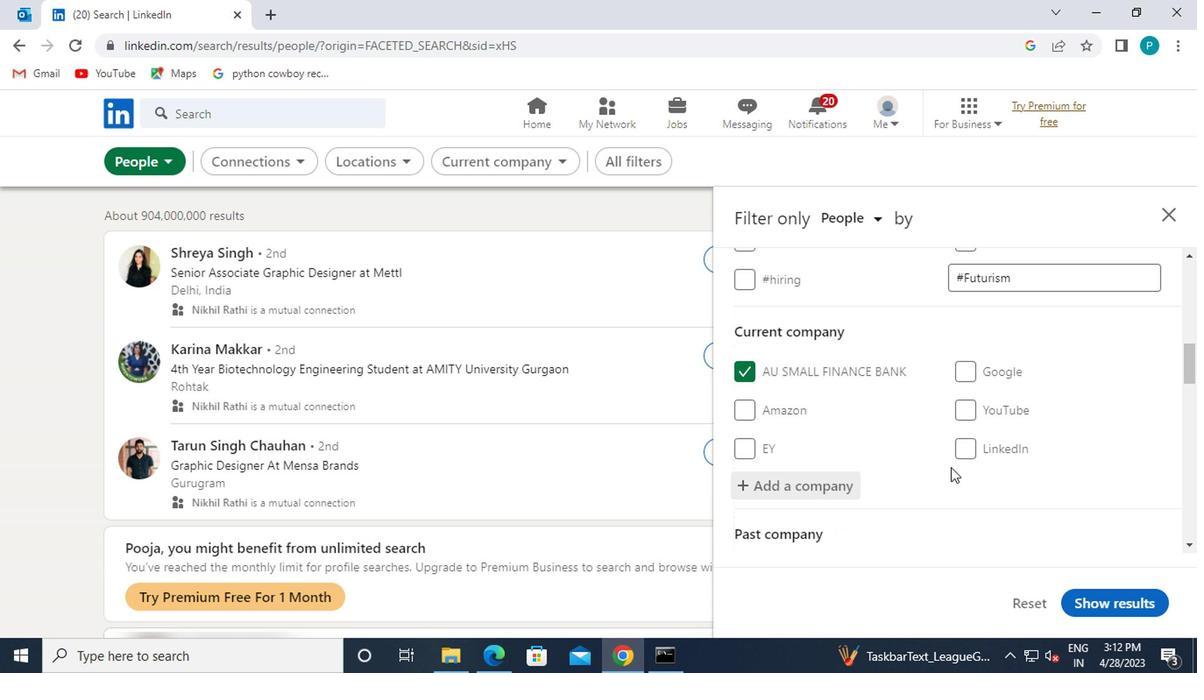
Action: Mouse scrolled (932, 457) with delta (0, -1)
Screenshot: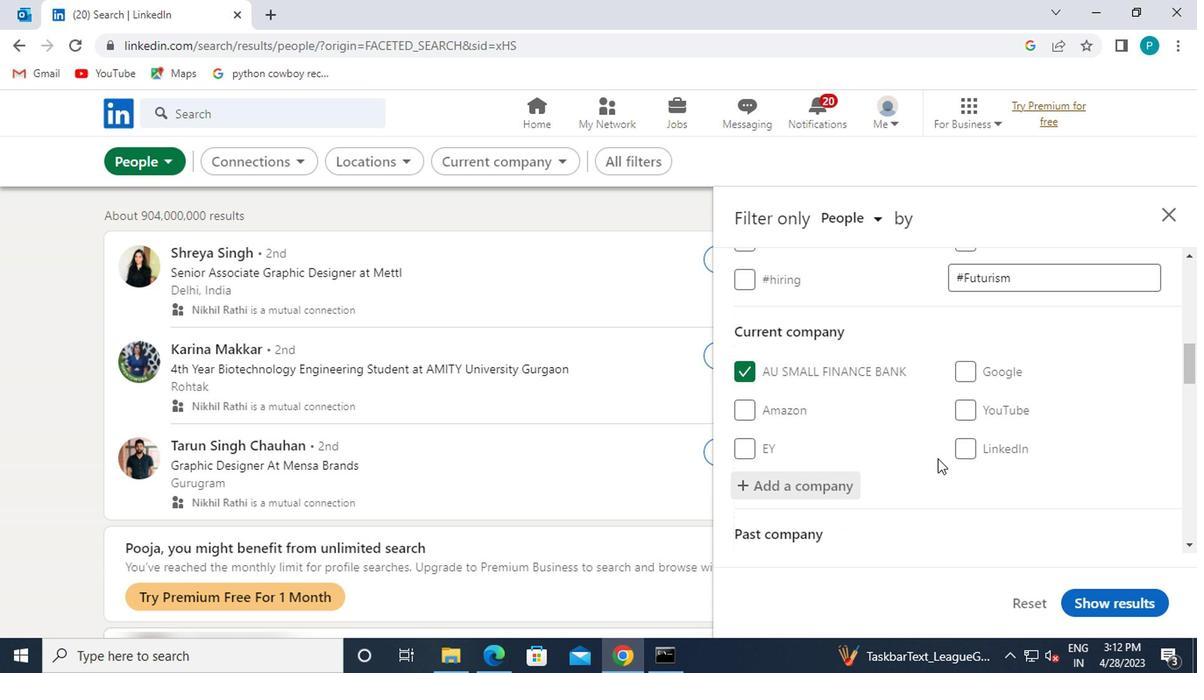 
Action: Mouse moved to (911, 439)
Screenshot: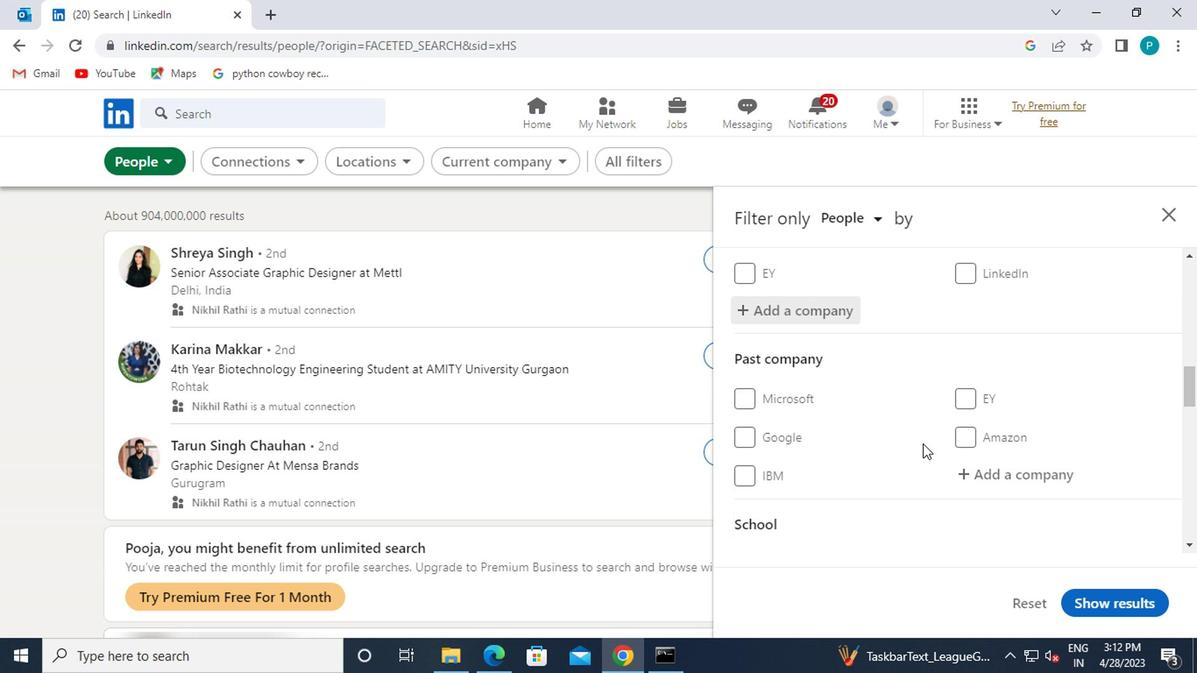
Action: Mouse scrolled (911, 439) with delta (0, 0)
Screenshot: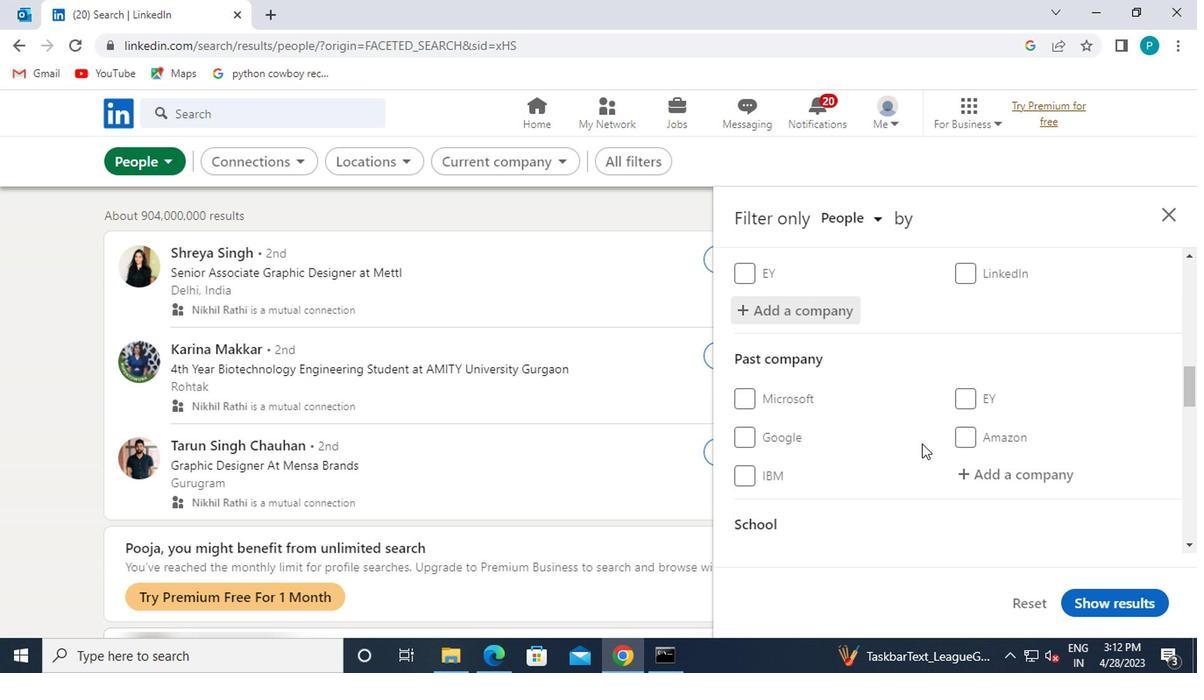 
Action: Mouse scrolled (911, 439) with delta (0, 0)
Screenshot: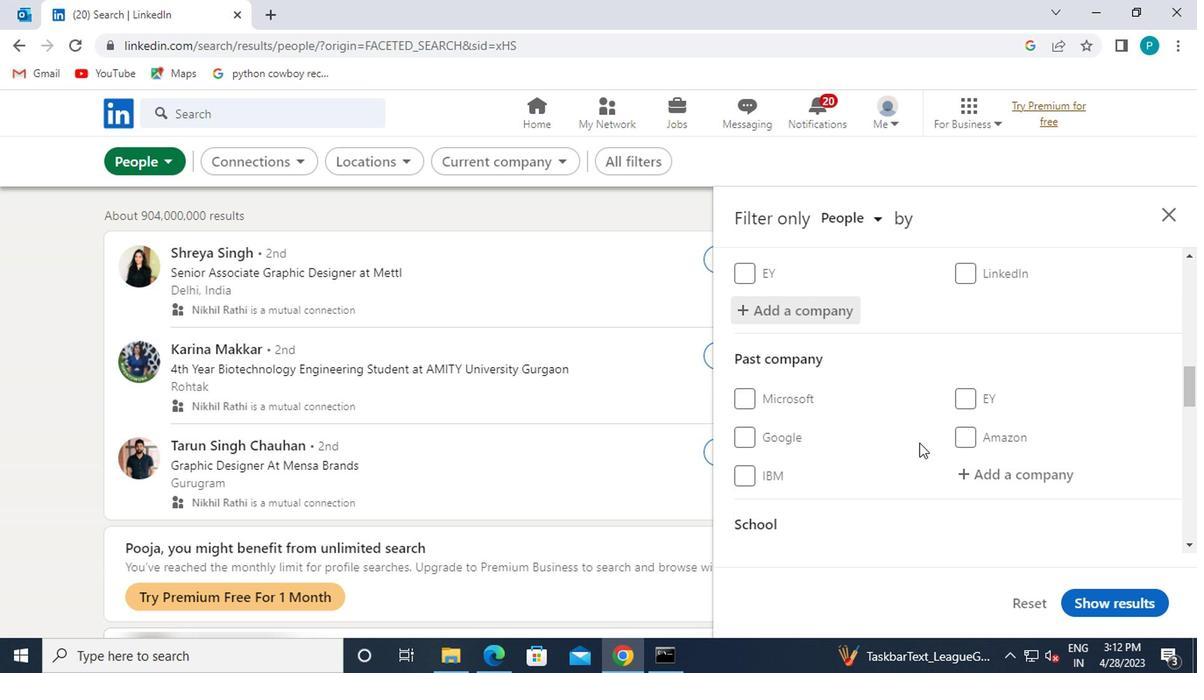 
Action: Mouse scrolled (911, 439) with delta (0, 0)
Screenshot: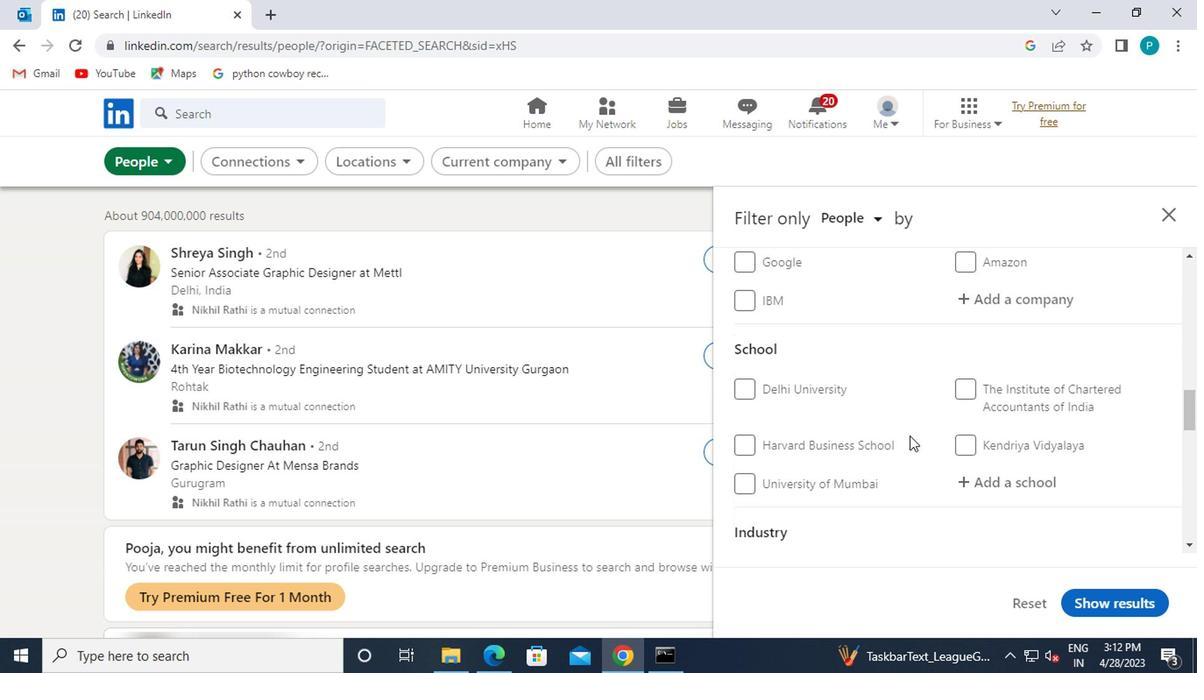 
Action: Mouse scrolled (911, 439) with delta (0, 0)
Screenshot: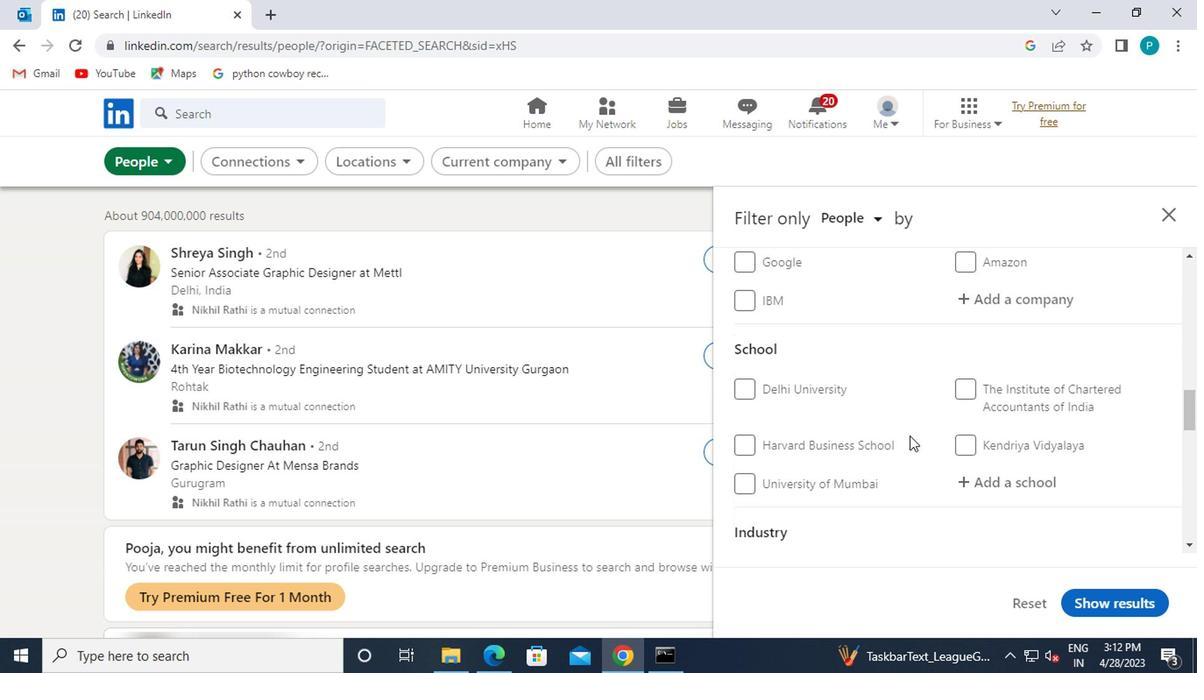 
Action: Mouse moved to (991, 319)
Screenshot: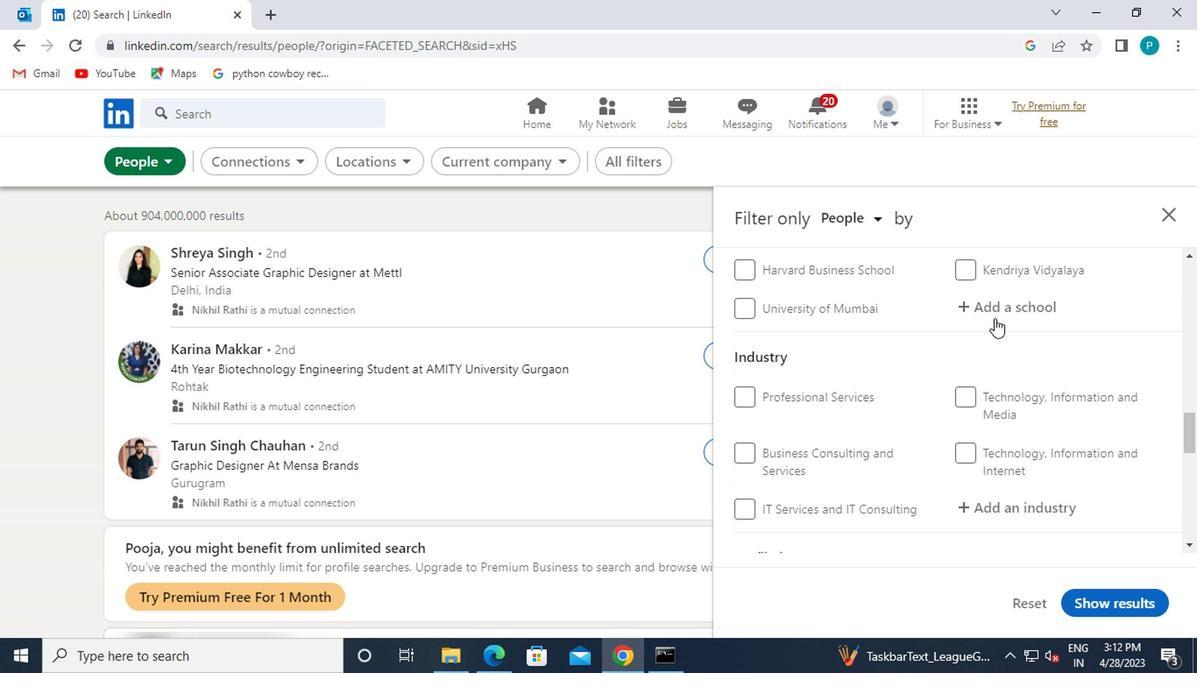 
Action: Mouse pressed left at (991, 319)
Screenshot: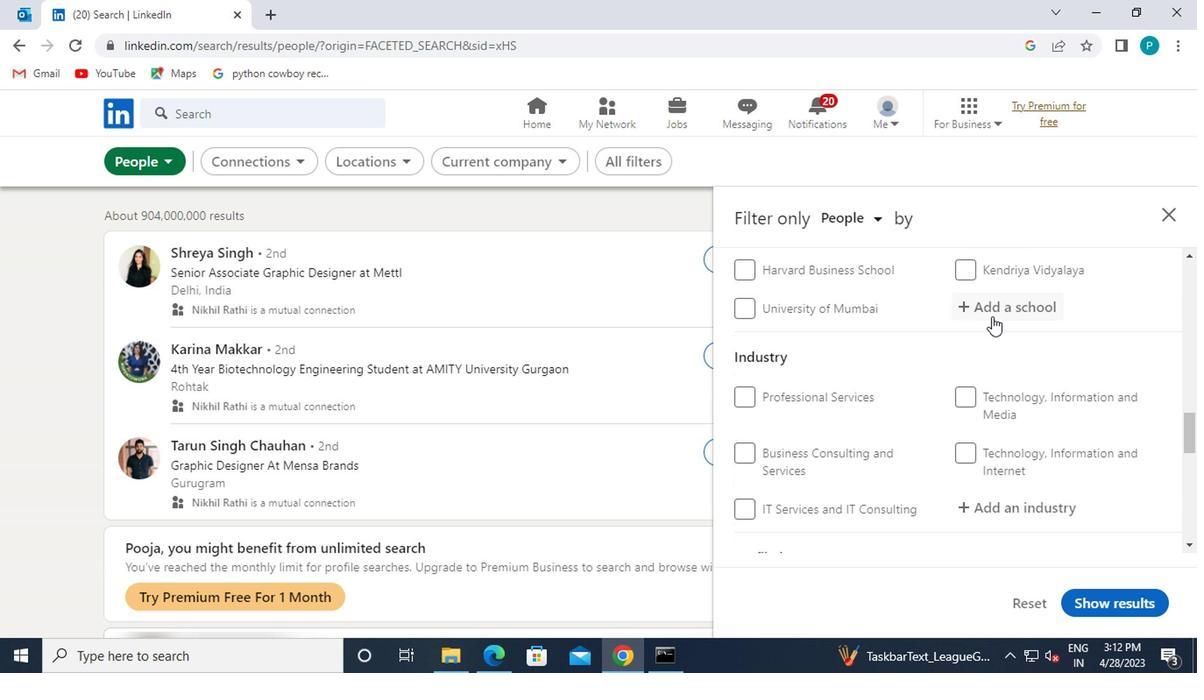 
Action: Mouse moved to (982, 325)
Screenshot: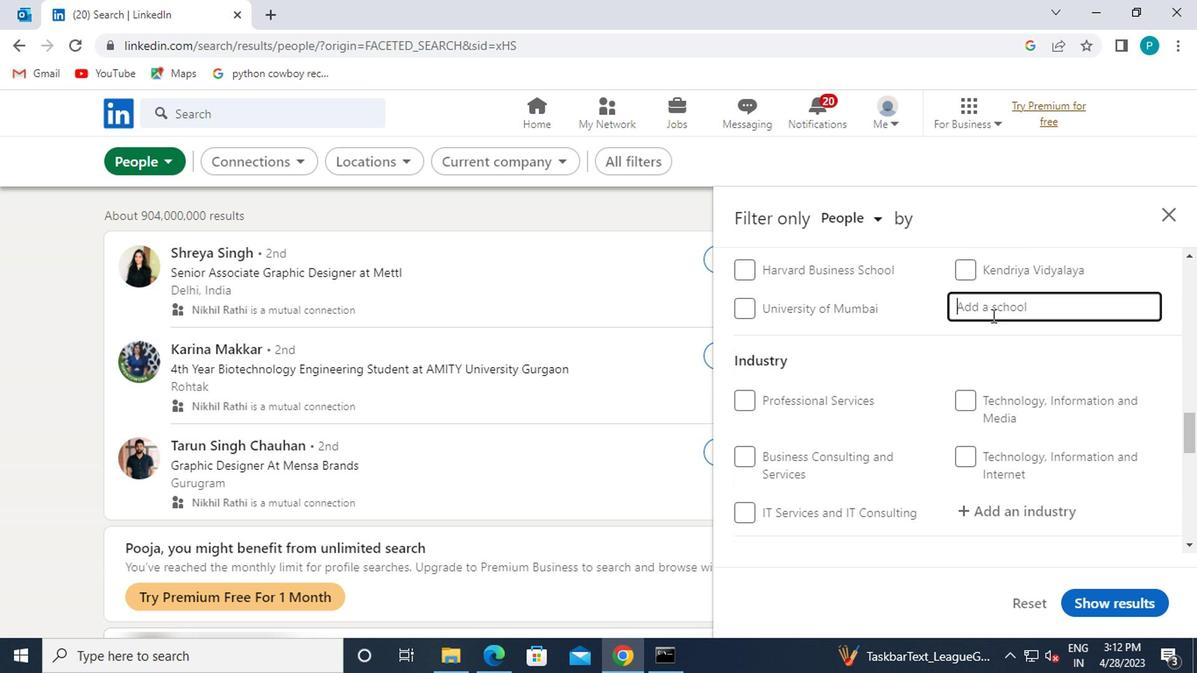 
Action: Key pressed <Key.caps_lock><Key.caps_lock>M
Screenshot: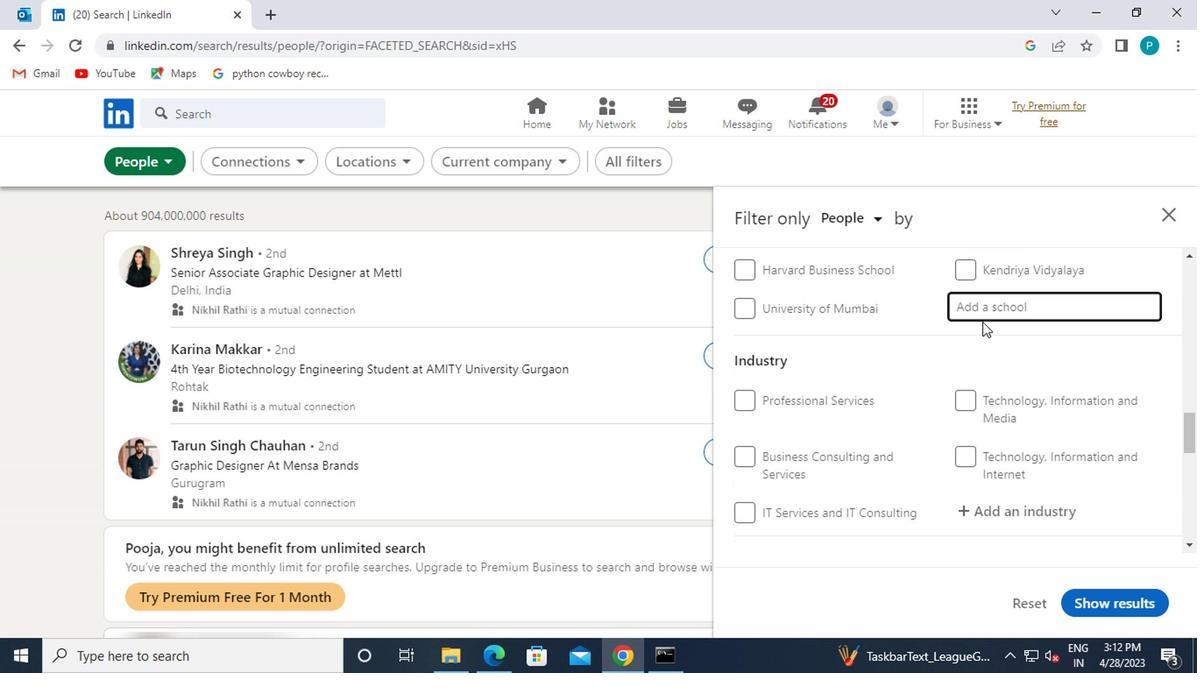 
Action: Mouse moved to (973, 327)
Screenshot: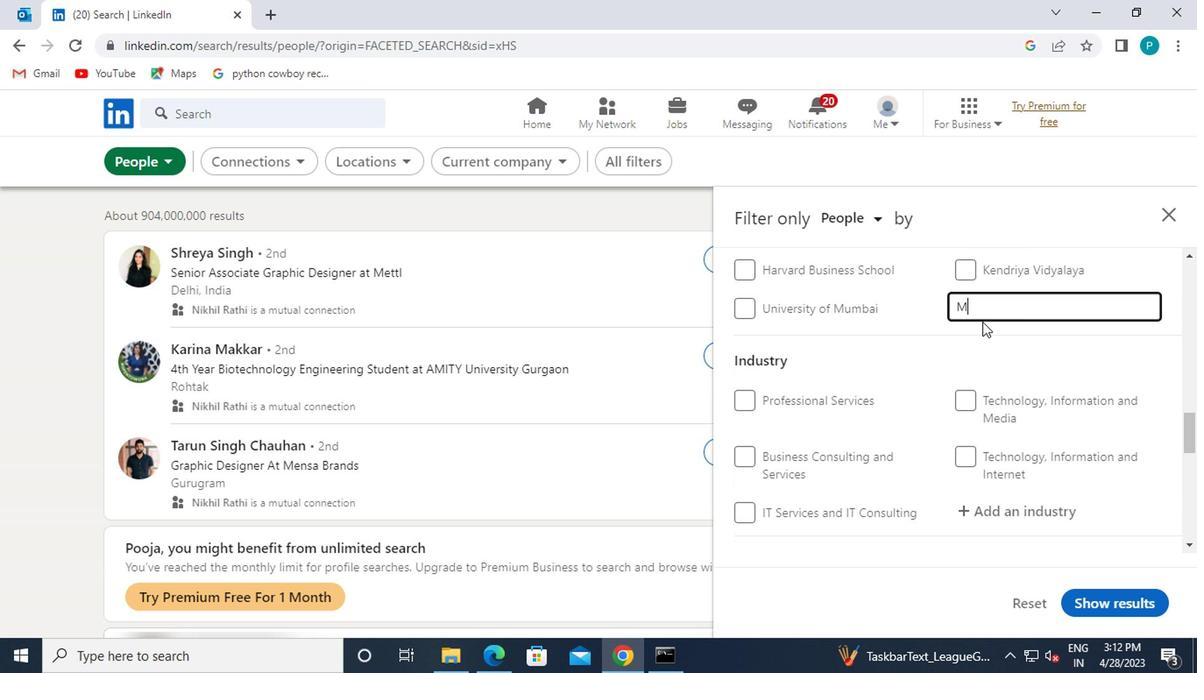 
Action: Key pressed <Key.caps_lock>AHARAJA
Screenshot: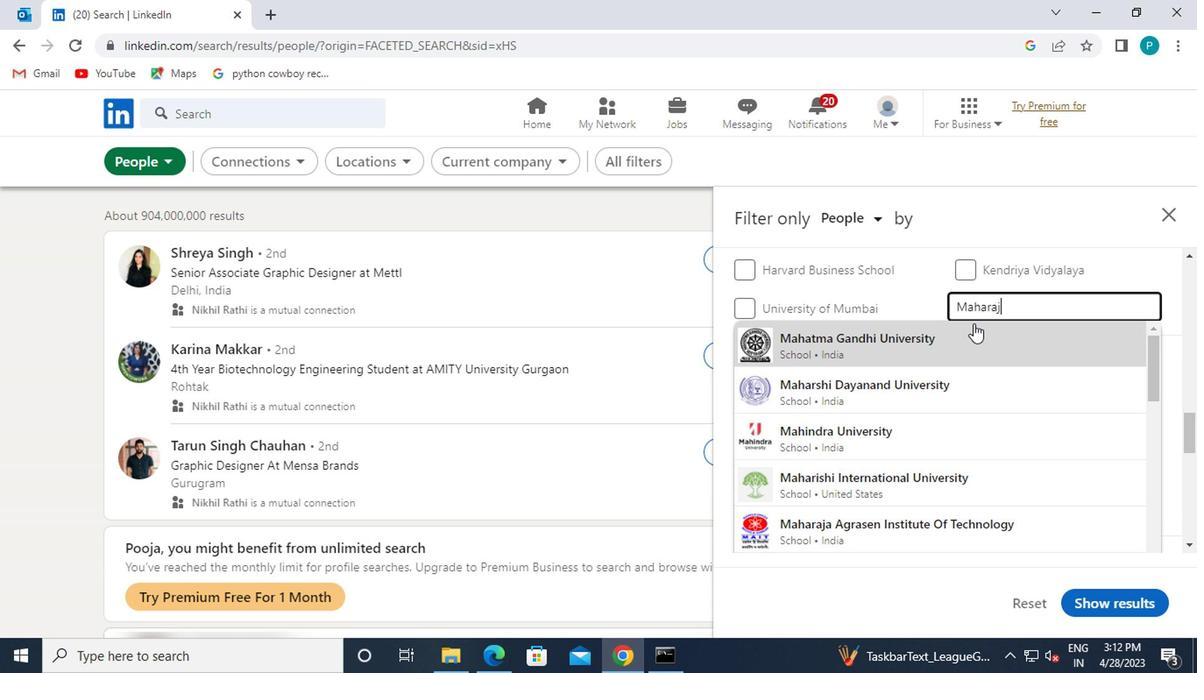 
Action: Mouse moved to (955, 519)
Screenshot: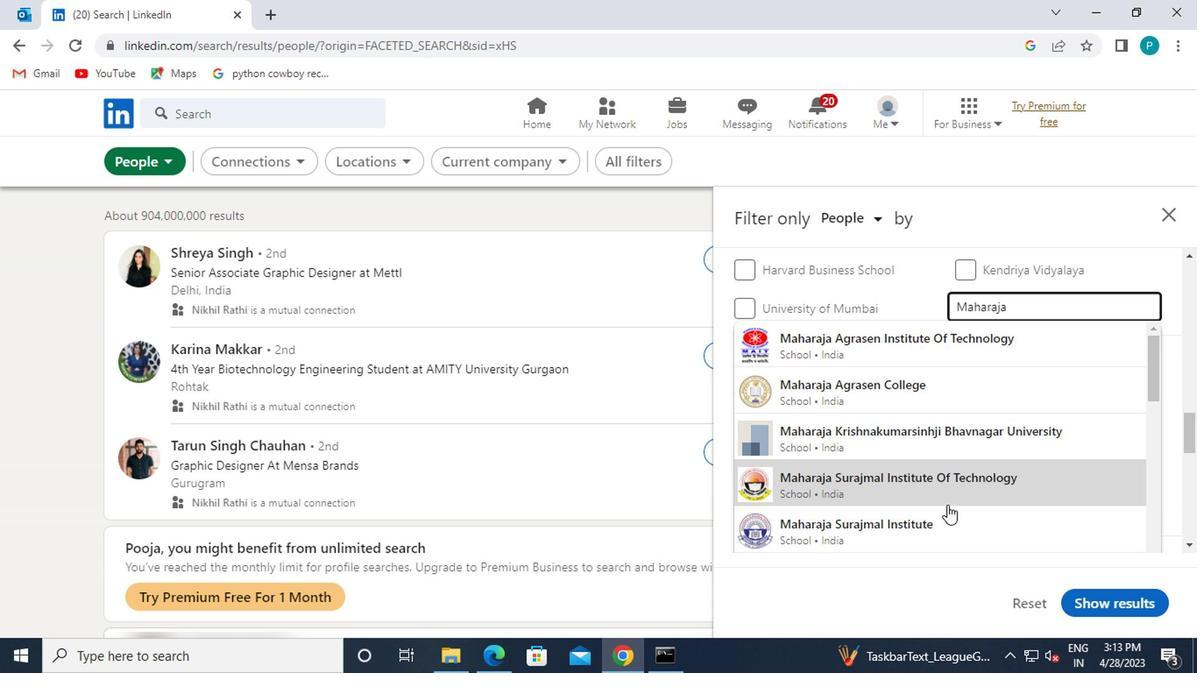 
Action: Mouse pressed left at (955, 519)
Screenshot: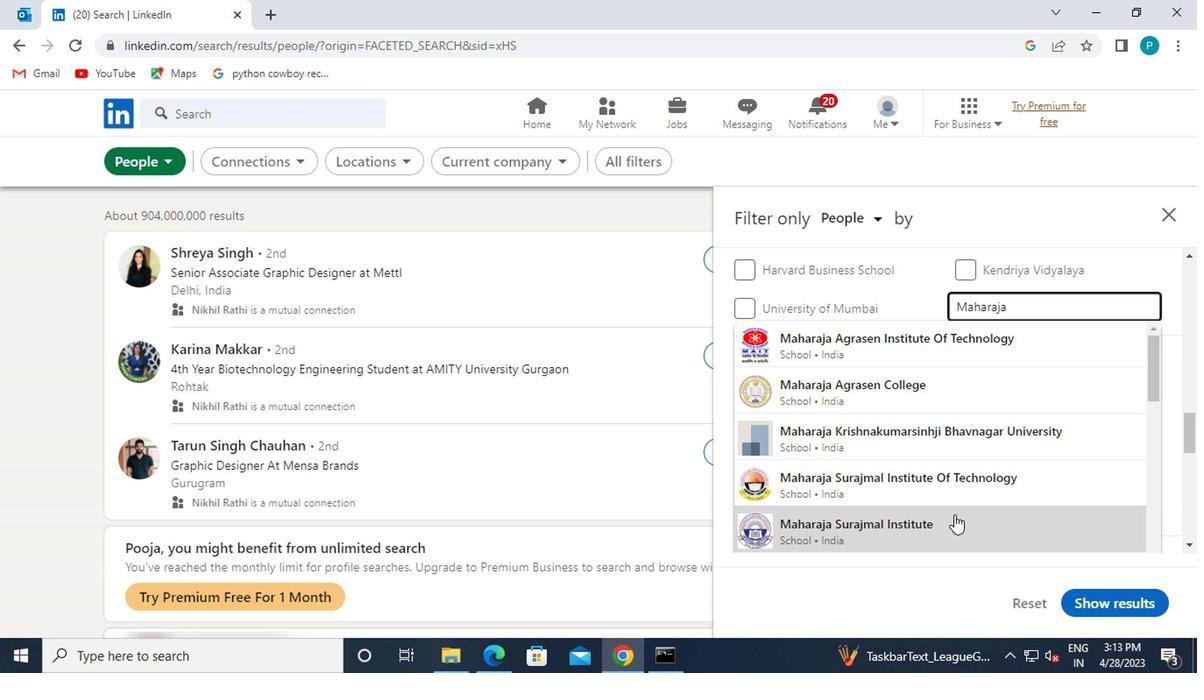 
Action: Mouse moved to (937, 475)
Screenshot: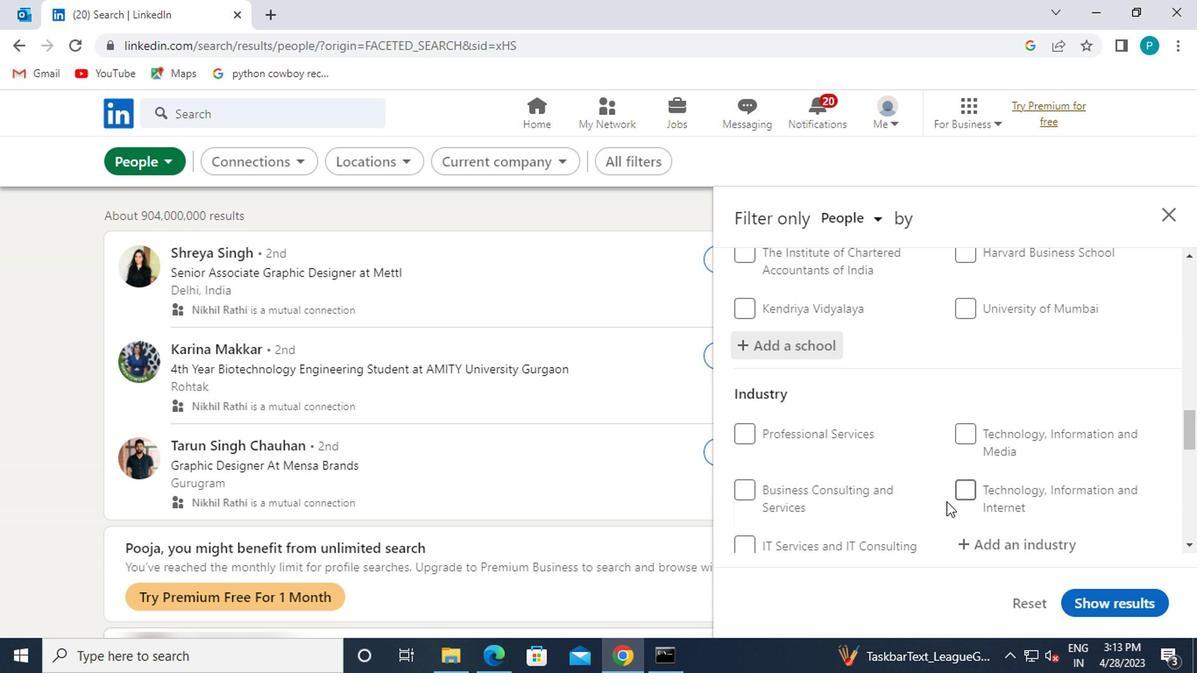 
Action: Mouse scrolled (937, 474) with delta (0, -1)
Screenshot: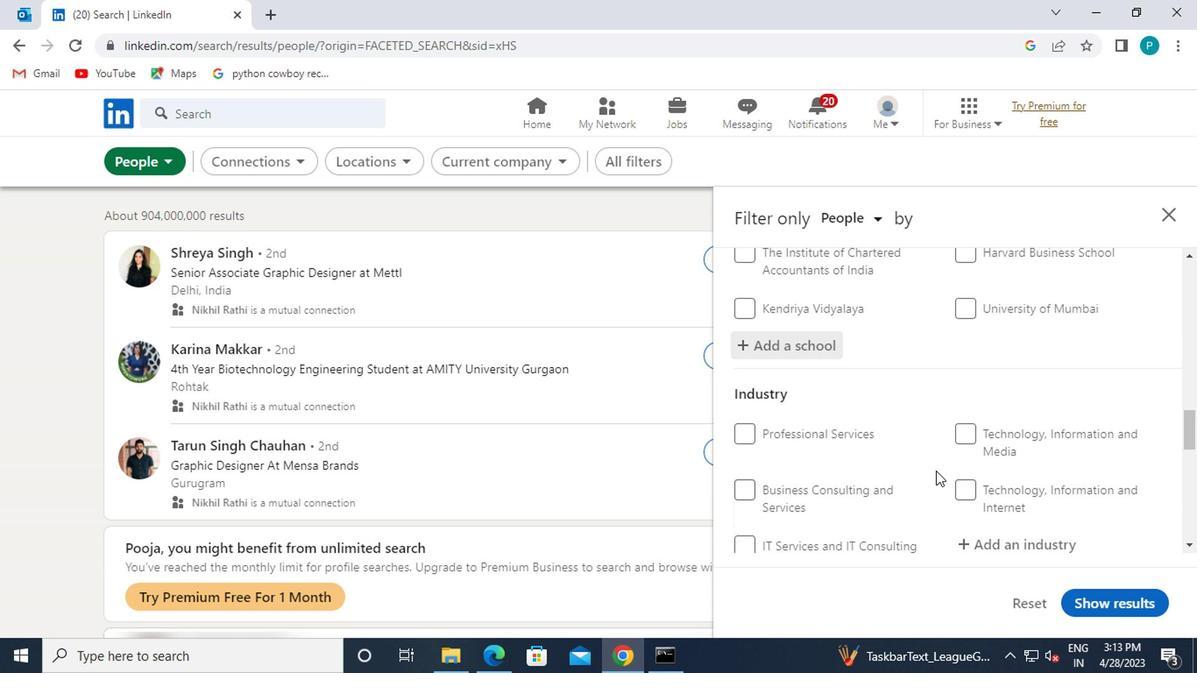 
Action: Mouse scrolled (937, 474) with delta (0, -1)
Screenshot: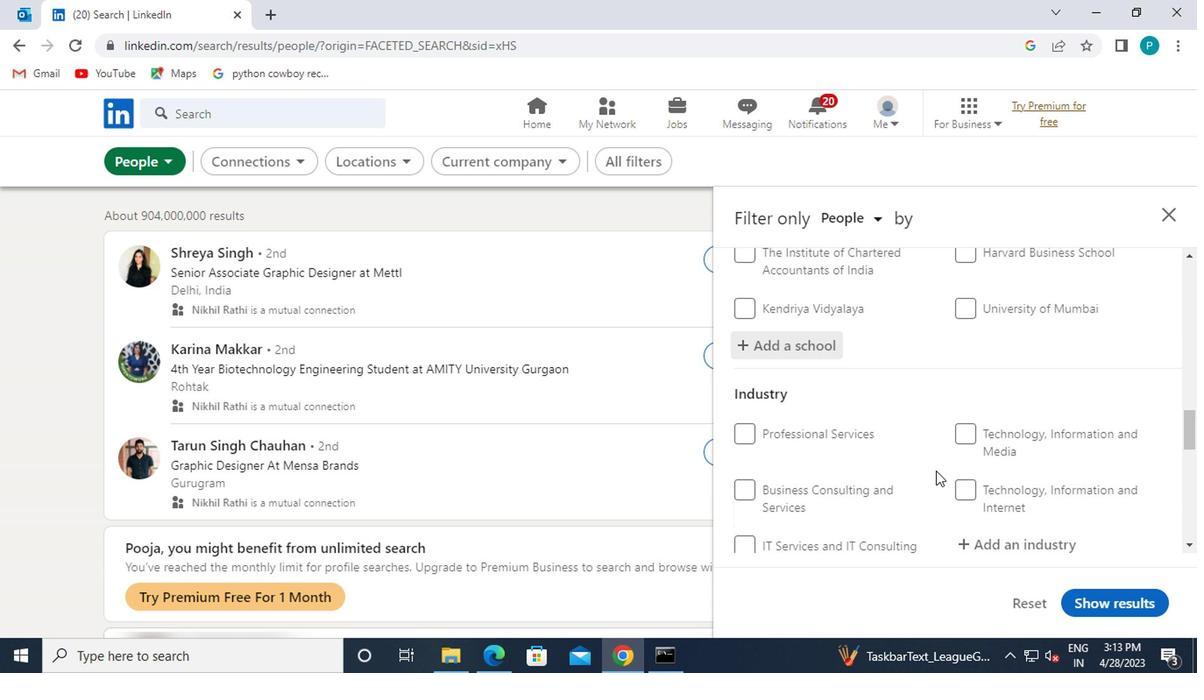 
Action: Mouse moved to (1011, 403)
Screenshot: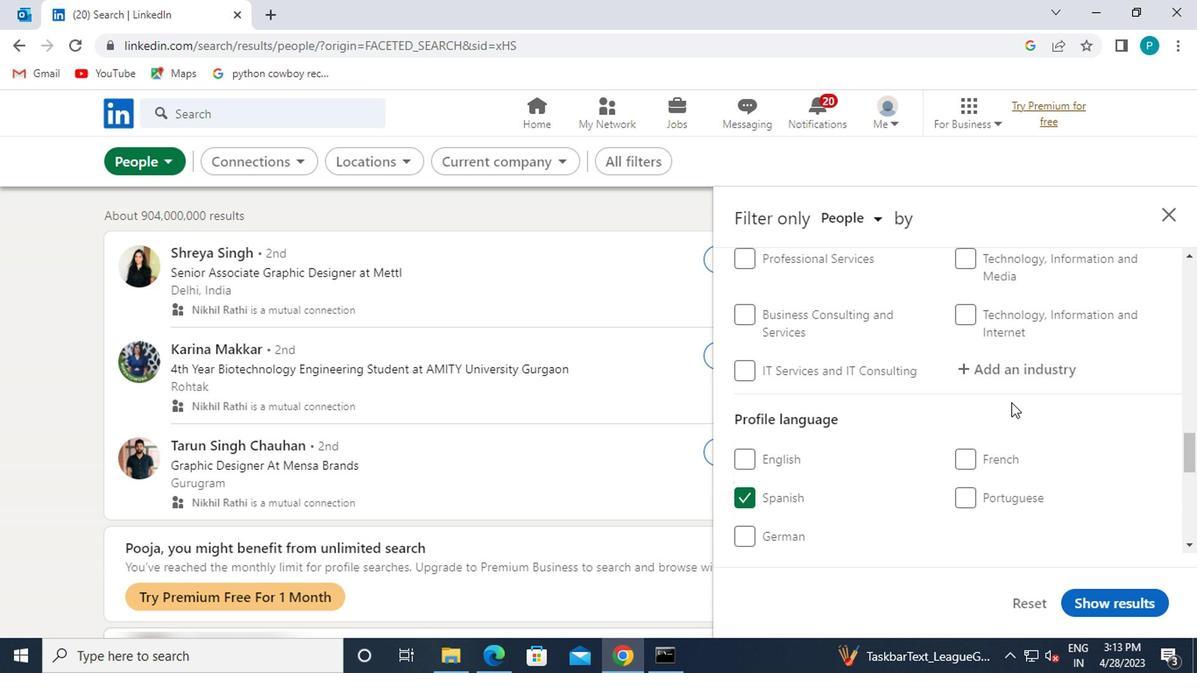 
Action: Mouse scrolled (1011, 402) with delta (0, 0)
Screenshot: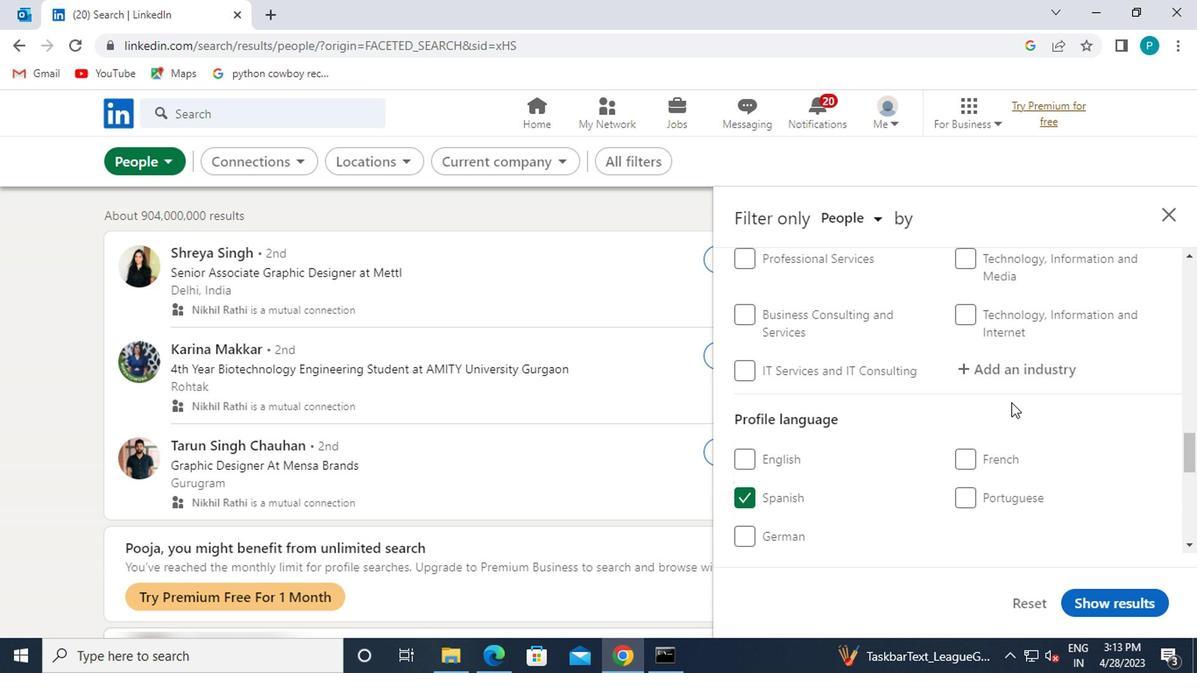 
Action: Mouse moved to (1011, 366)
Screenshot: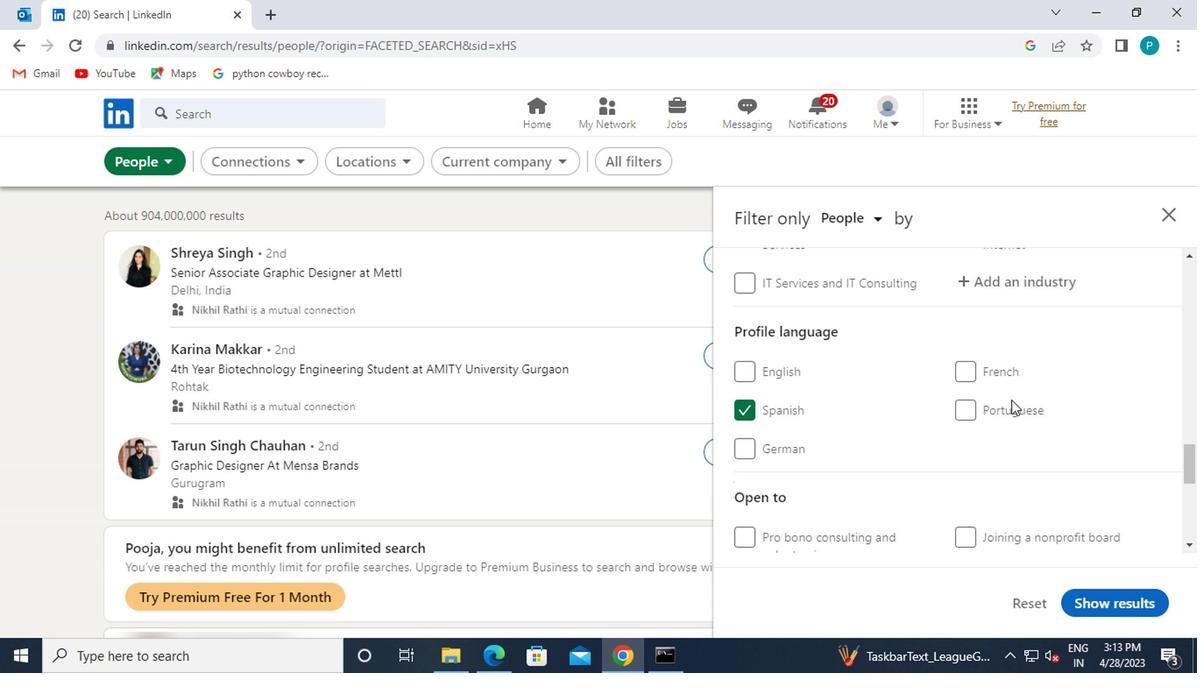 
Action: Mouse scrolled (1011, 368) with delta (0, 1)
Screenshot: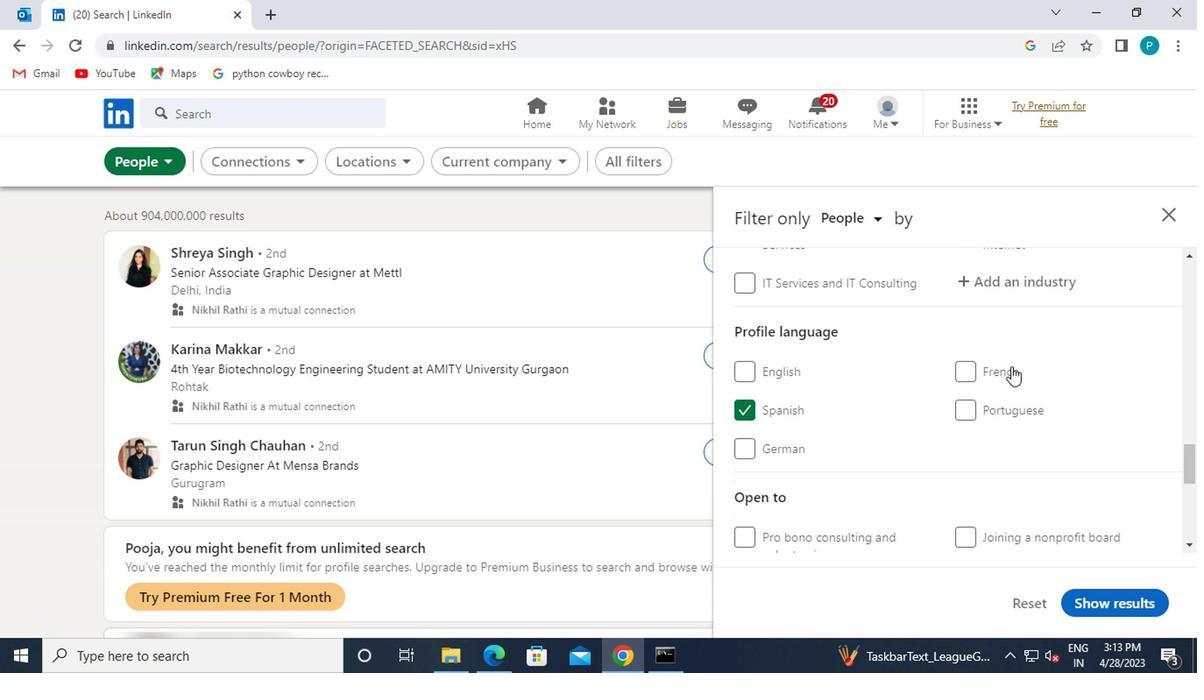 
Action: Mouse pressed left at (1011, 366)
Screenshot: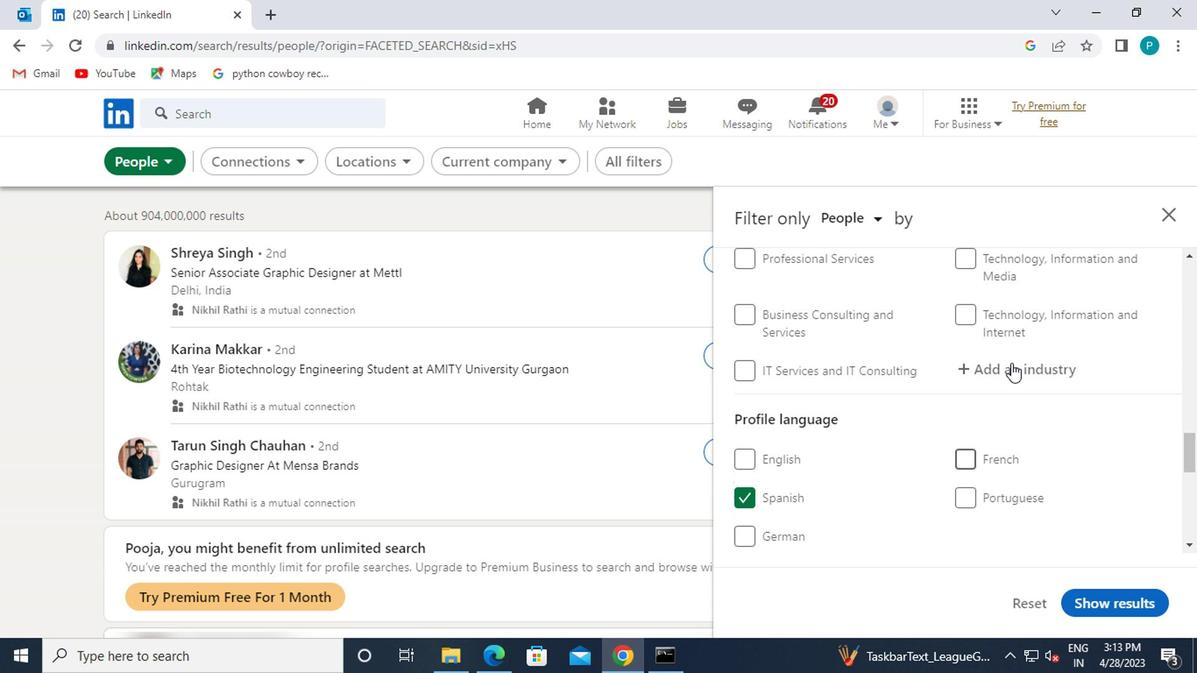 
Action: Key pressed <Key.caps_lock>C<Key.caps_lock>HIROP
Screenshot: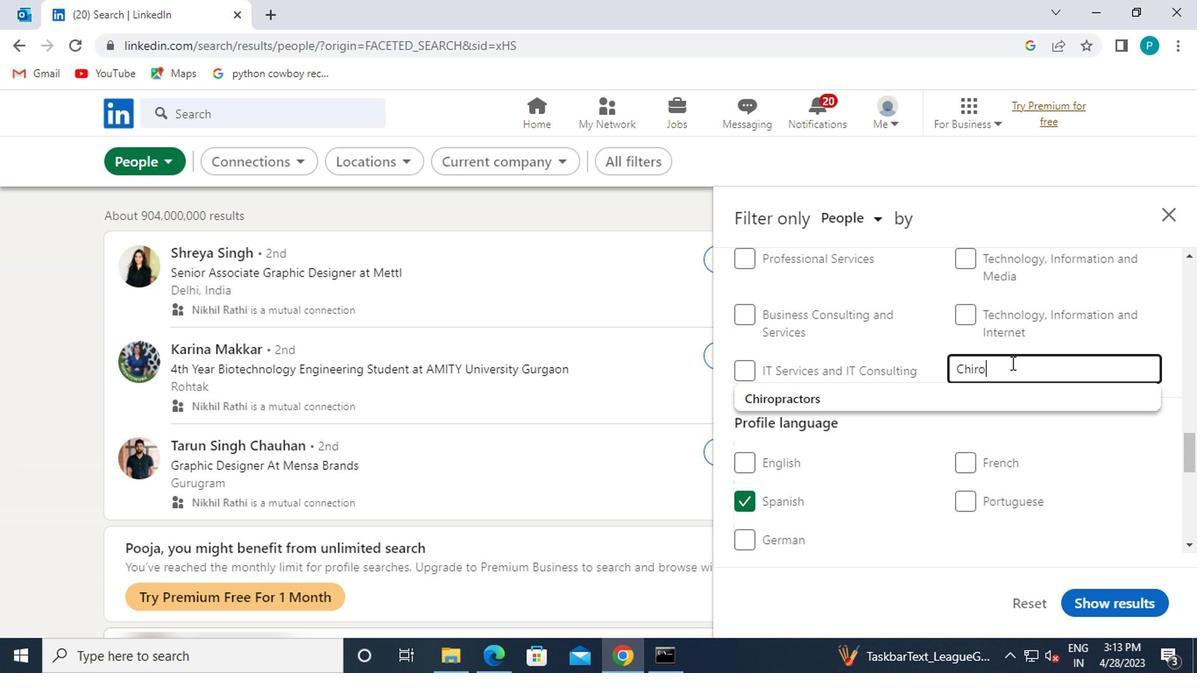 
Action: Mouse moved to (947, 401)
Screenshot: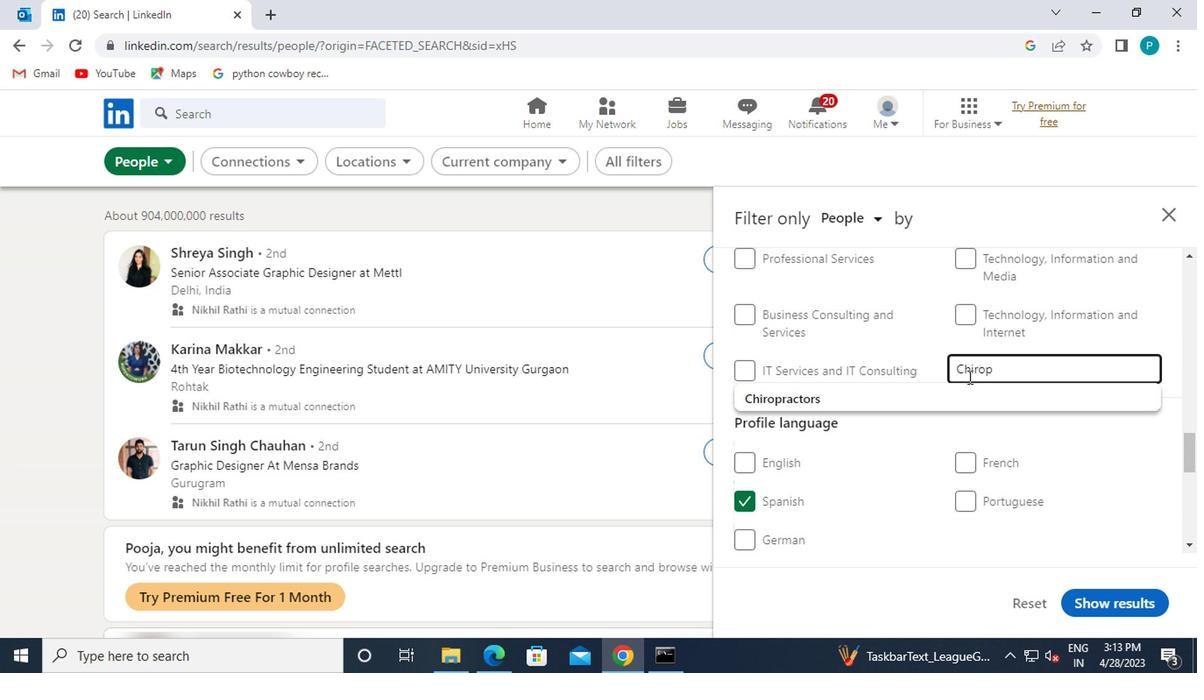 
Action: Mouse pressed left at (947, 401)
Screenshot: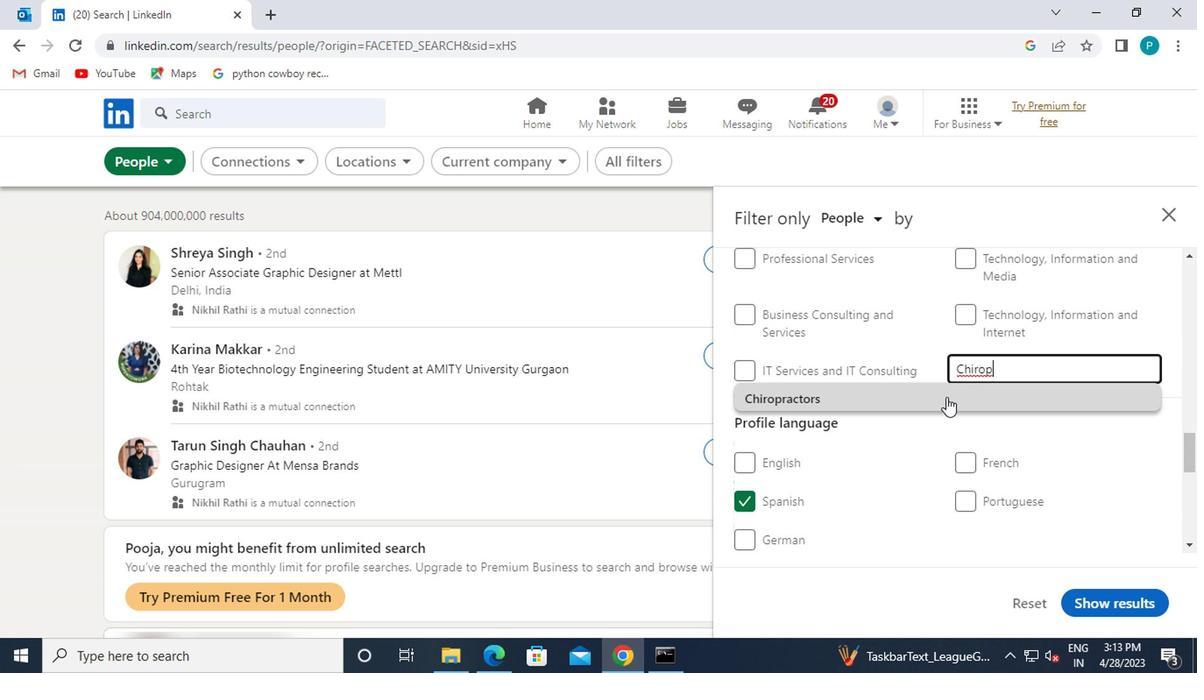 
Action: Mouse scrolled (947, 400) with delta (0, 0)
Screenshot: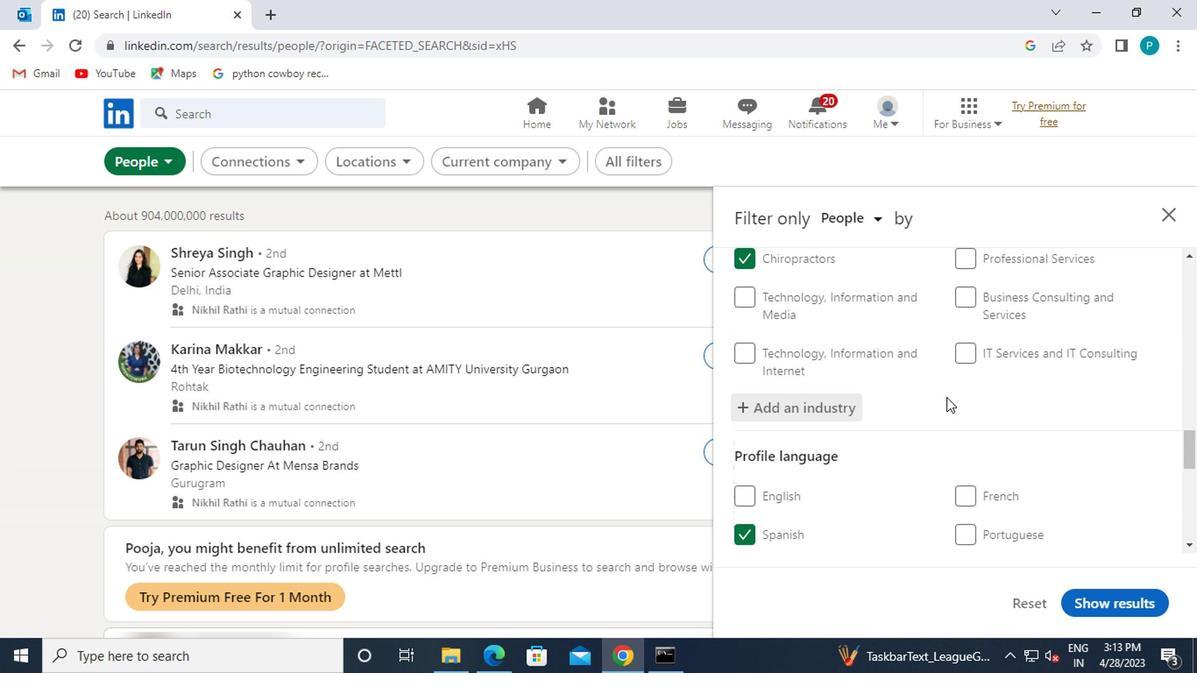
Action: Mouse scrolled (947, 400) with delta (0, 0)
Screenshot: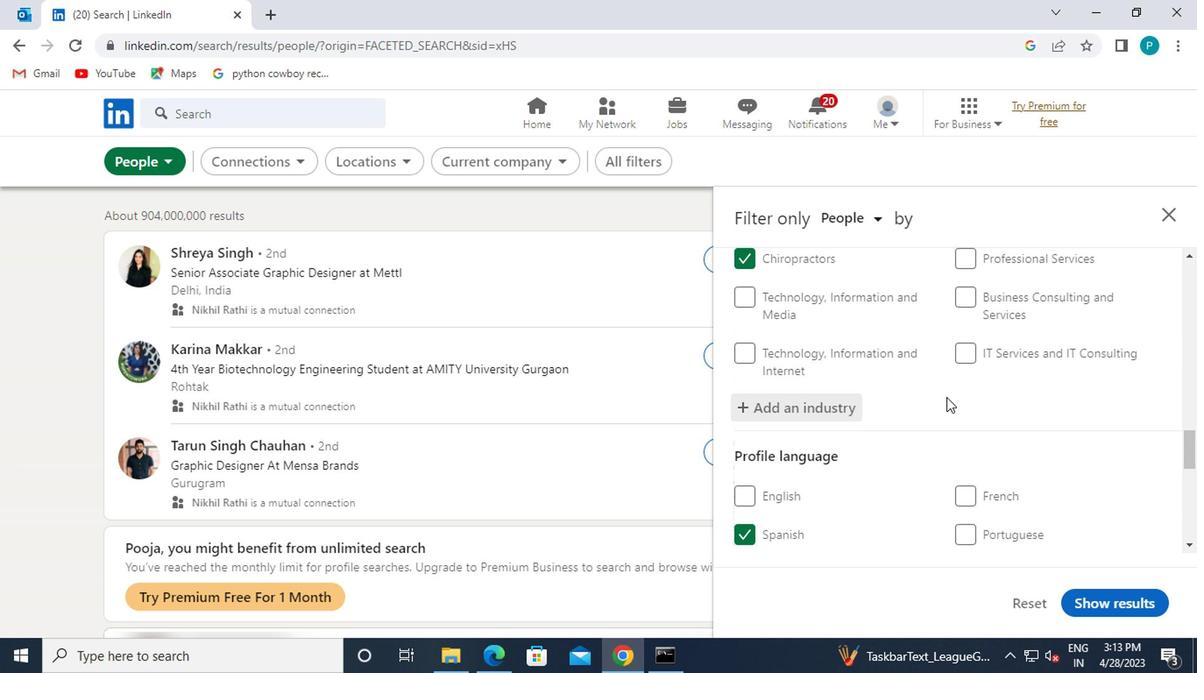 
Action: Mouse moved to (946, 417)
Screenshot: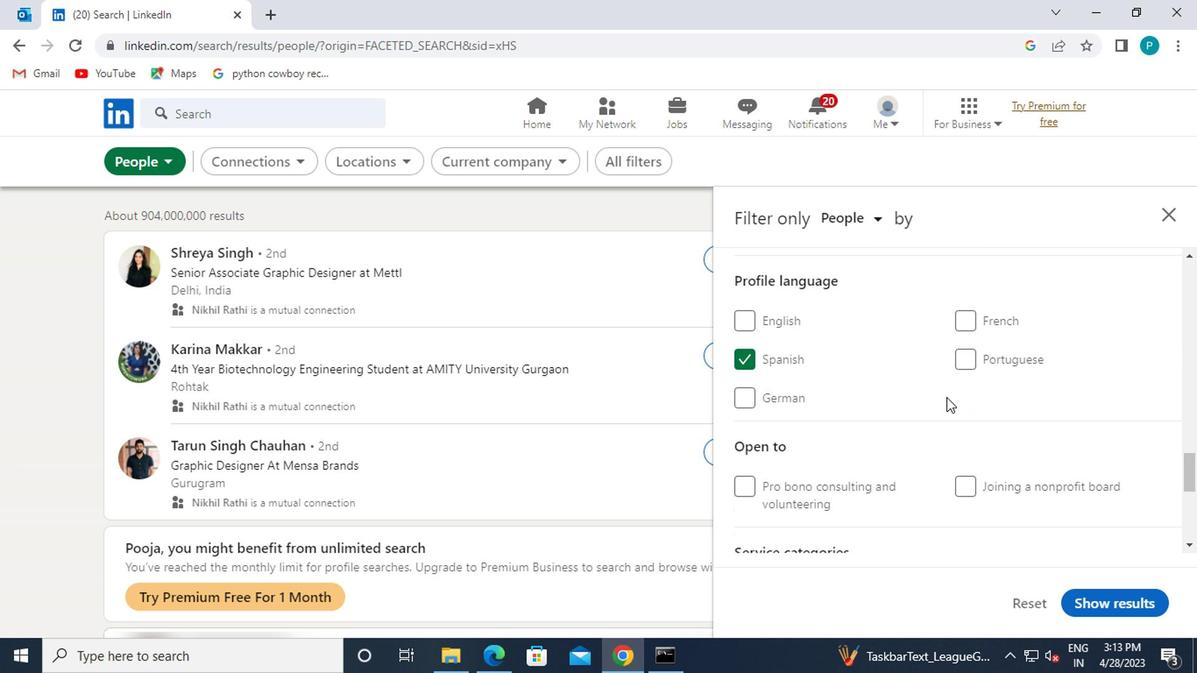 
Action: Mouse scrolled (946, 416) with delta (0, -1)
Screenshot: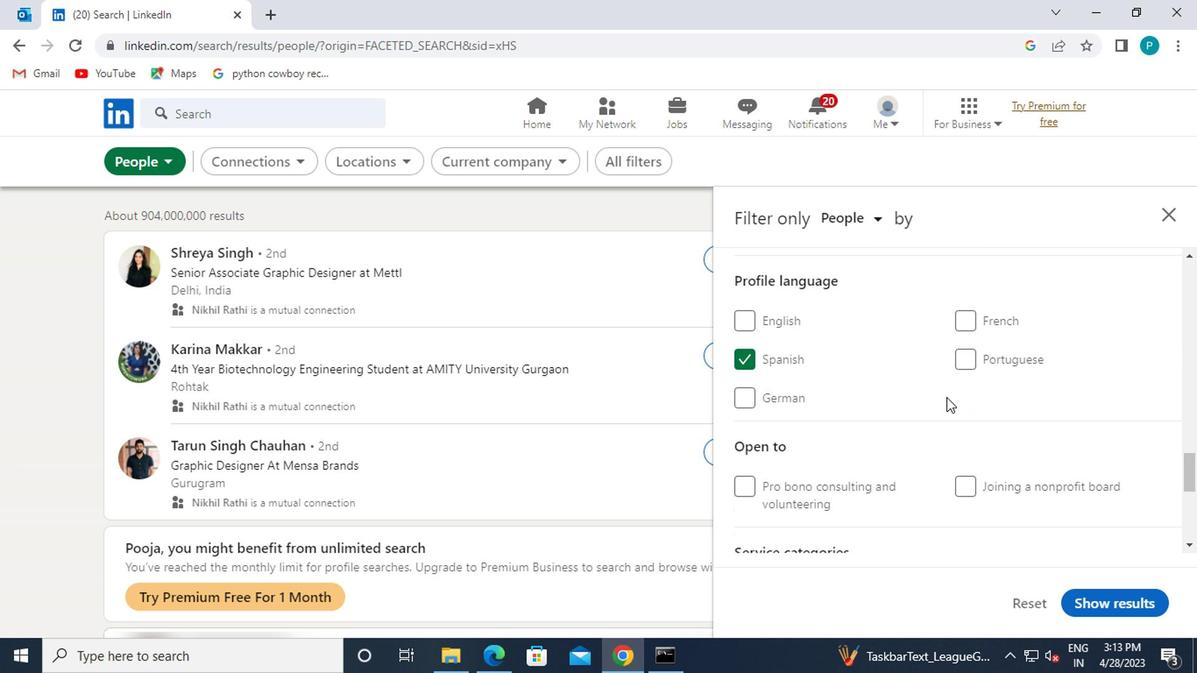 
Action: Mouse moved to (946, 432)
Screenshot: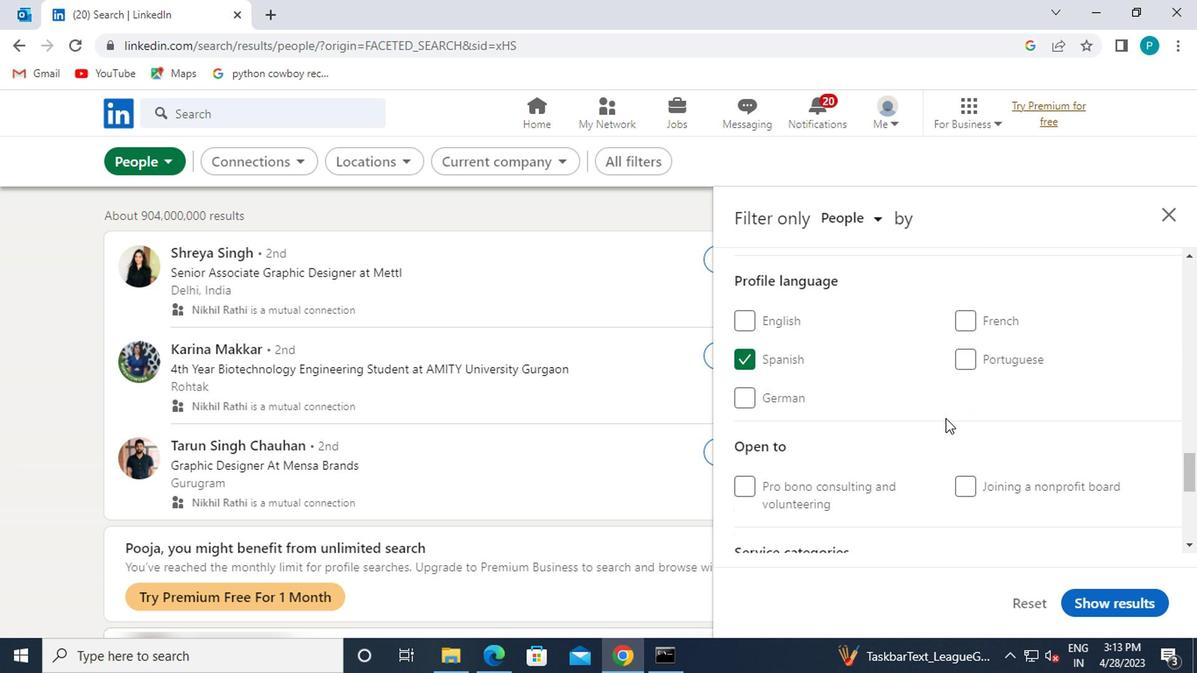 
Action: Mouse scrolled (946, 432) with delta (0, 0)
Screenshot: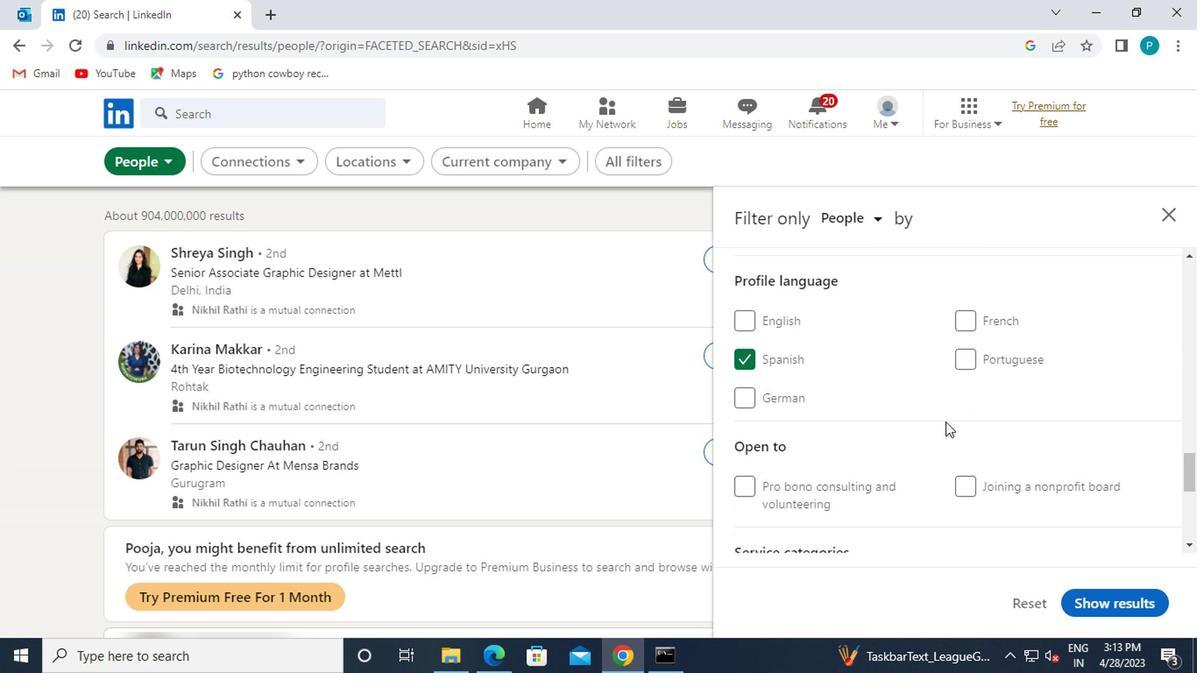 
Action: Mouse moved to (946, 433)
Screenshot: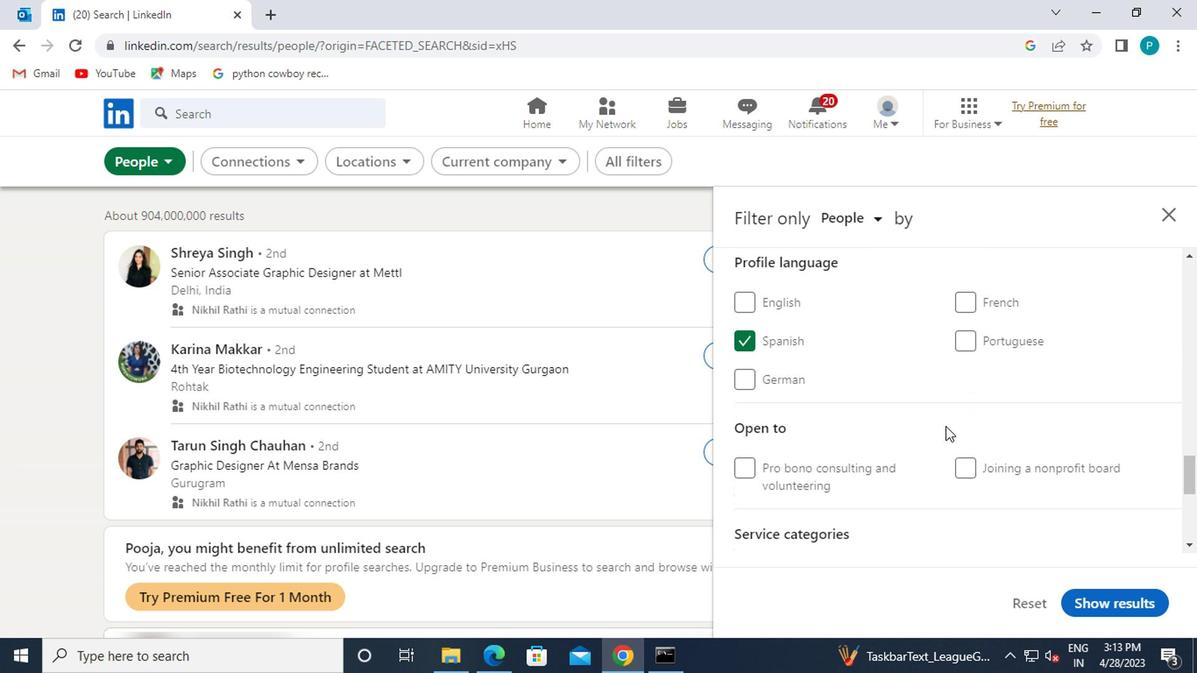 
Action: Mouse scrolled (946, 432) with delta (0, 0)
Screenshot: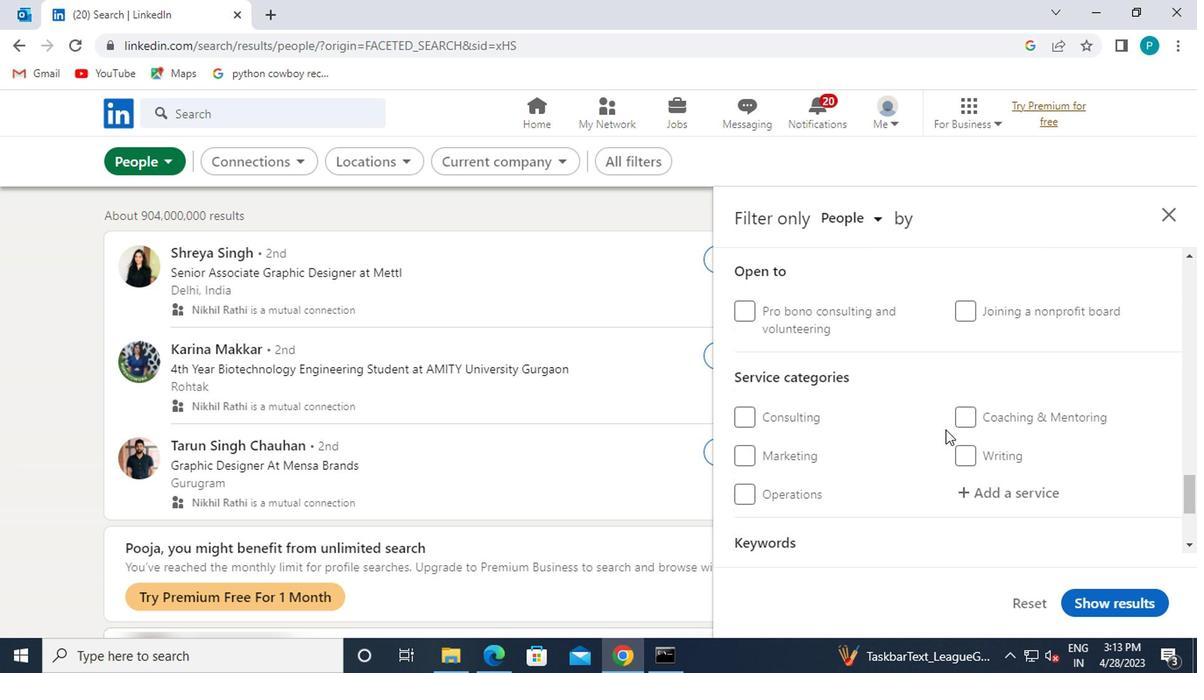 
Action: Mouse moved to (980, 421)
Screenshot: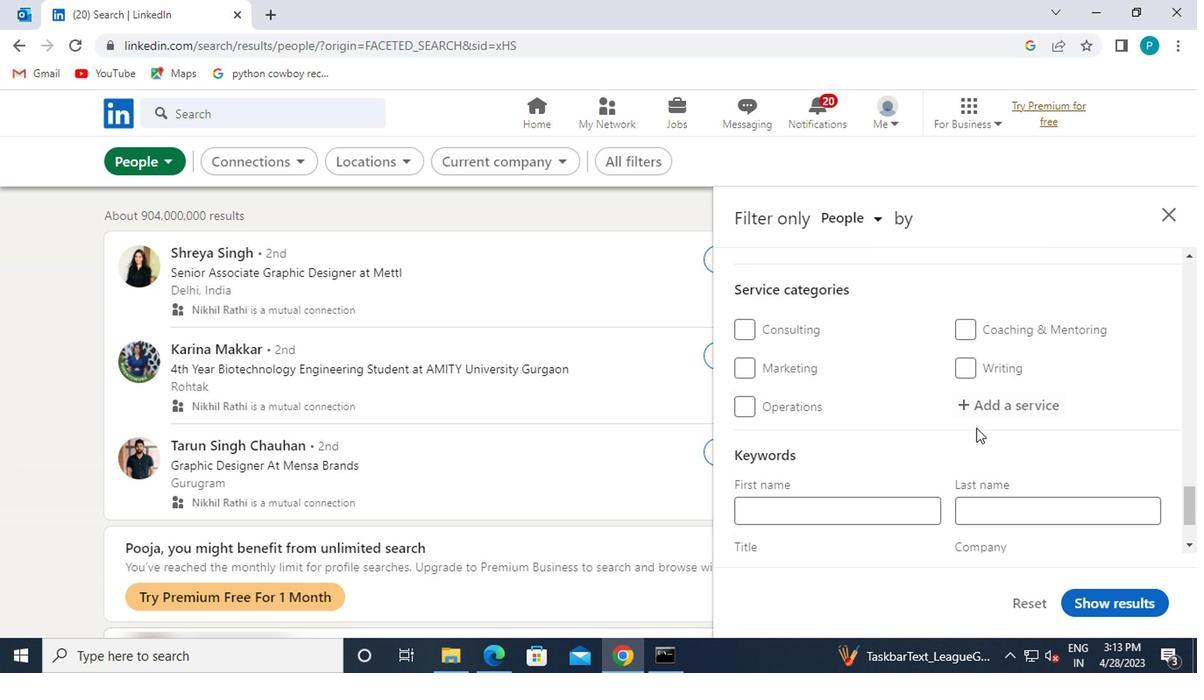 
Action: Mouse pressed left at (980, 421)
Screenshot: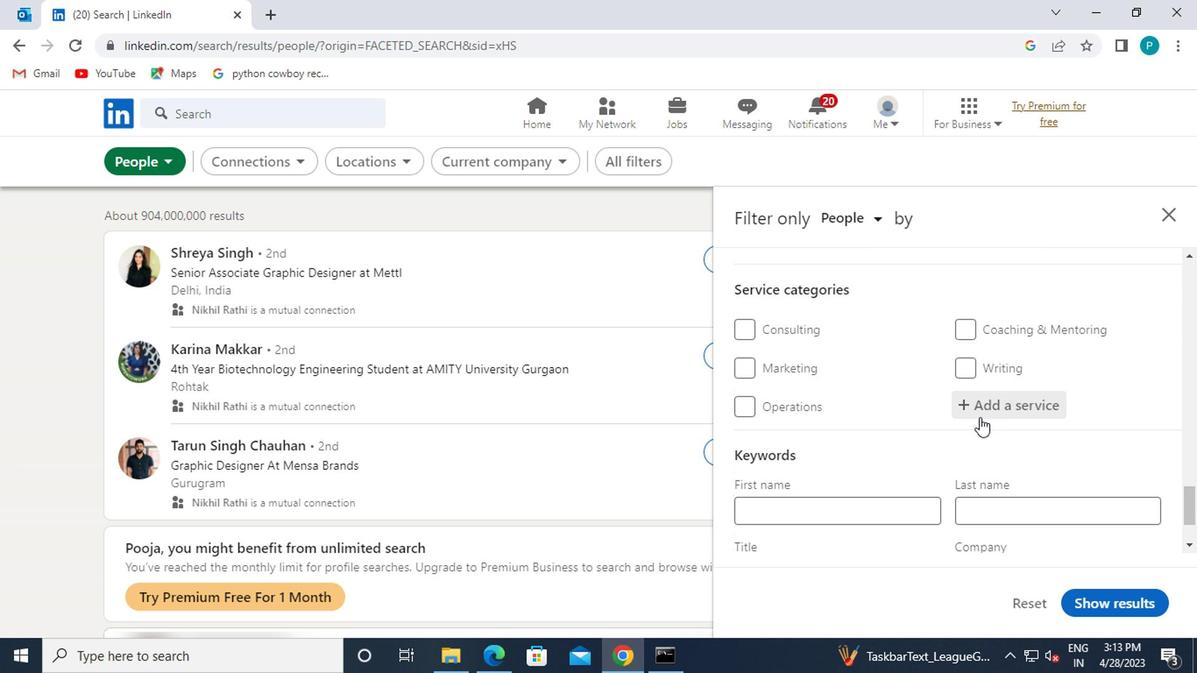 
Action: Mouse moved to (982, 420)
Screenshot: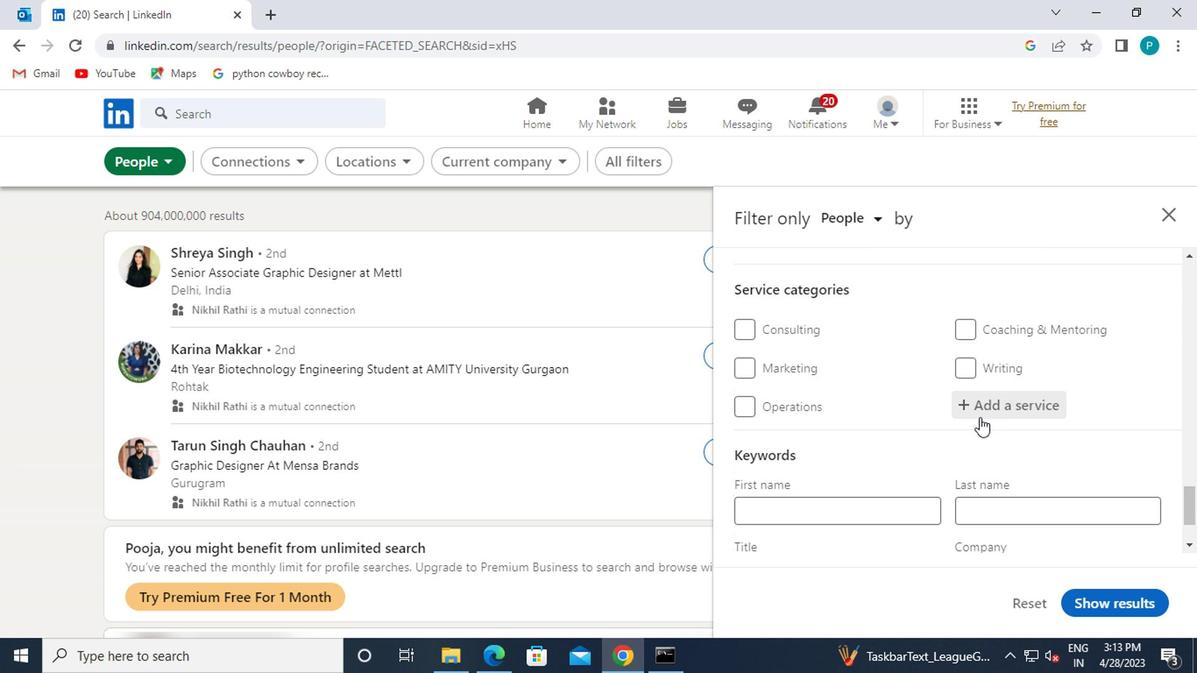 
Action: Key pressed <Key.caps_lock>F<Key.caps_lock>IN
Screenshot: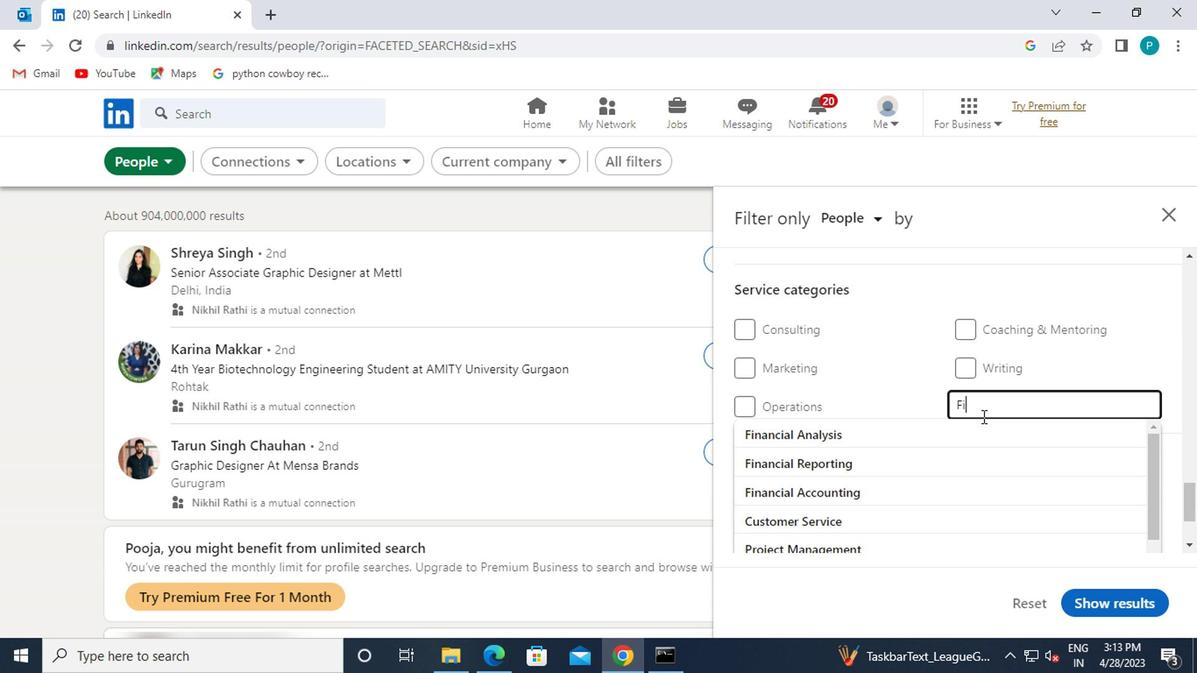 
Action: Mouse moved to (900, 475)
Screenshot: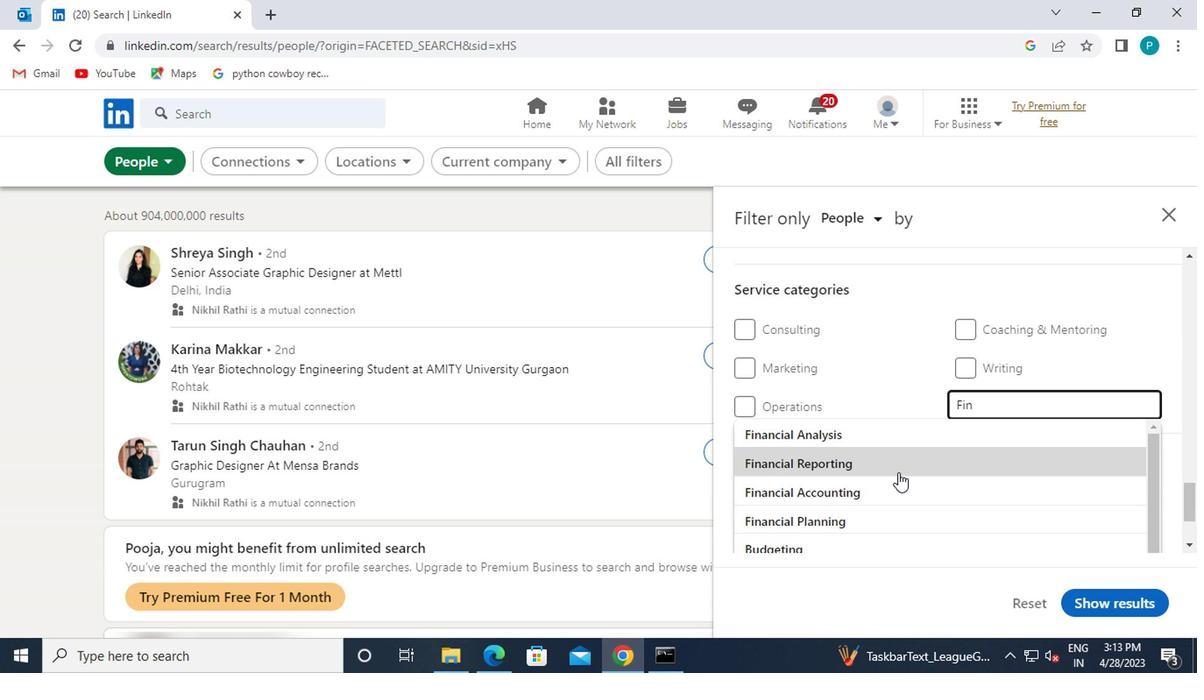 
Action: Mouse pressed left at (900, 475)
Screenshot: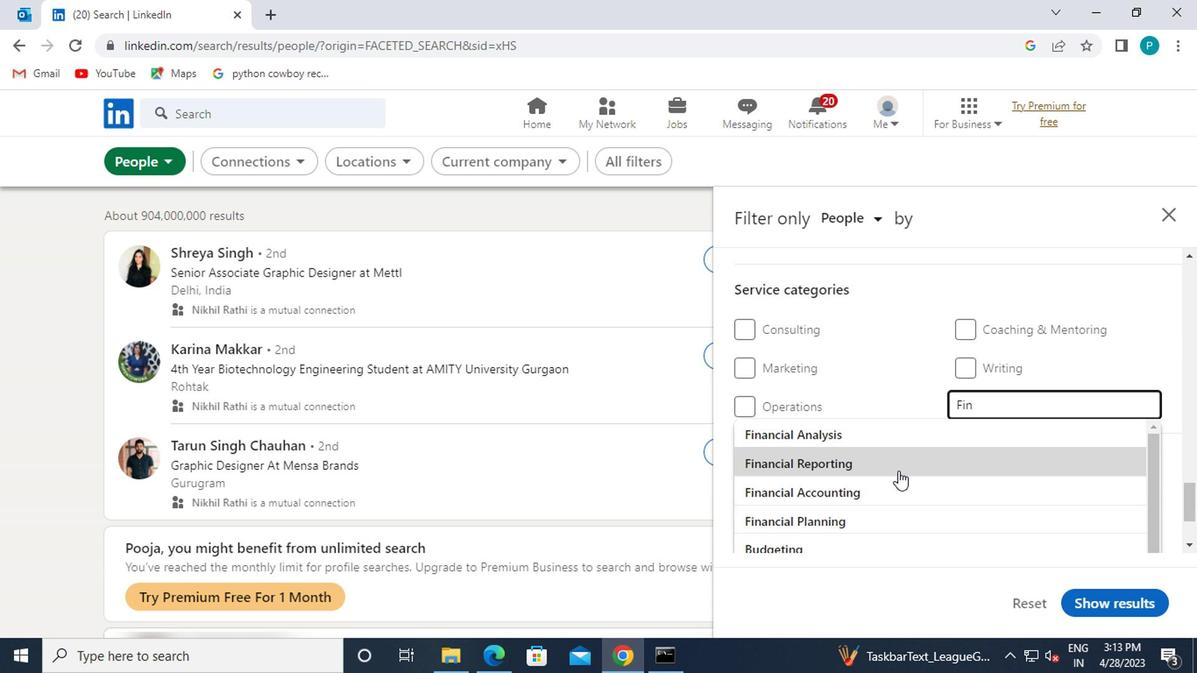
Action: Mouse scrolled (900, 474) with delta (0, -1)
Screenshot: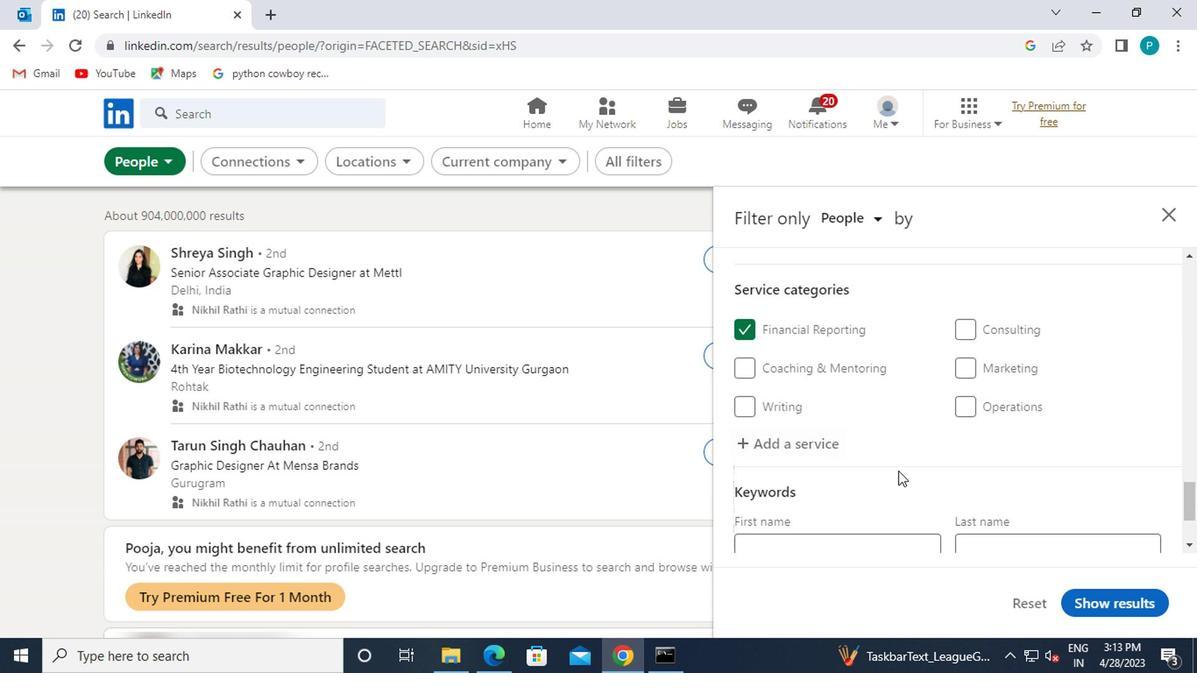 
Action: Mouse scrolled (900, 474) with delta (0, -1)
Screenshot: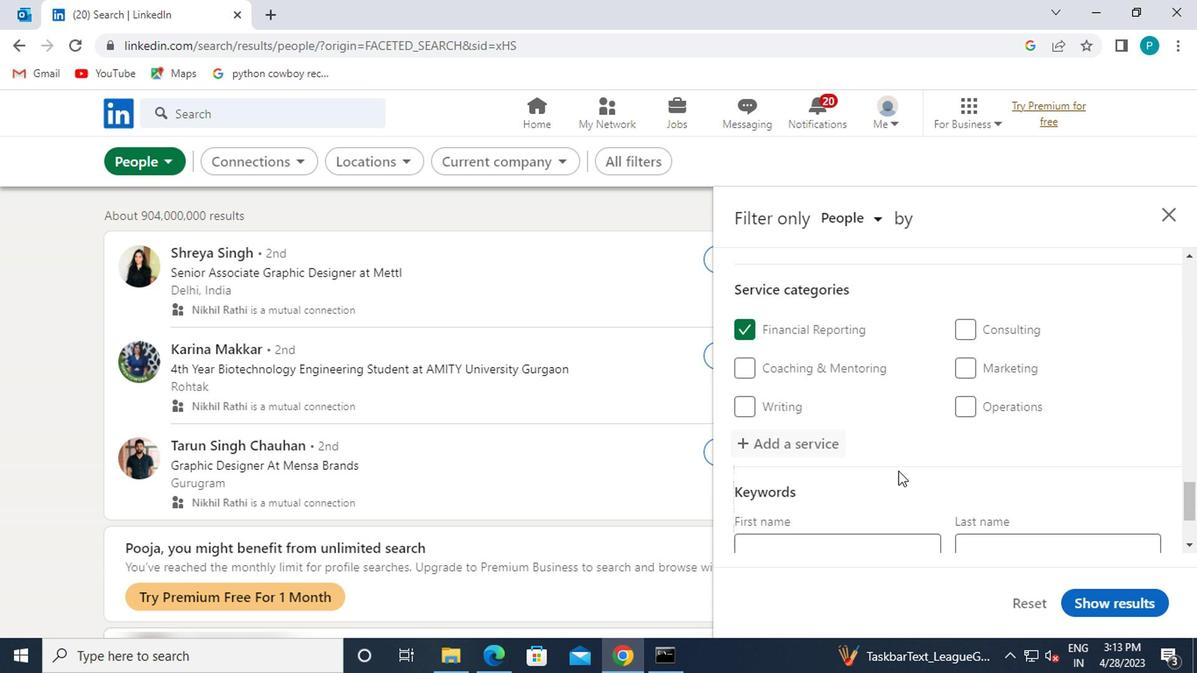 
Action: Mouse scrolled (900, 474) with delta (0, -1)
Screenshot: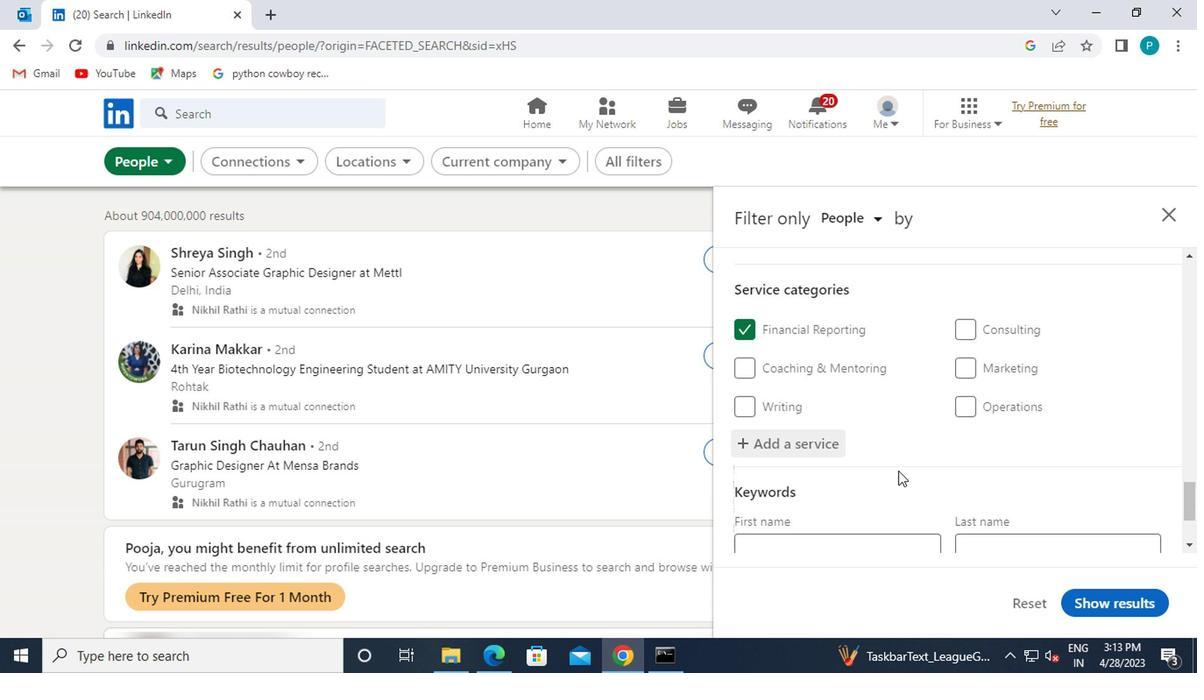 
Action: Mouse moved to (880, 473)
Screenshot: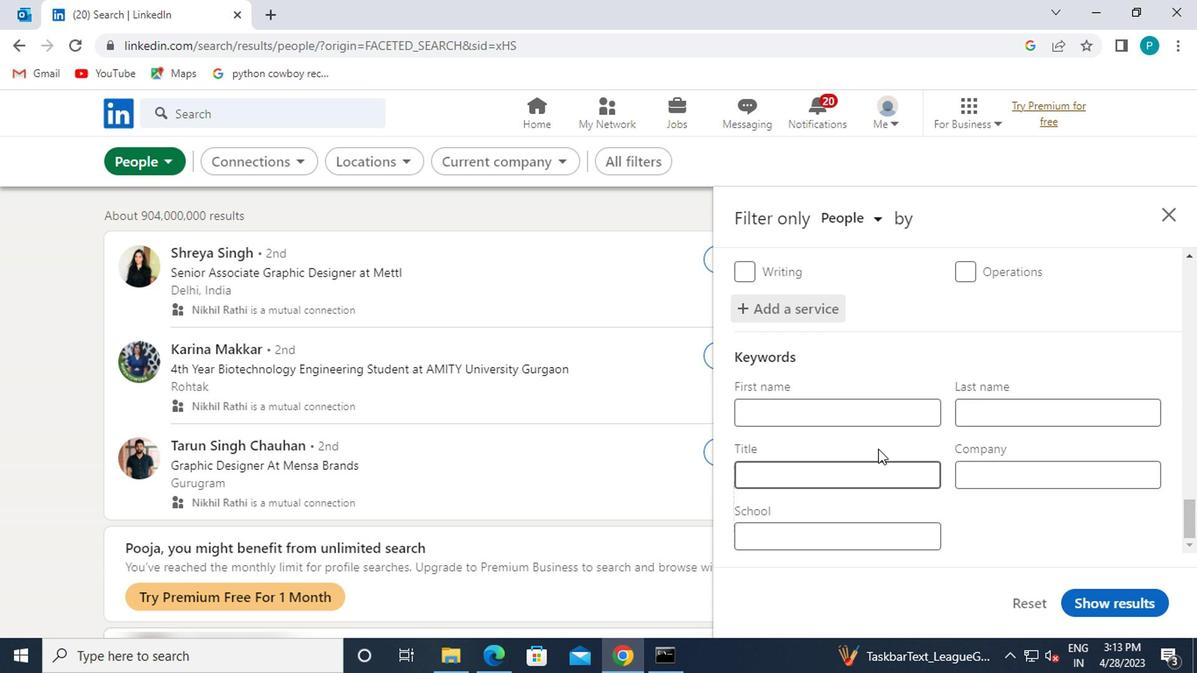
Action: Mouse pressed left at (880, 473)
Screenshot: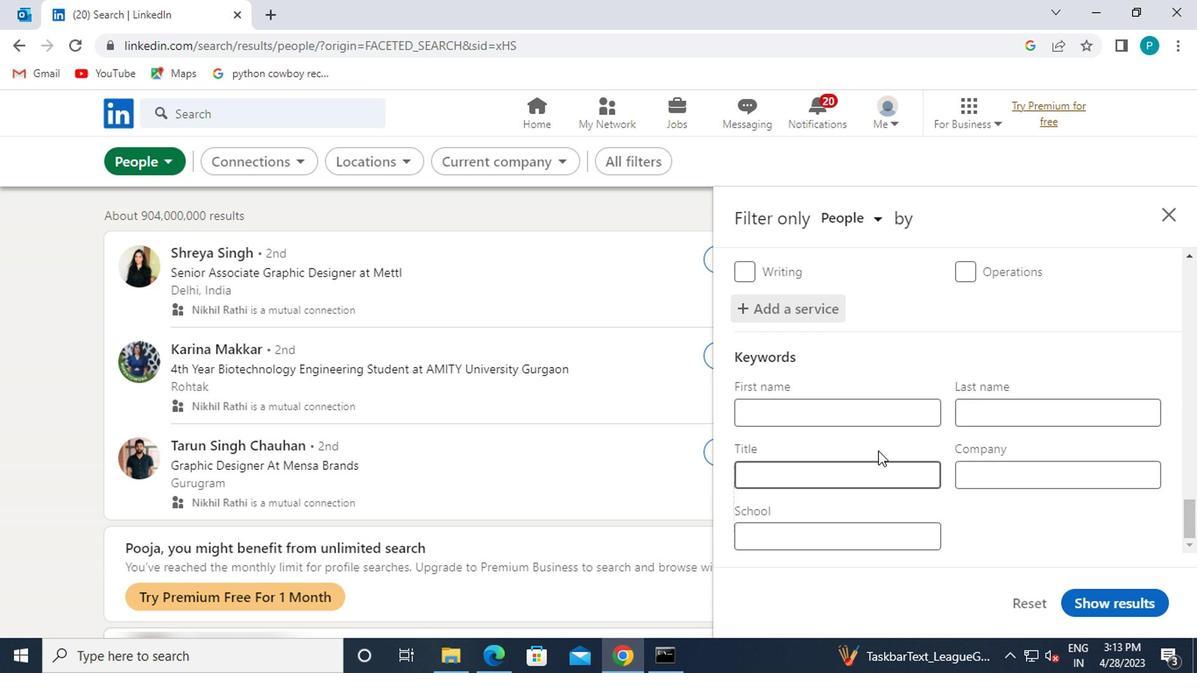 
Action: Mouse moved to (880, 474)
Screenshot: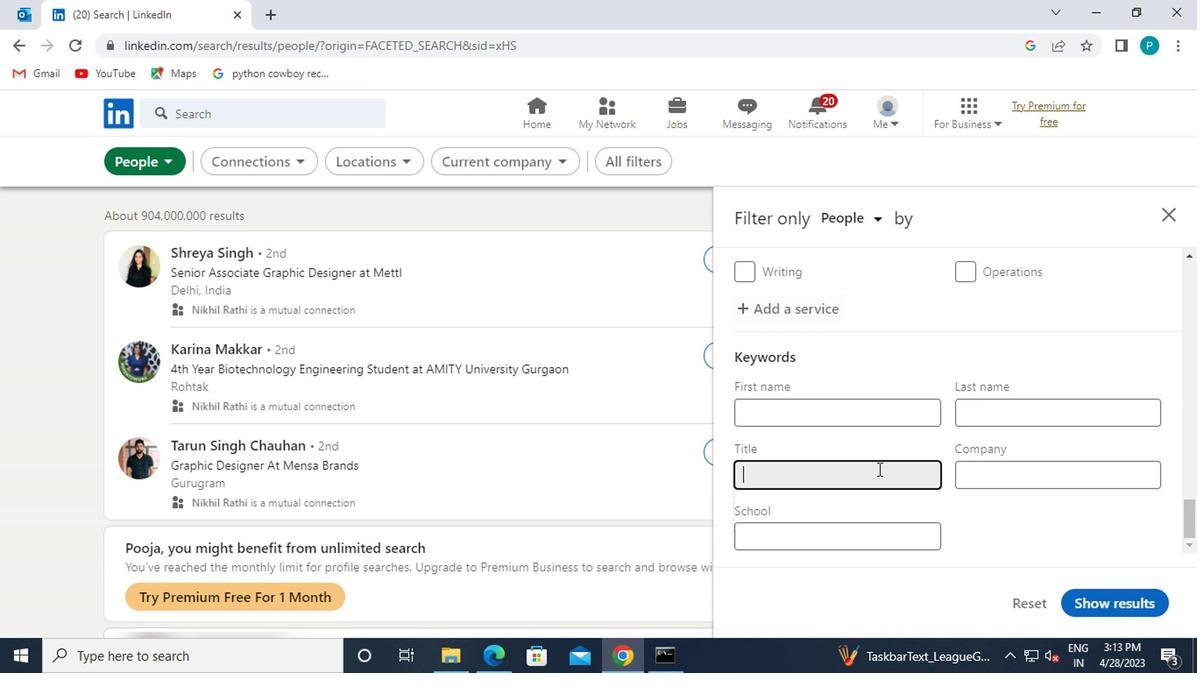 
Action: Key pressed <Key.caps_lock>C<Key.caps_lock>ONTROLLER
Screenshot: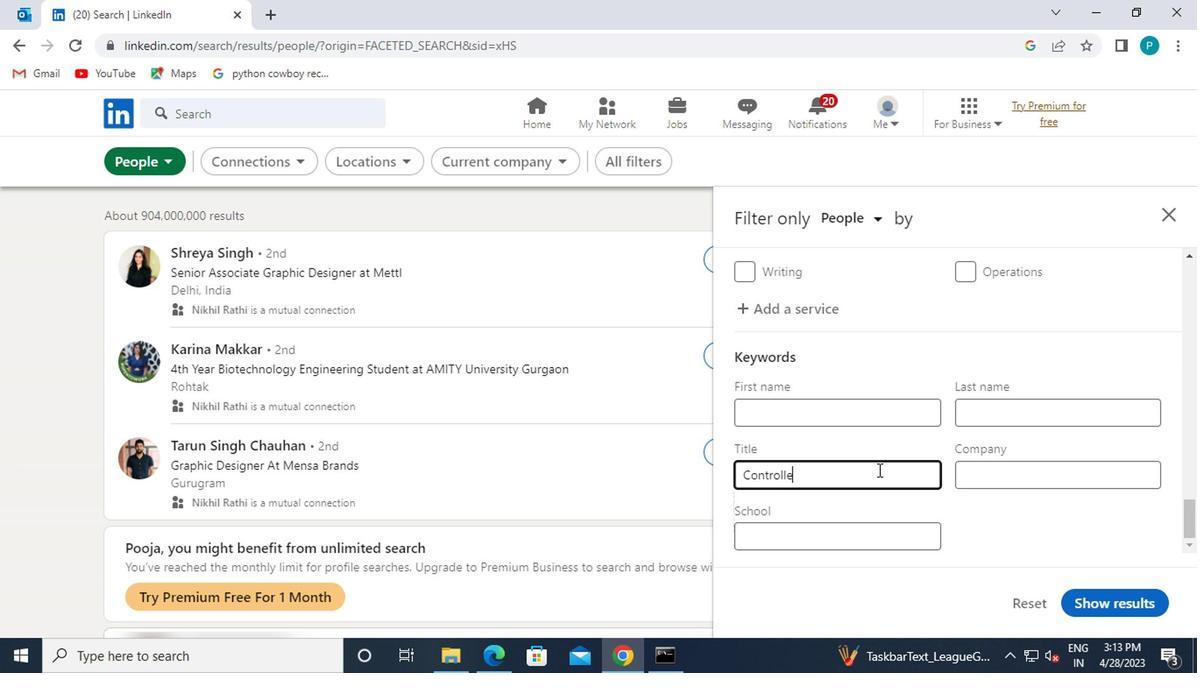 
Action: Mouse moved to (1092, 604)
Screenshot: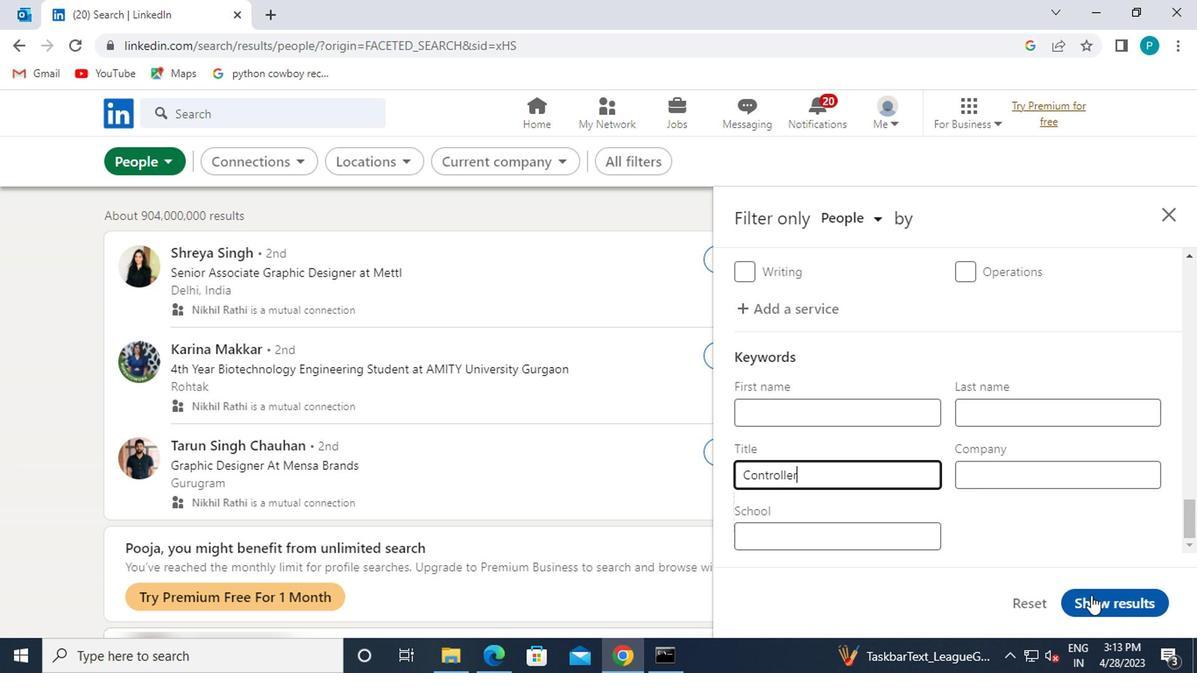 
Action: Mouse pressed left at (1092, 604)
Screenshot: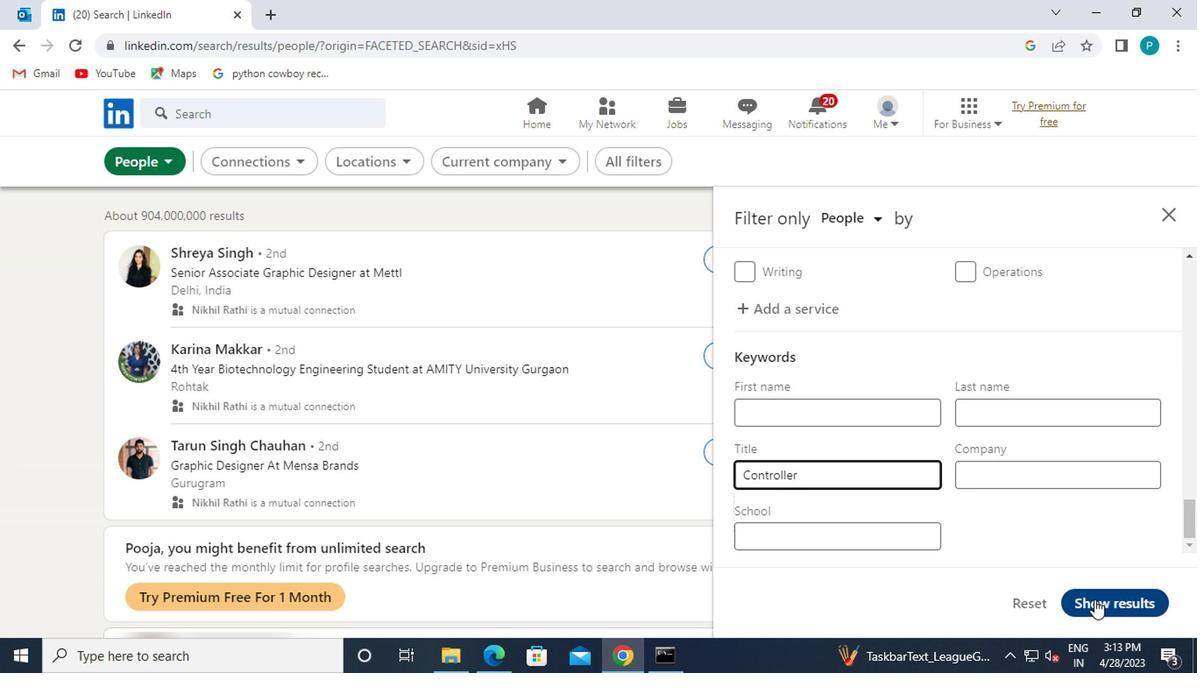 
Action: Mouse moved to (1082, 604)
Screenshot: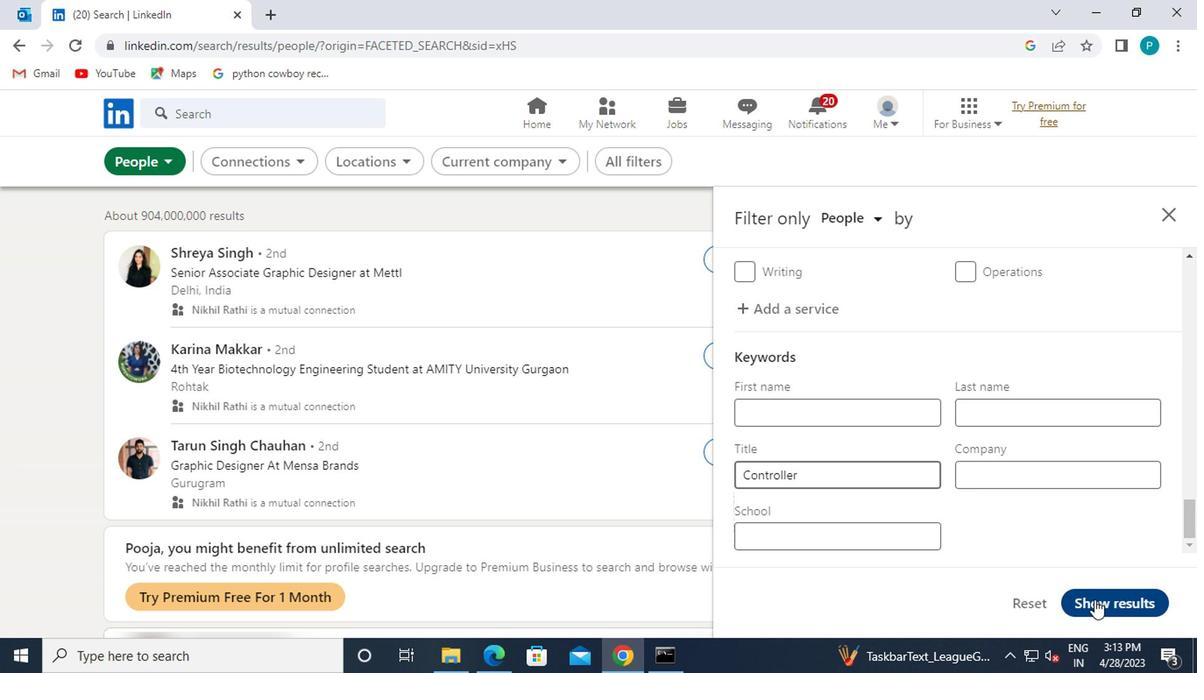 
